 Task: Look for space in Habiganj, Bangladesh from 11th June, 2023 to 15th June, 2023 for 2 adults in price range Rs.7000 to Rs.16000. Place can be private room with 1  bedroom having 2 beds and 1 bathroom. Property type can be hotel. Amenities needed are: air conditioning, . Booking option can be shelf check-in. Required host language is English.
Action: Mouse moved to (468, 206)
Screenshot: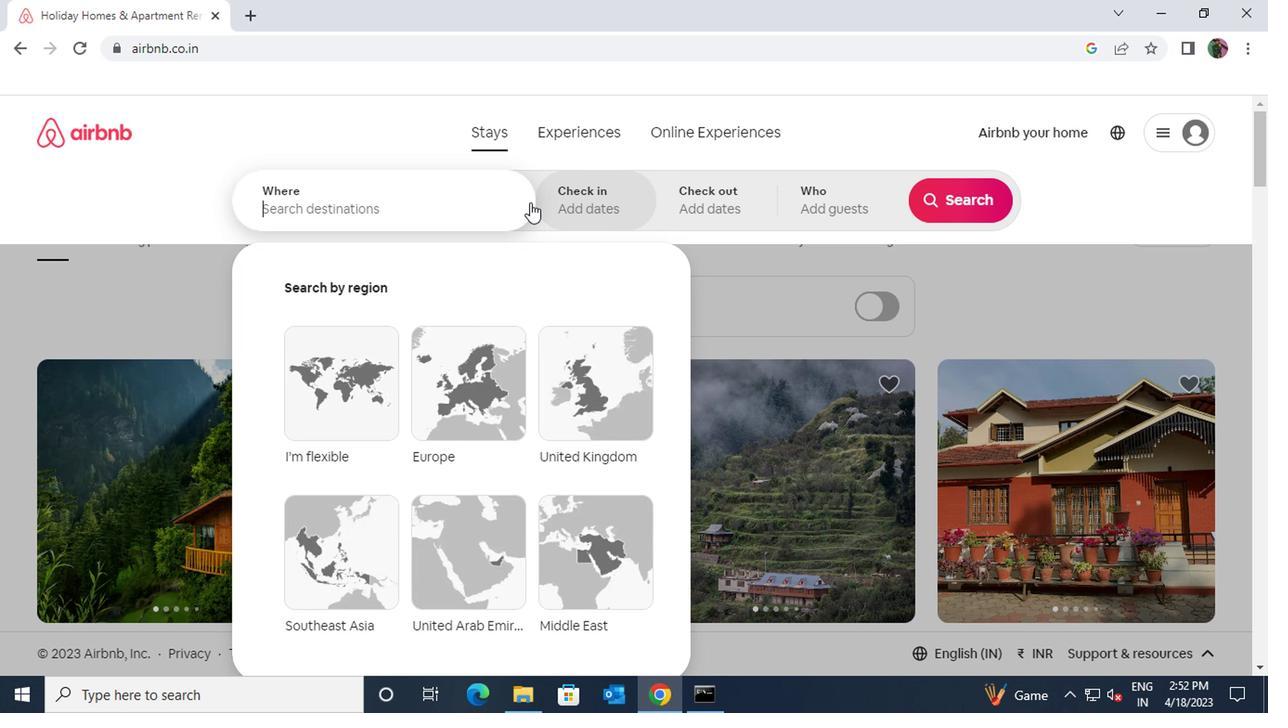 
Action: Mouse pressed left at (468, 206)
Screenshot: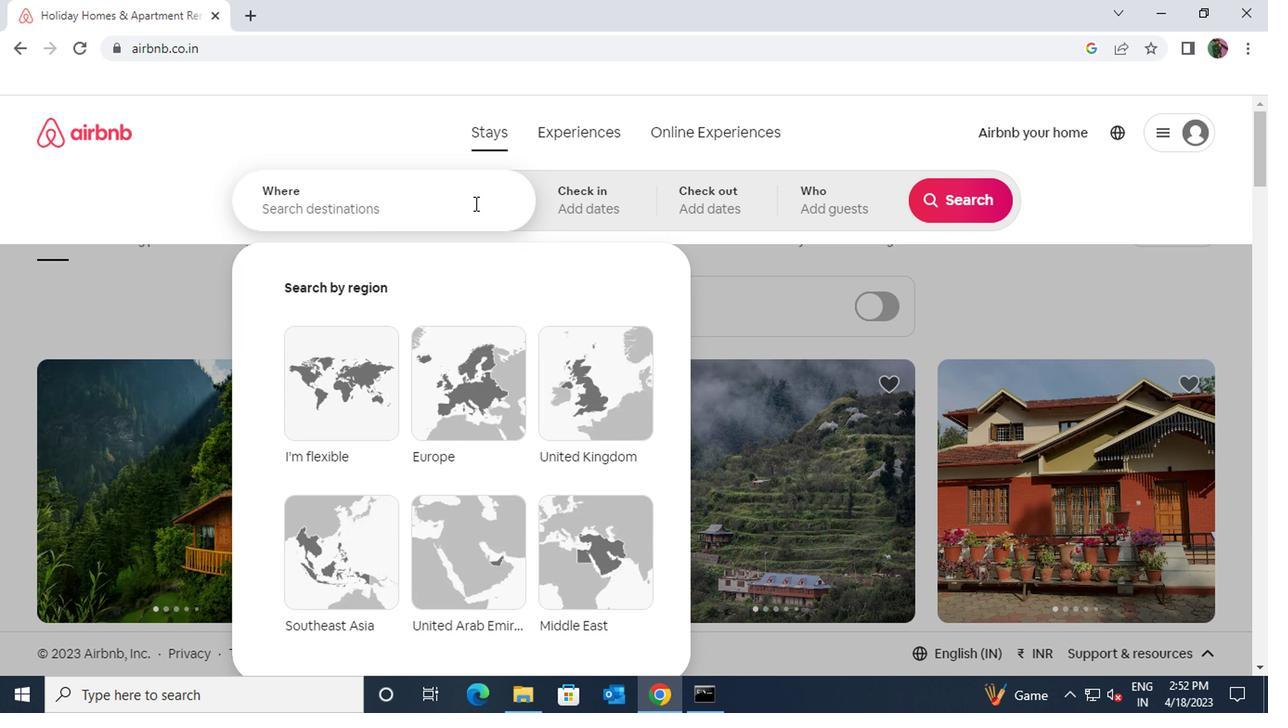 
Action: Mouse moved to (467, 206)
Screenshot: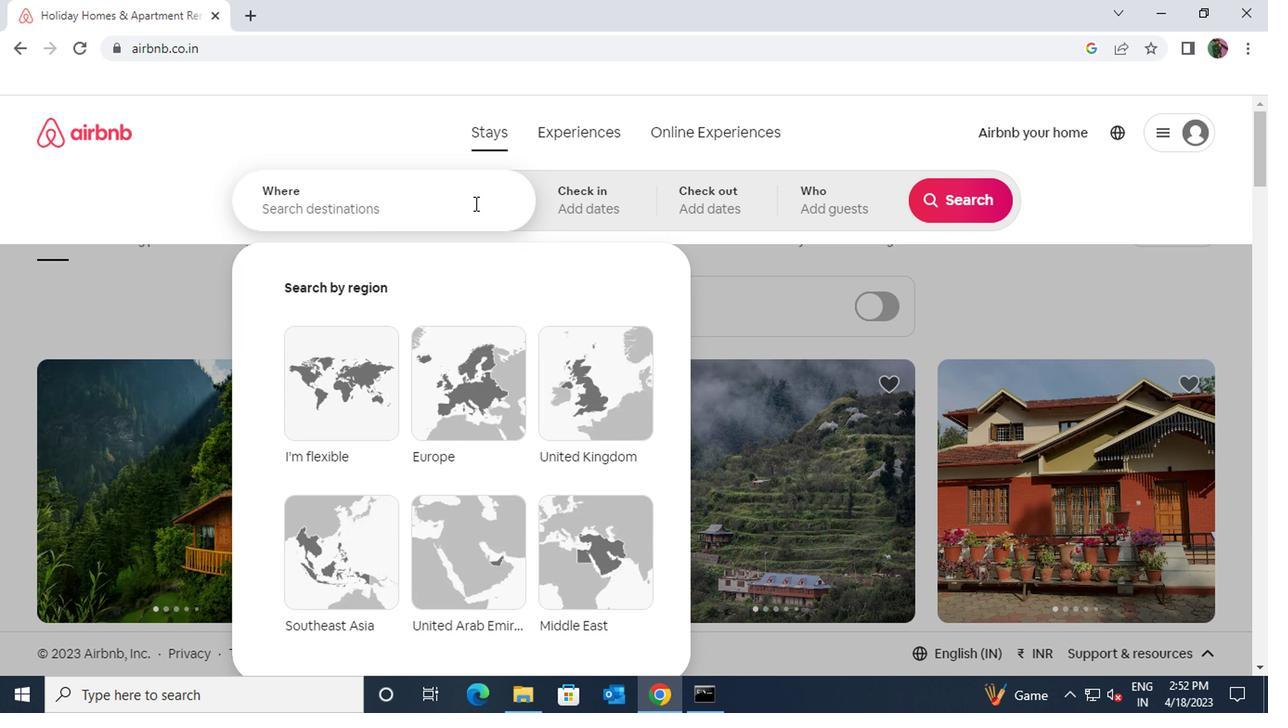 
Action: Key pressed habiganj
Screenshot: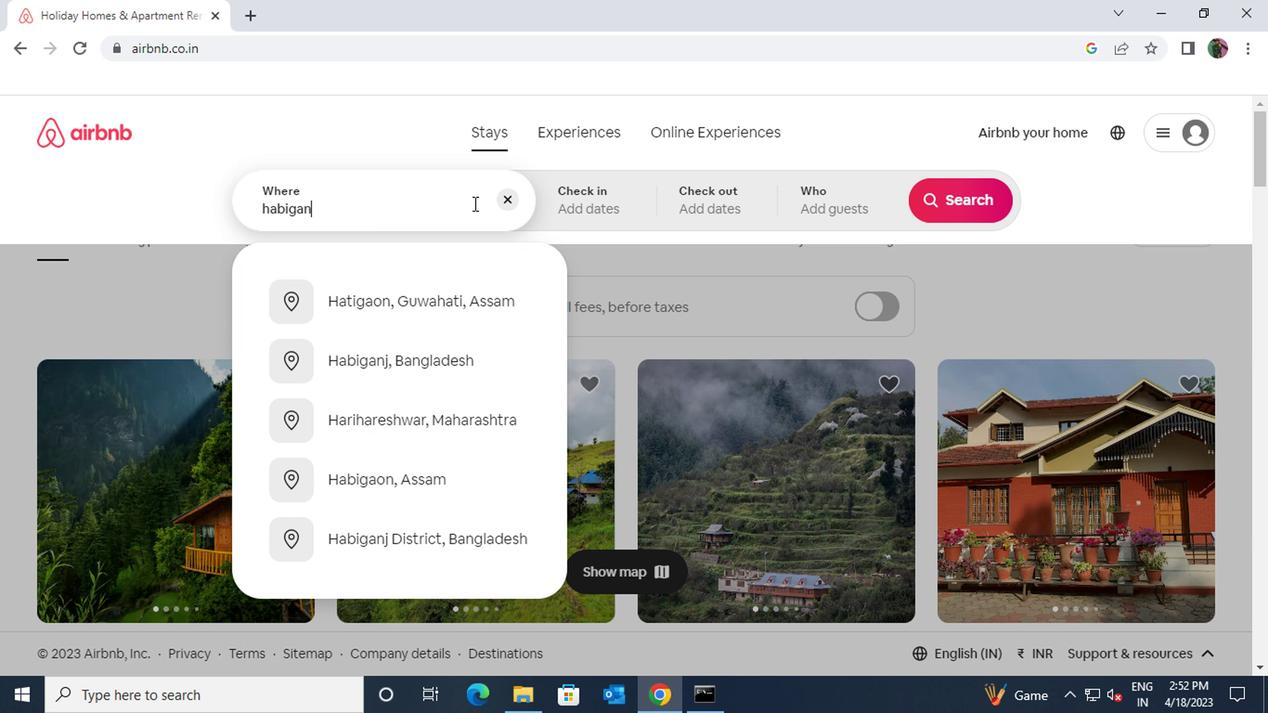 
Action: Mouse moved to (412, 296)
Screenshot: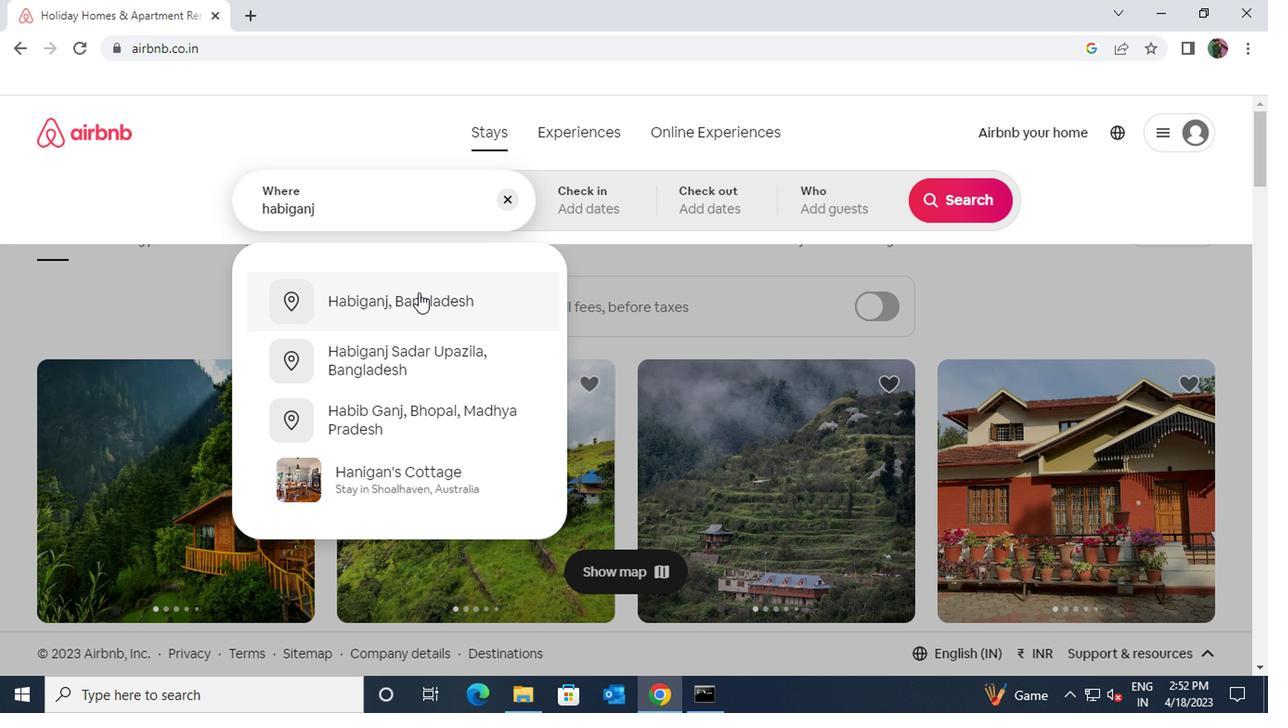 
Action: Mouse pressed left at (412, 296)
Screenshot: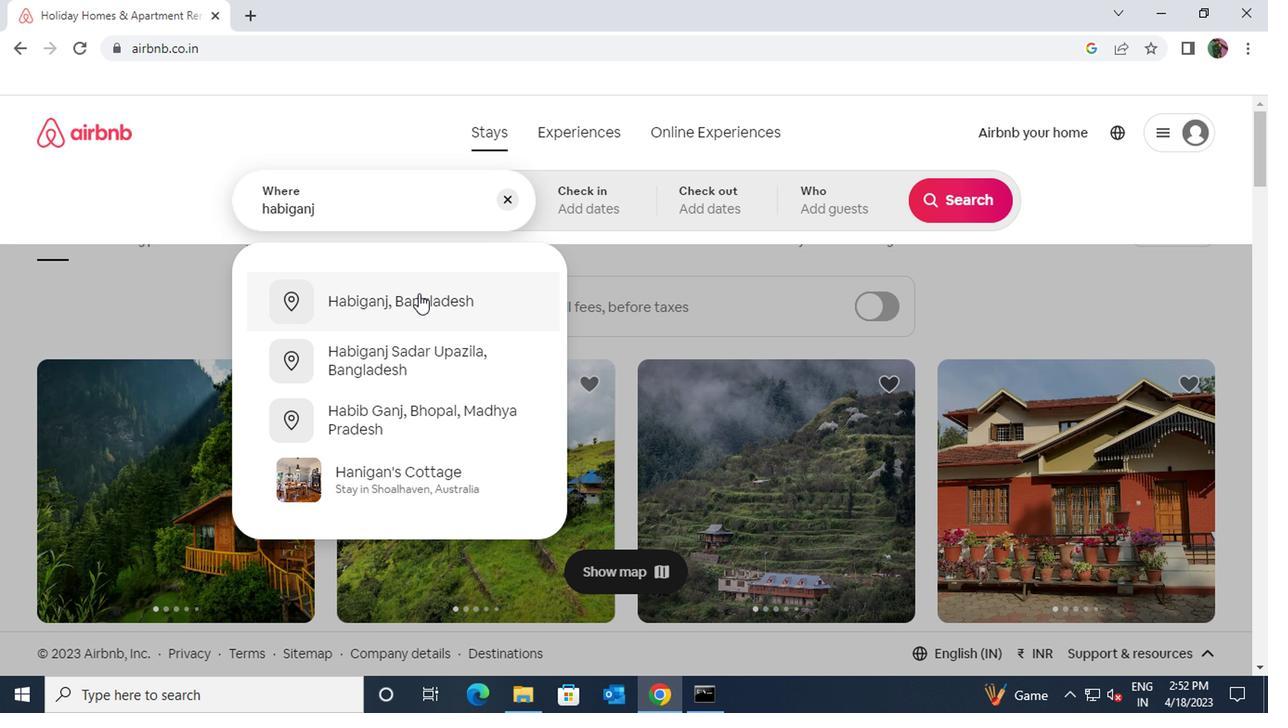 
Action: Mouse moved to (925, 348)
Screenshot: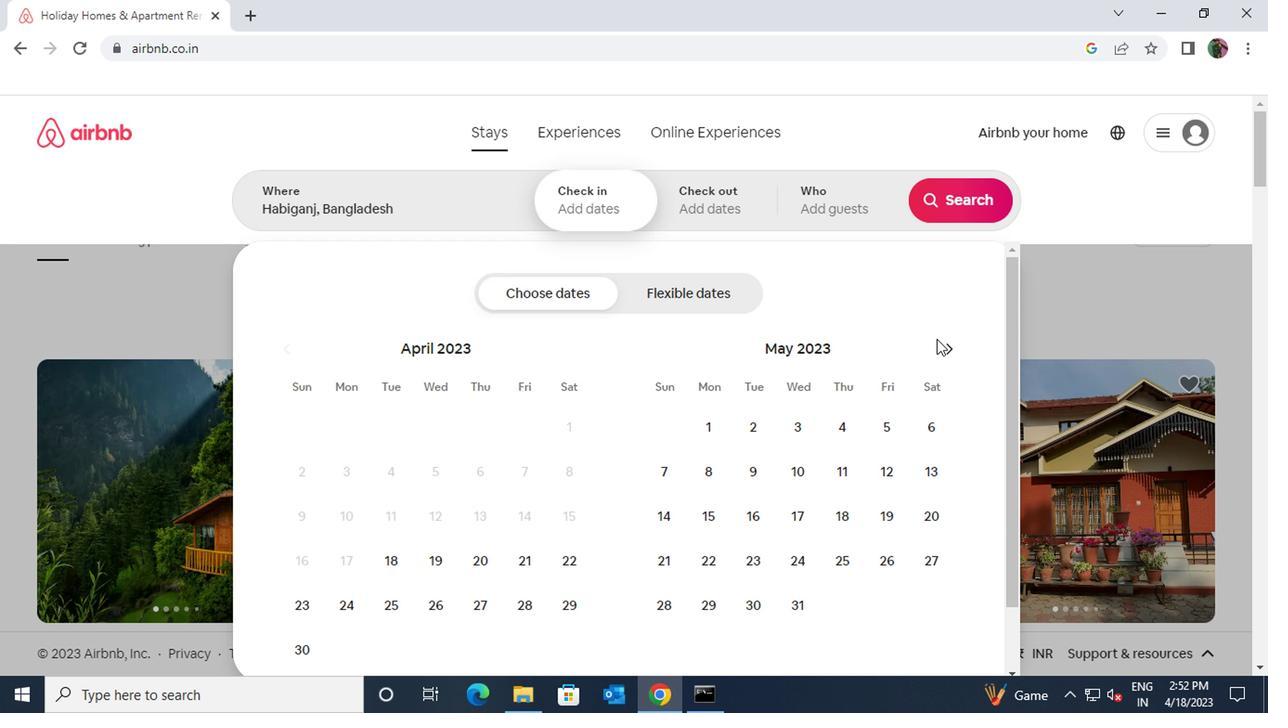 
Action: Mouse pressed left at (925, 348)
Screenshot: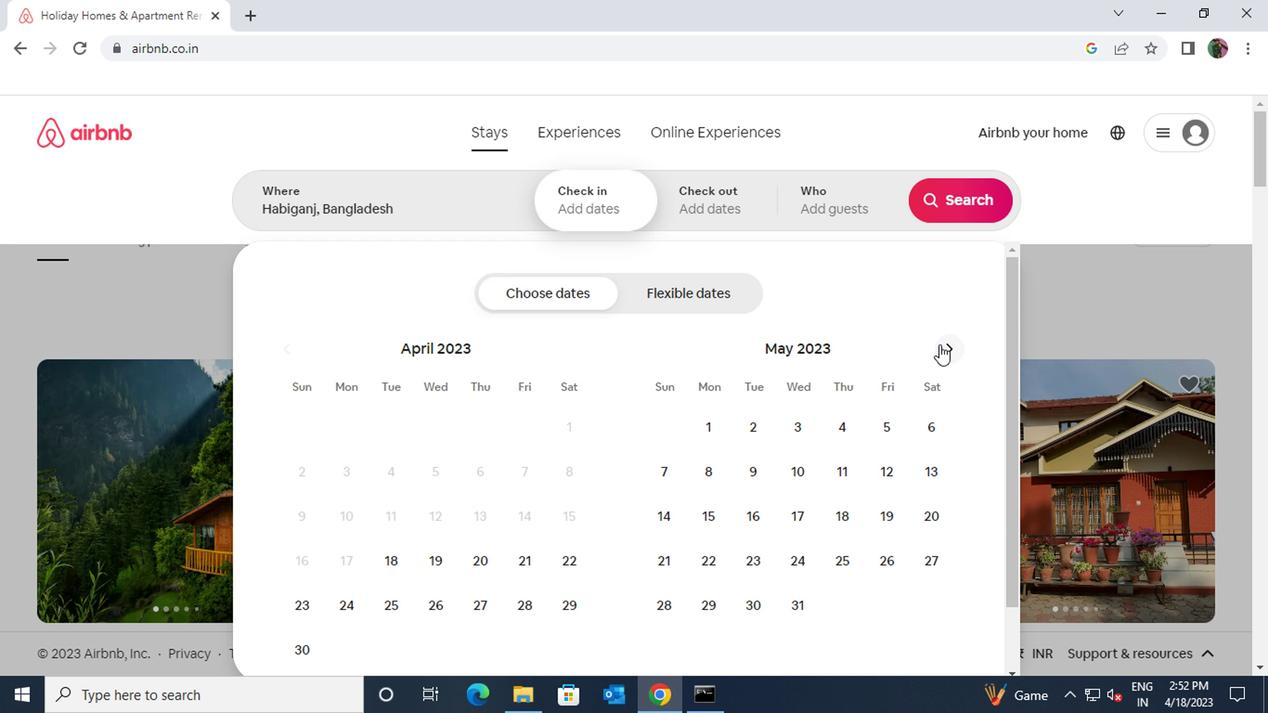
Action: Mouse moved to (659, 512)
Screenshot: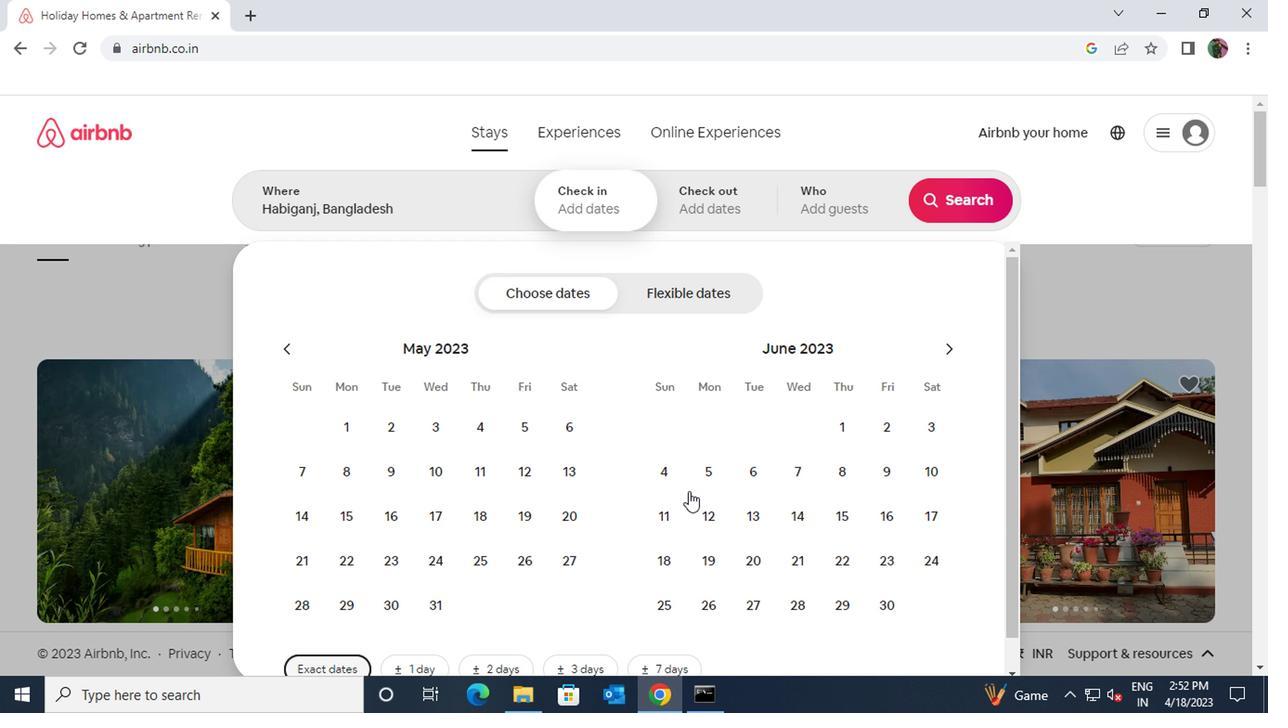 
Action: Mouse pressed left at (659, 512)
Screenshot: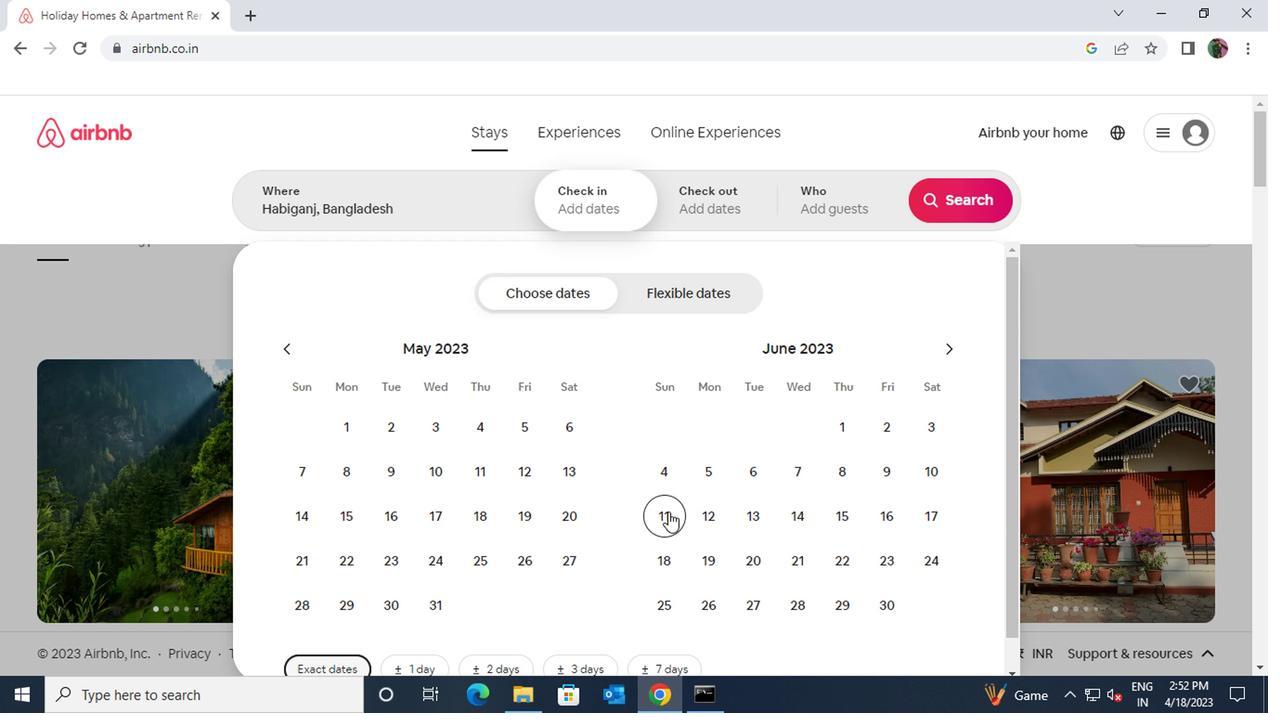 
Action: Mouse moved to (829, 511)
Screenshot: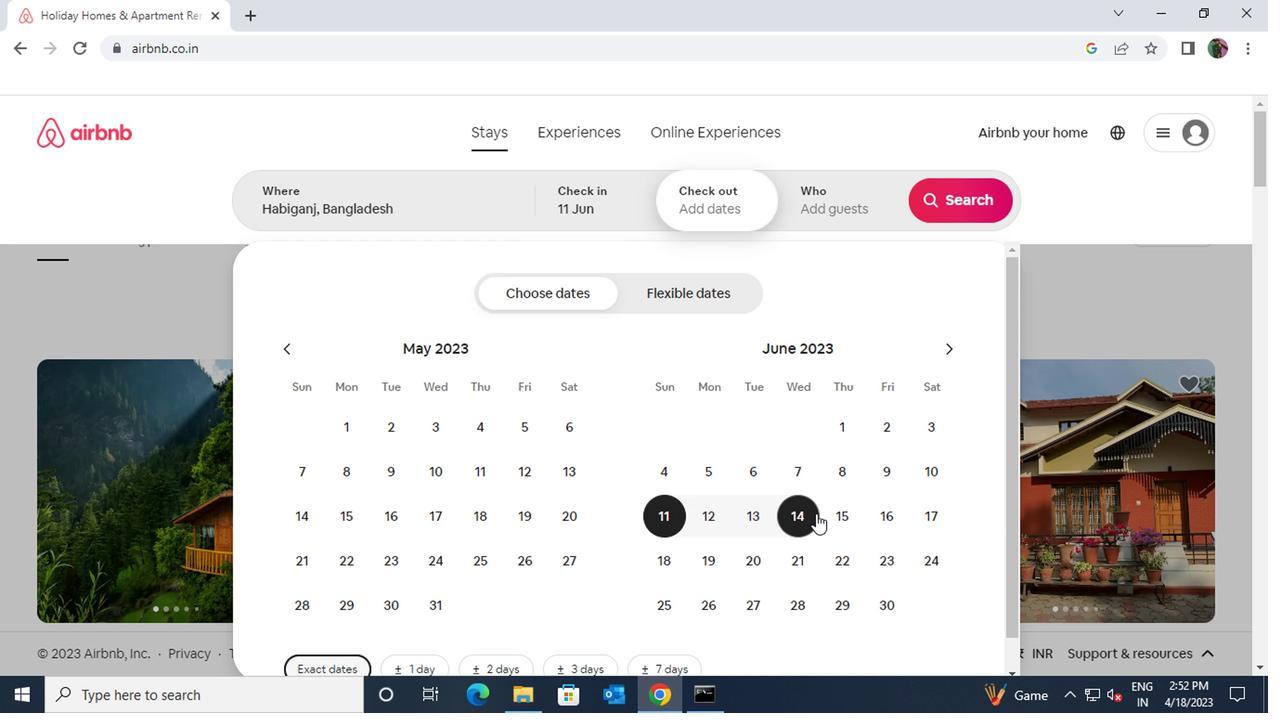 
Action: Mouse pressed left at (829, 511)
Screenshot: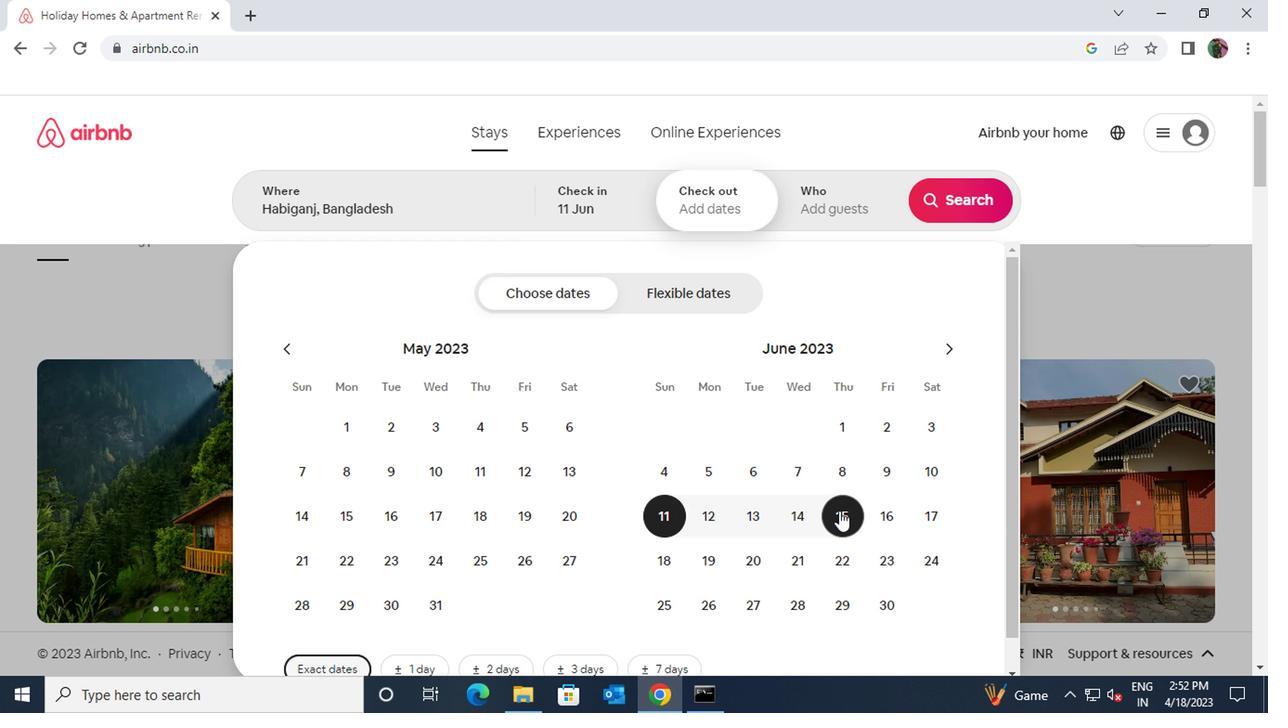 
Action: Mouse moved to (854, 215)
Screenshot: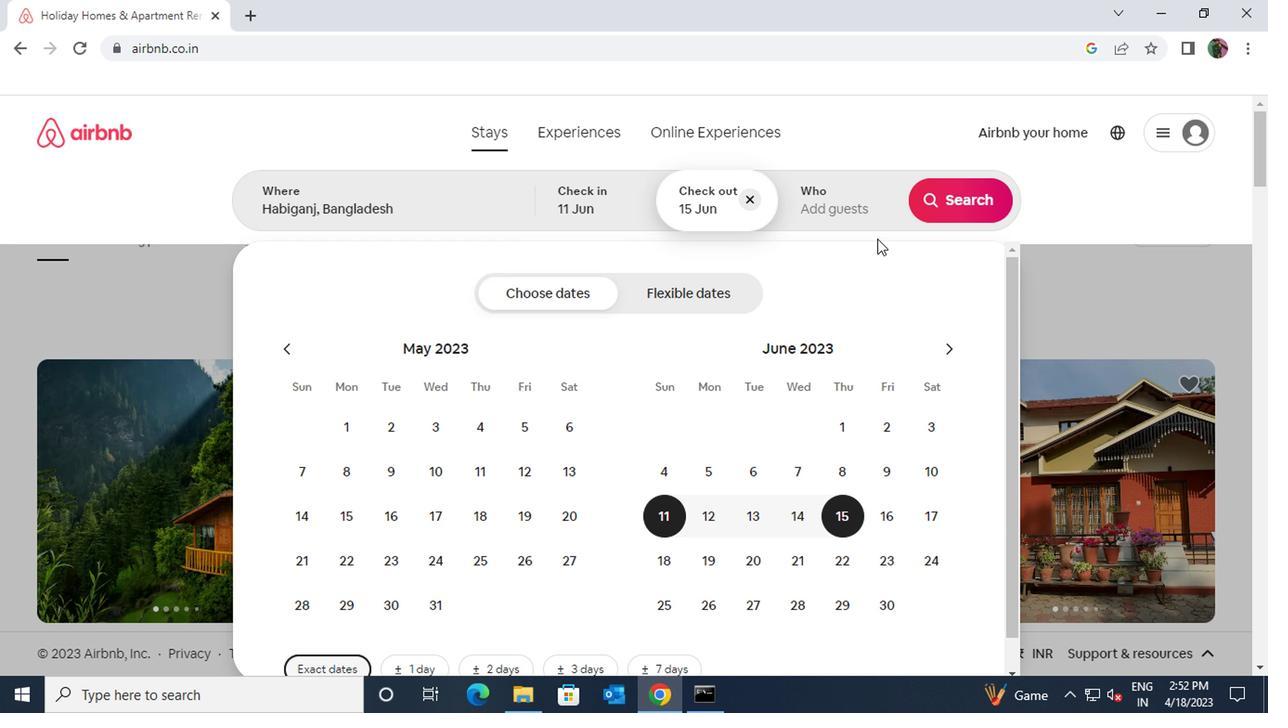 
Action: Mouse pressed left at (854, 215)
Screenshot: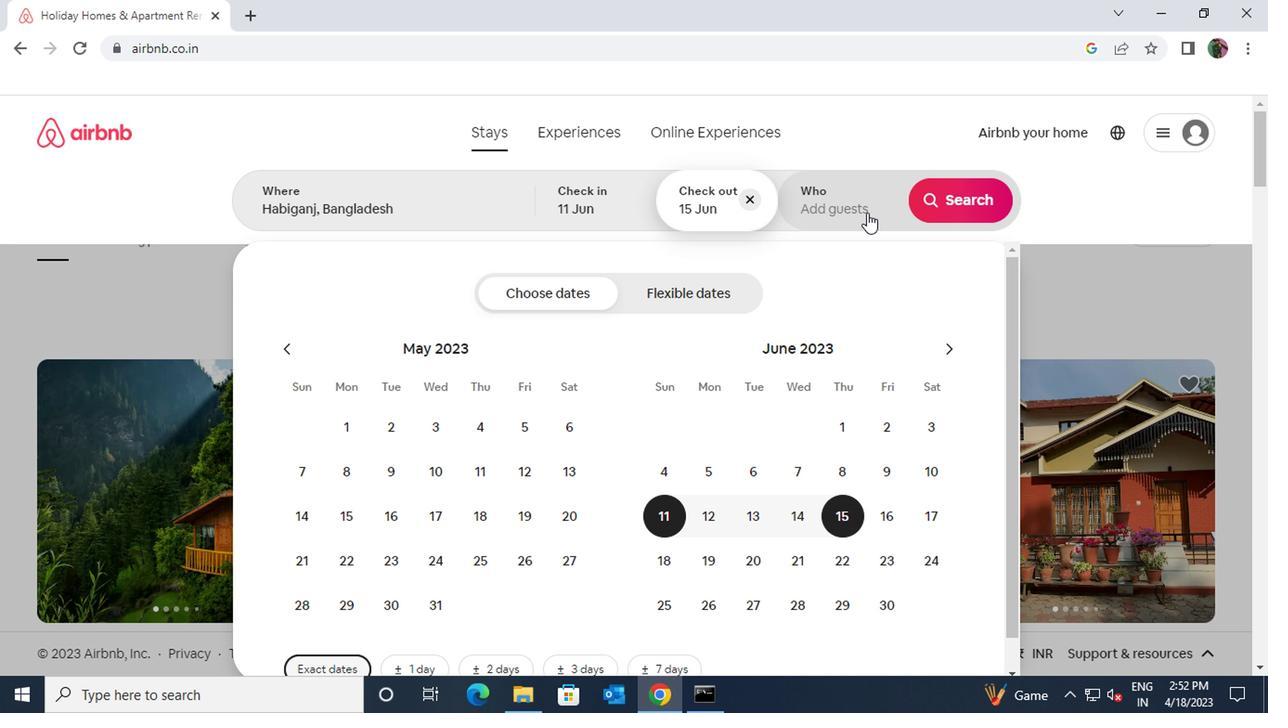 
Action: Mouse moved to (949, 295)
Screenshot: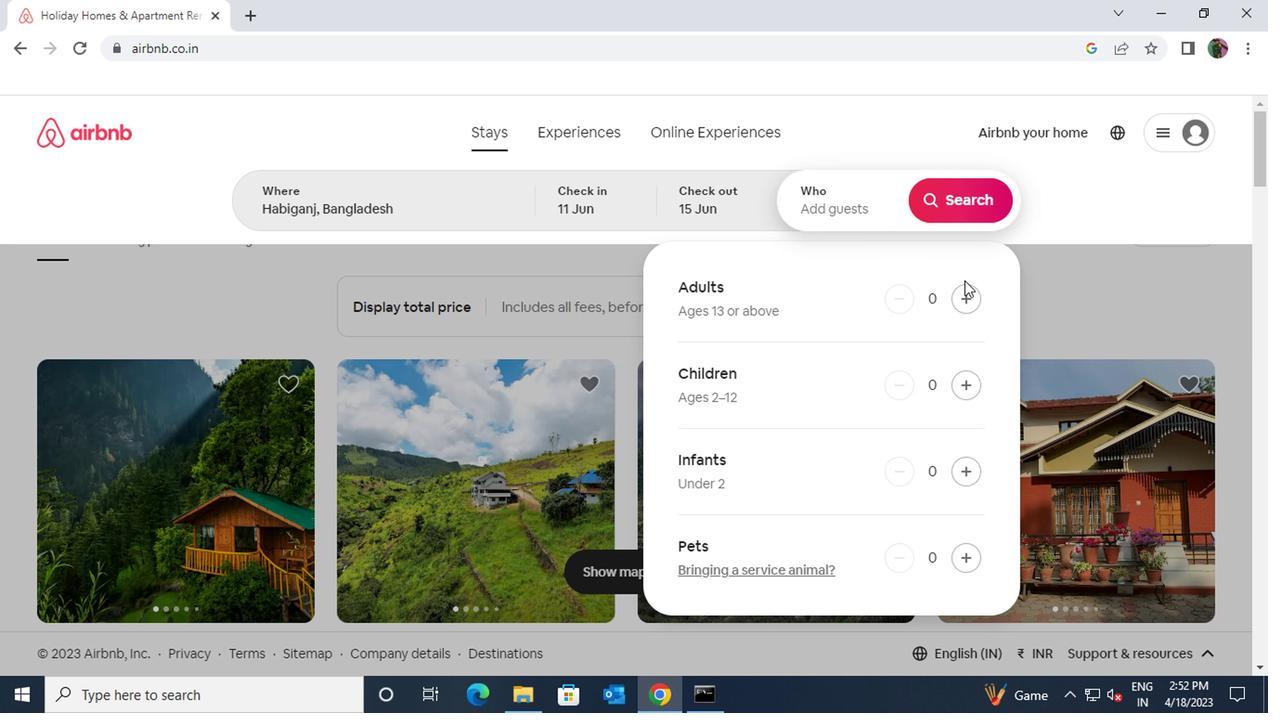 
Action: Mouse pressed left at (949, 295)
Screenshot: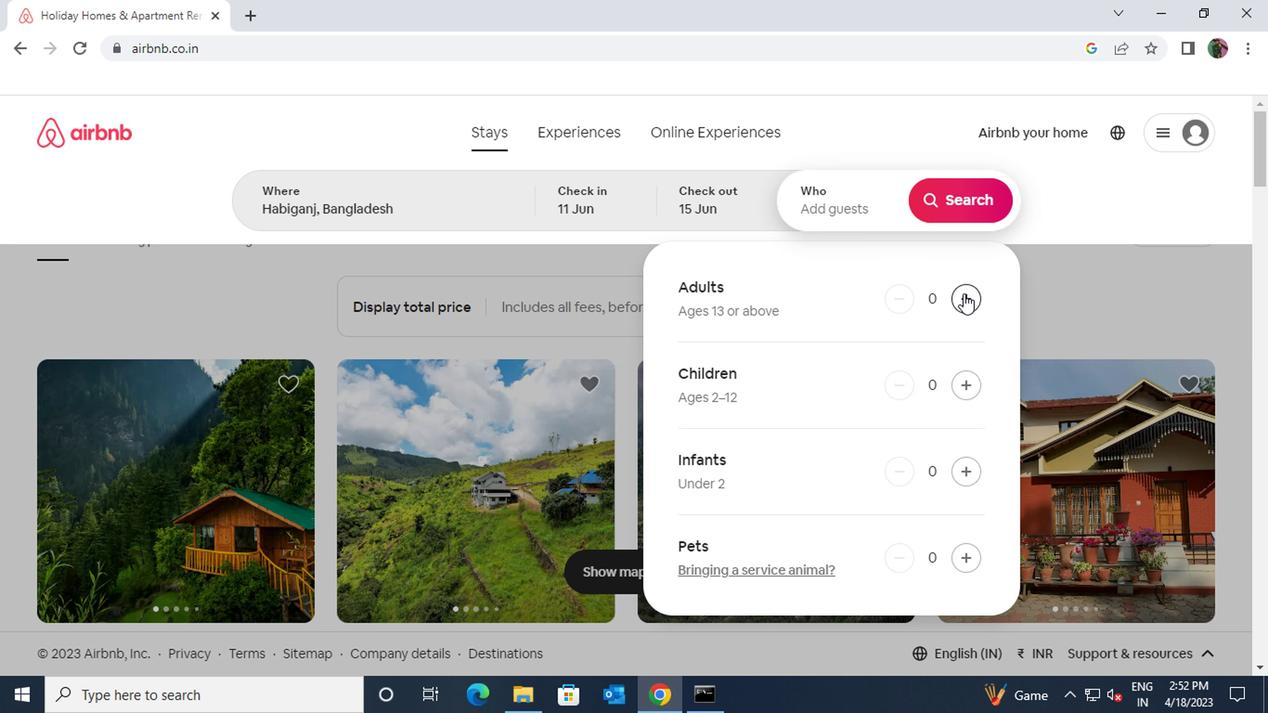 
Action: Mouse pressed left at (949, 295)
Screenshot: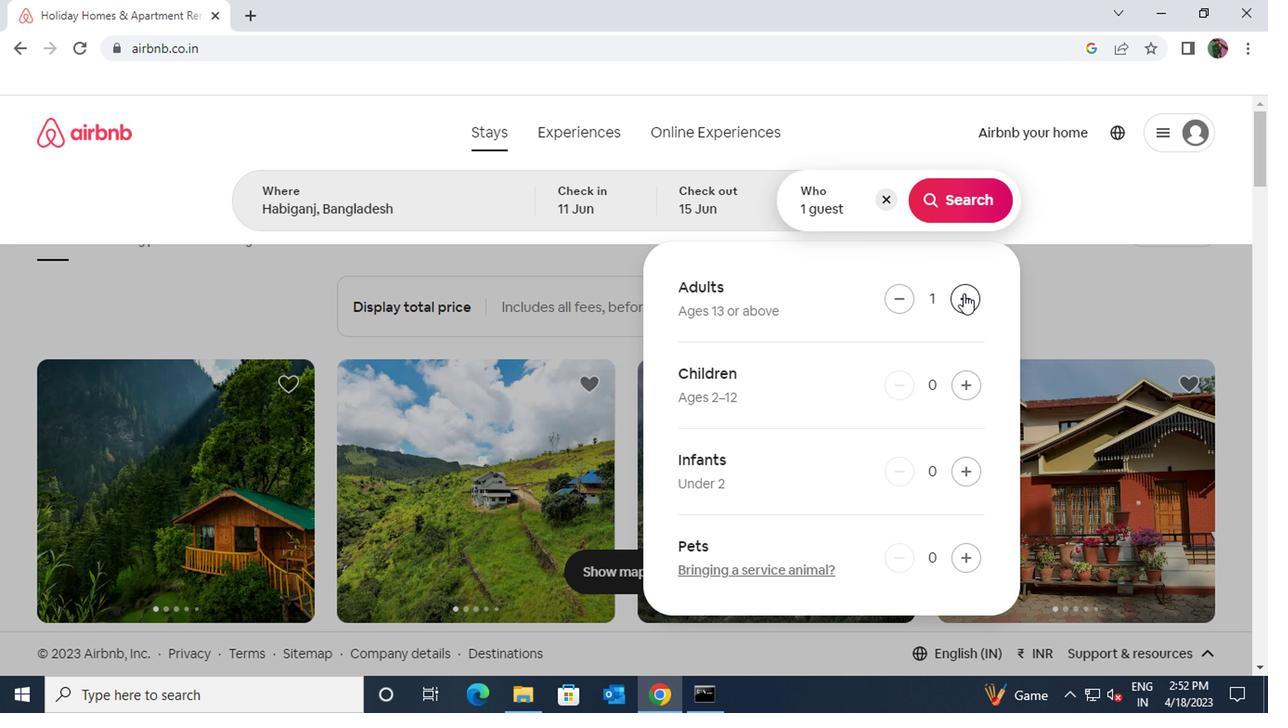 
Action: Mouse moved to (937, 205)
Screenshot: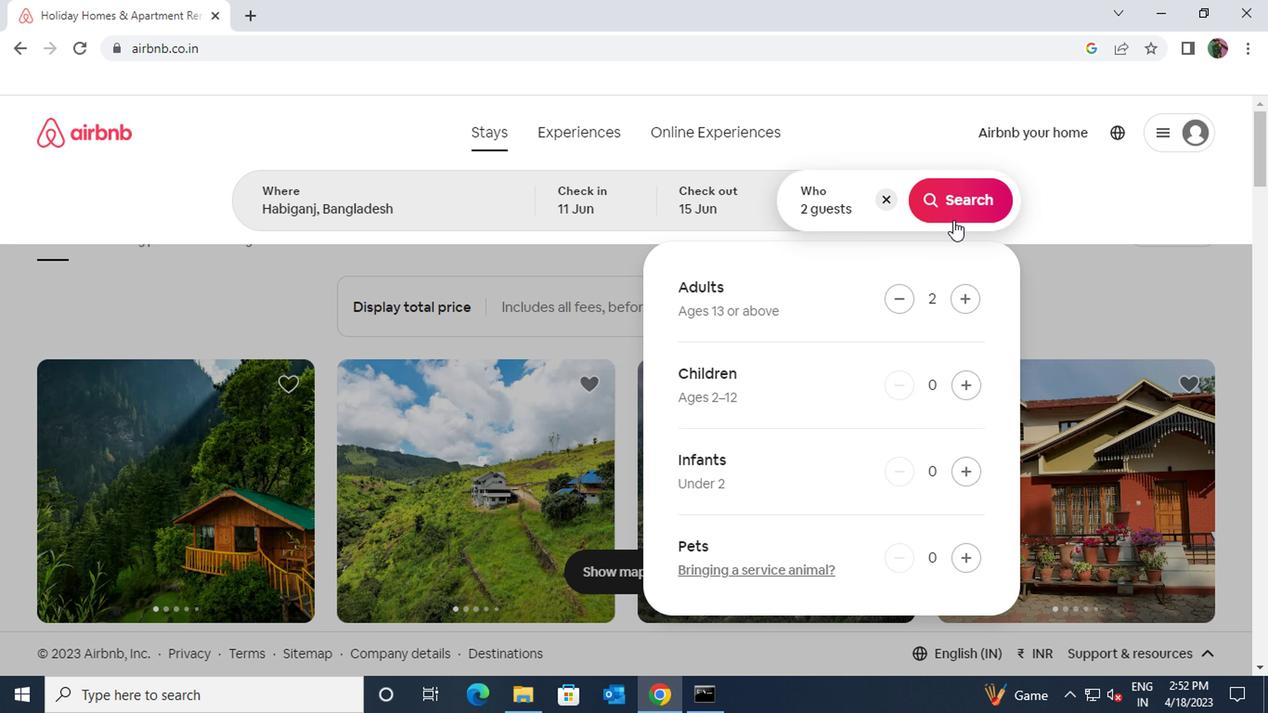 
Action: Mouse pressed left at (937, 205)
Screenshot: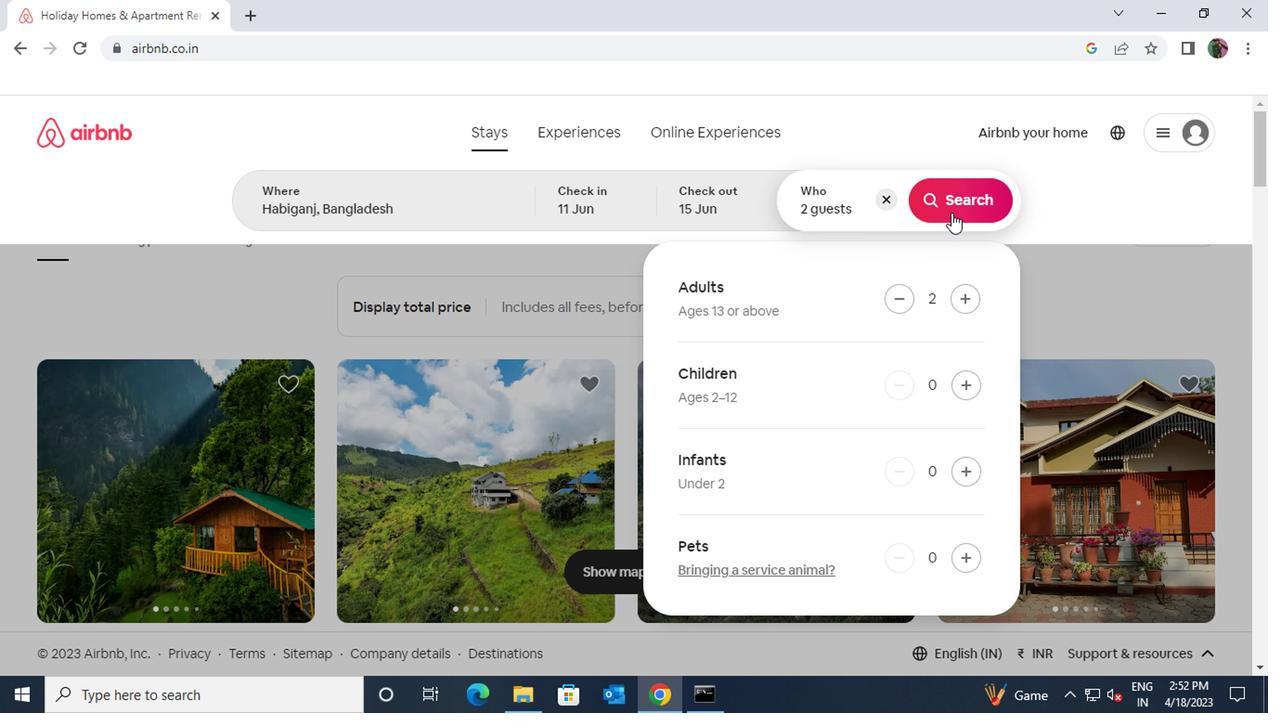 
Action: Mouse moved to (1145, 202)
Screenshot: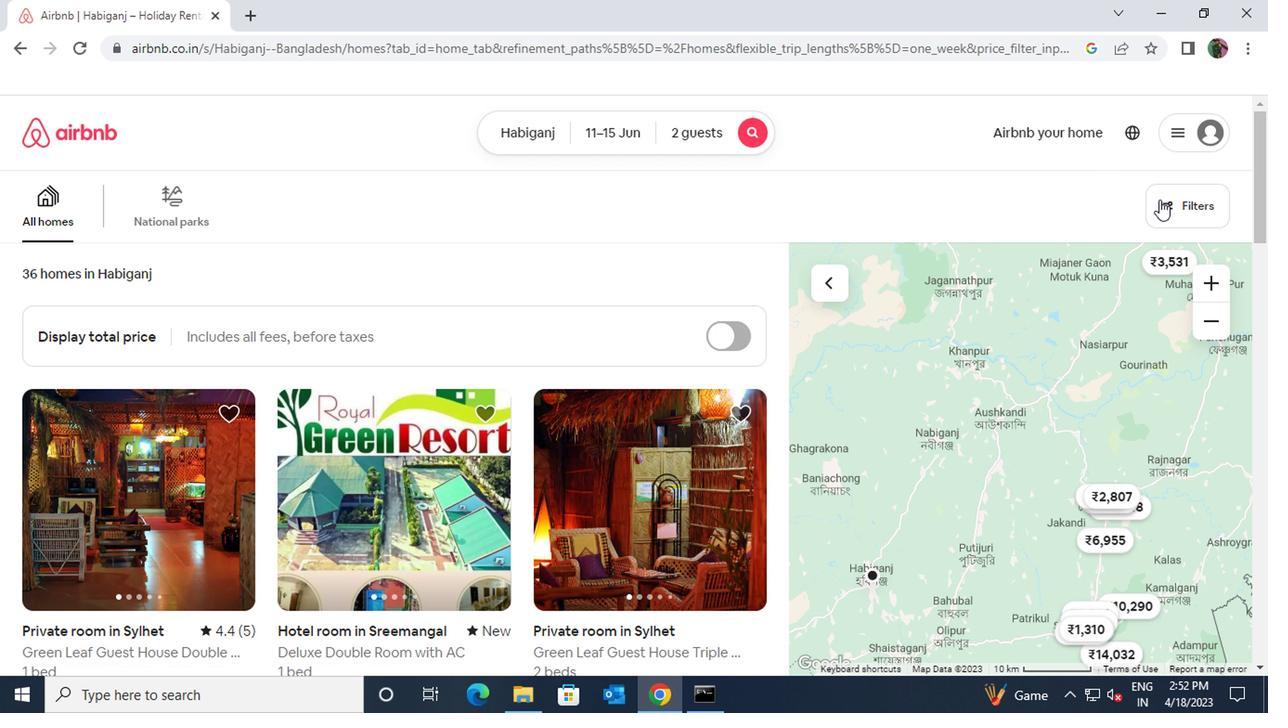 
Action: Mouse pressed left at (1145, 202)
Screenshot: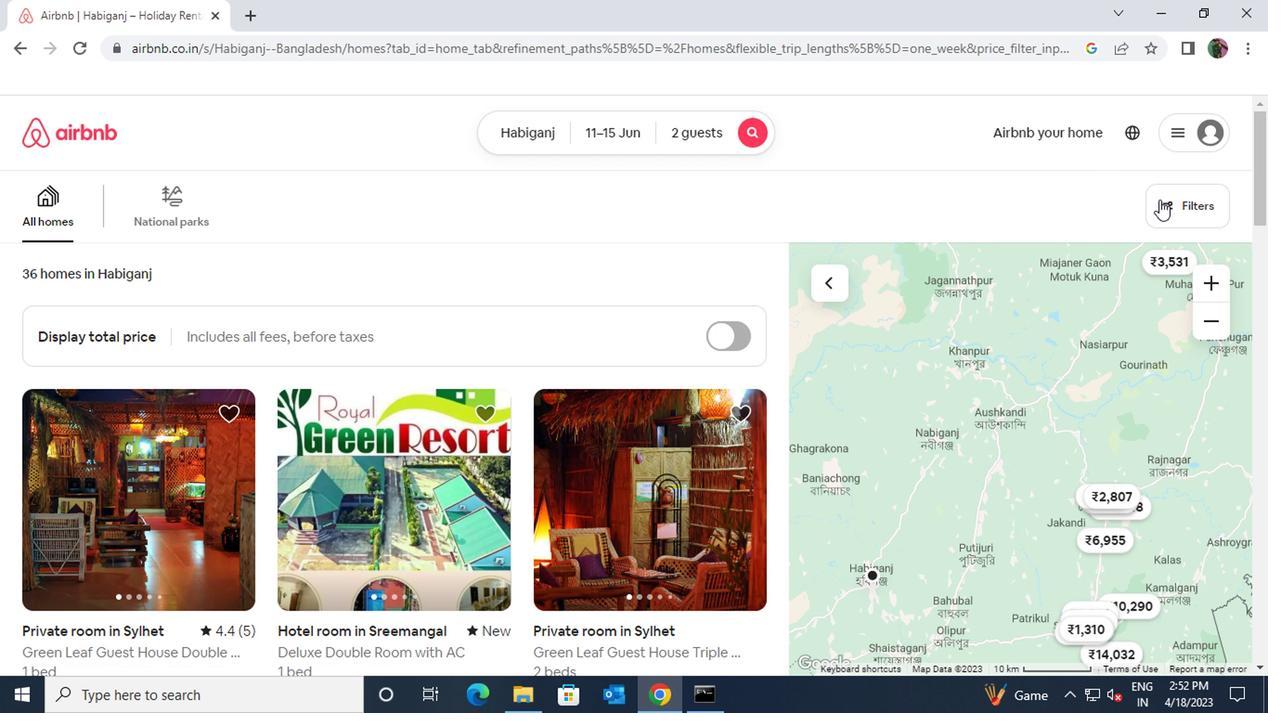 
Action: Mouse moved to (409, 443)
Screenshot: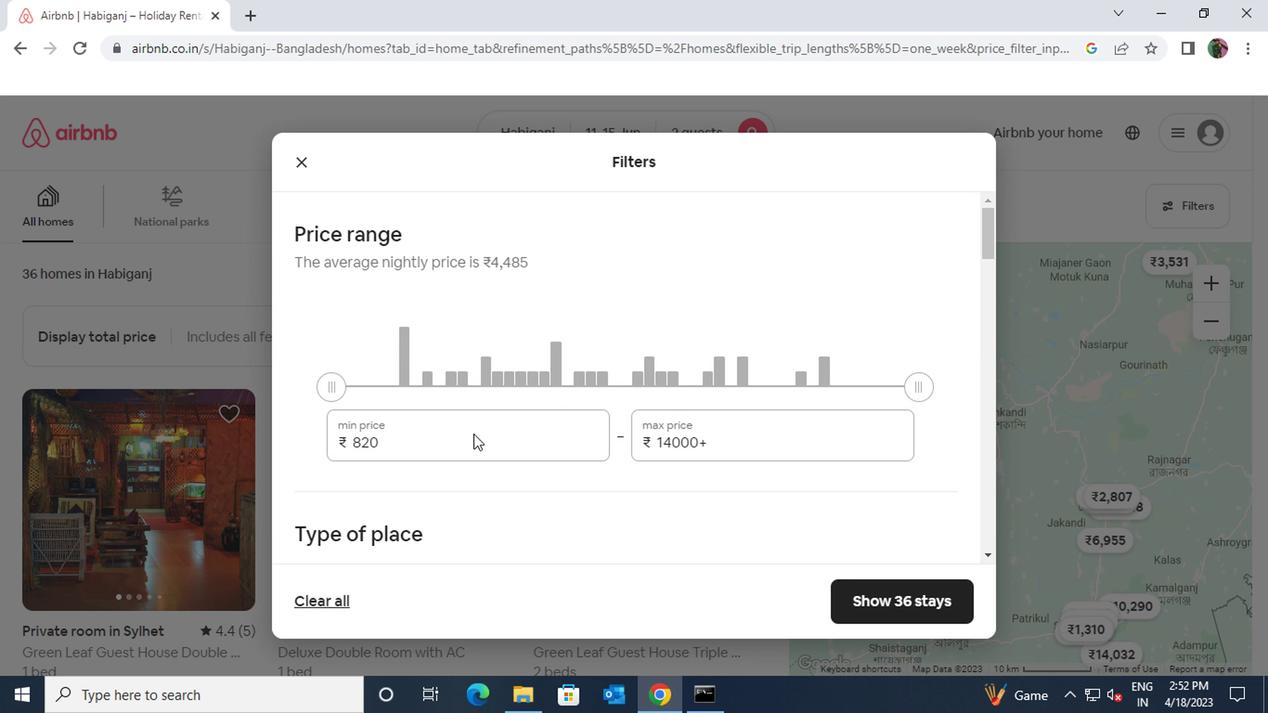 
Action: Mouse pressed left at (409, 443)
Screenshot: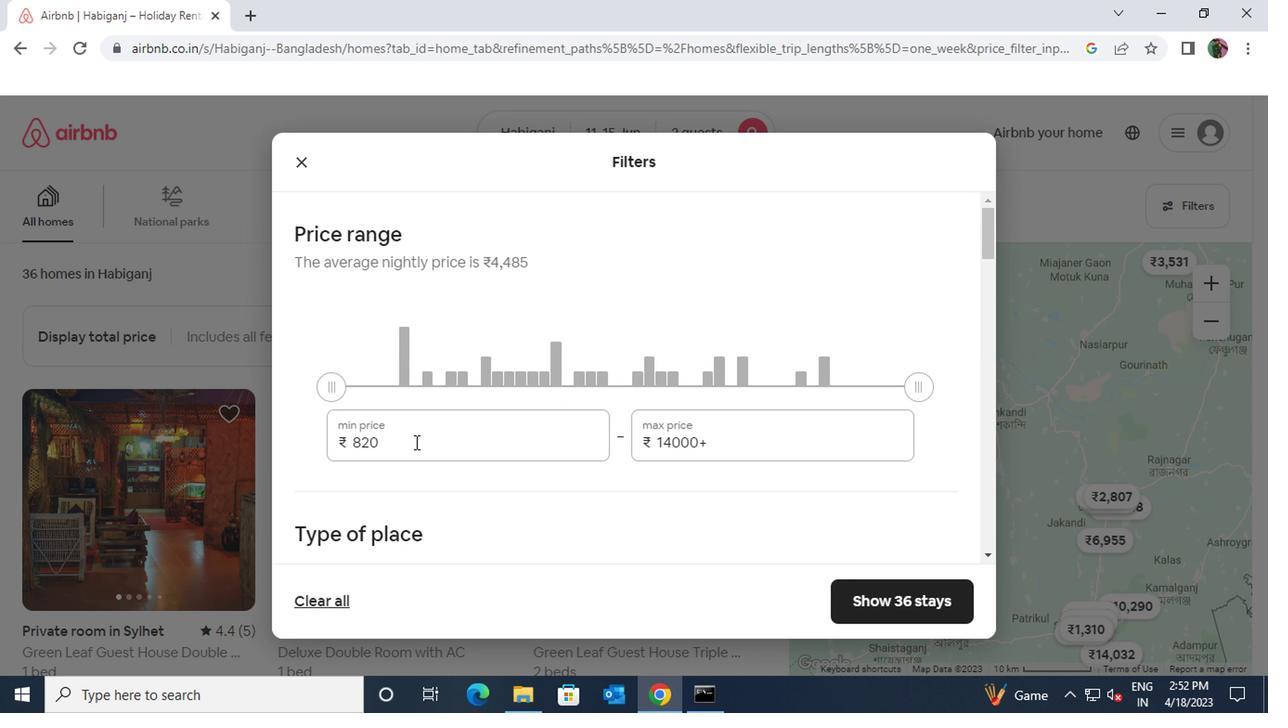
Action: Mouse moved to (344, 452)
Screenshot: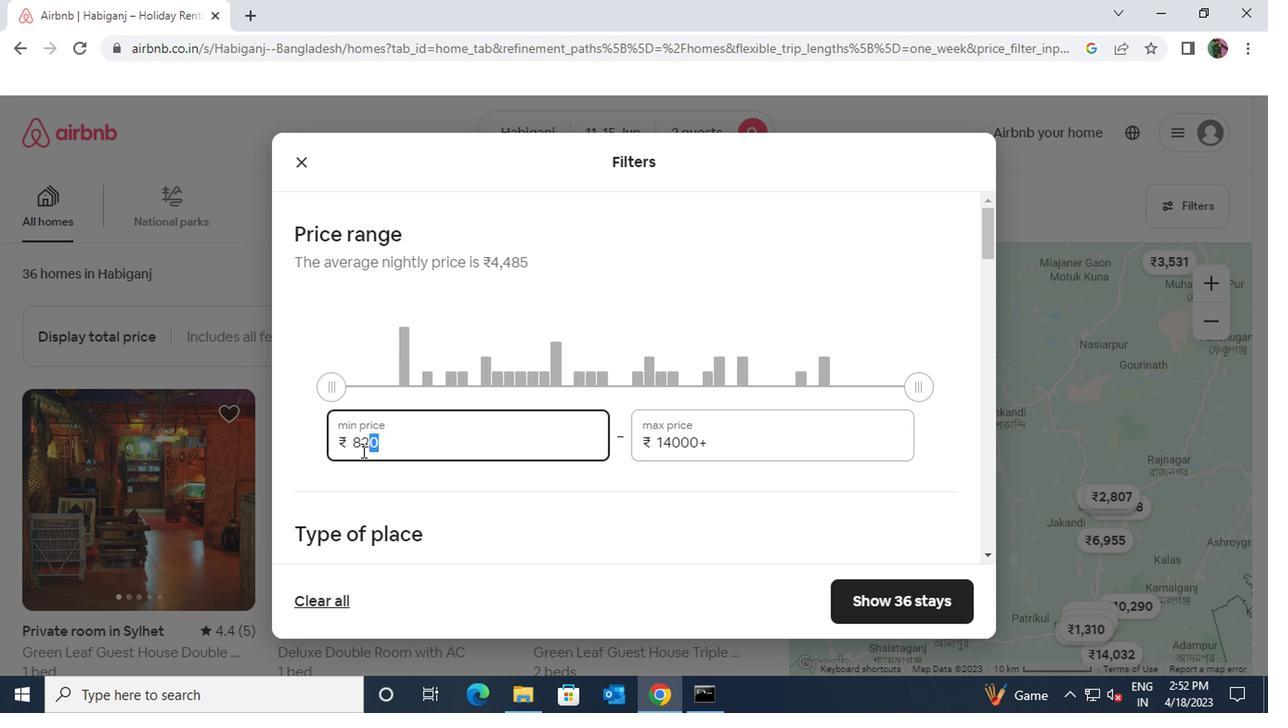
Action: Key pressed 7000
Screenshot: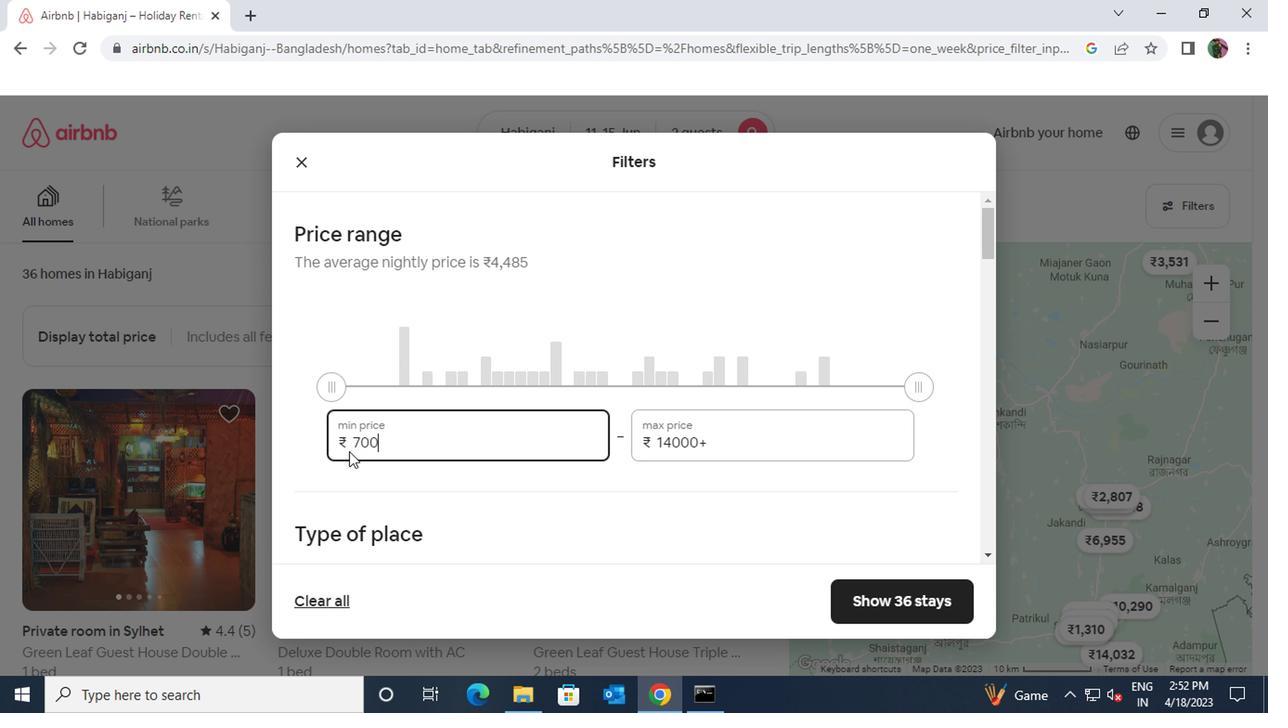 
Action: Mouse moved to (706, 438)
Screenshot: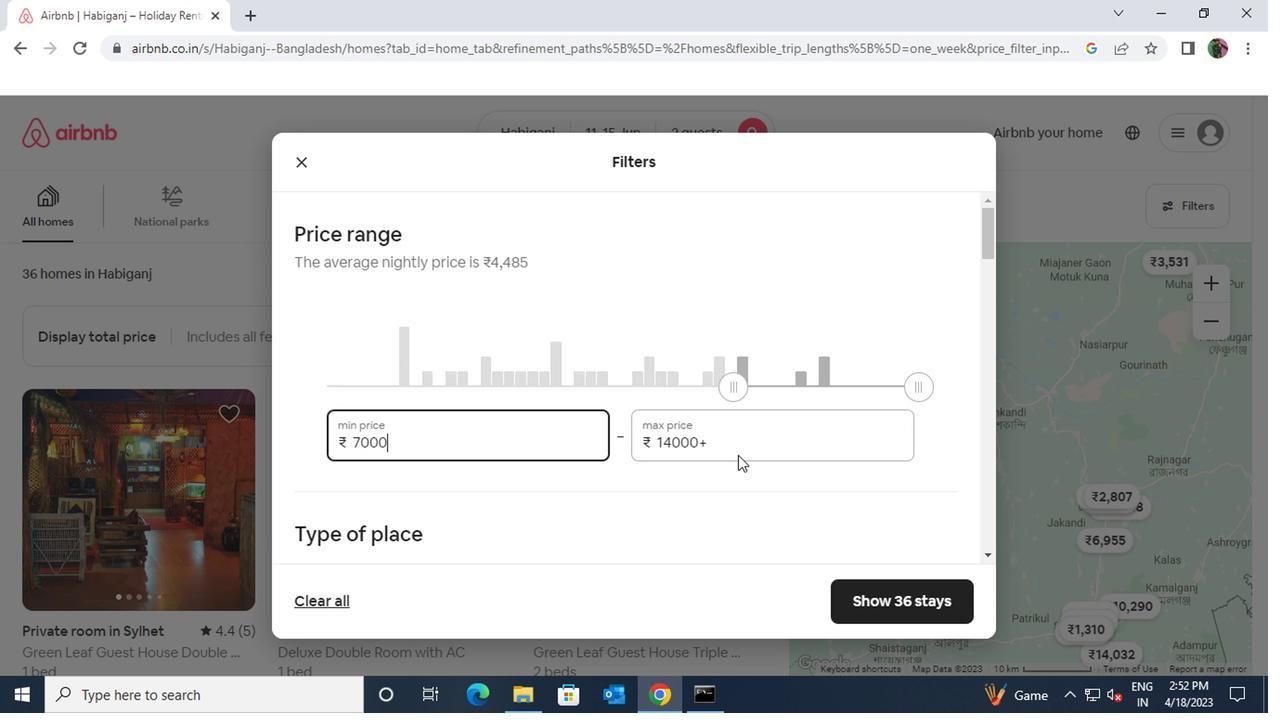 
Action: Mouse pressed left at (706, 438)
Screenshot: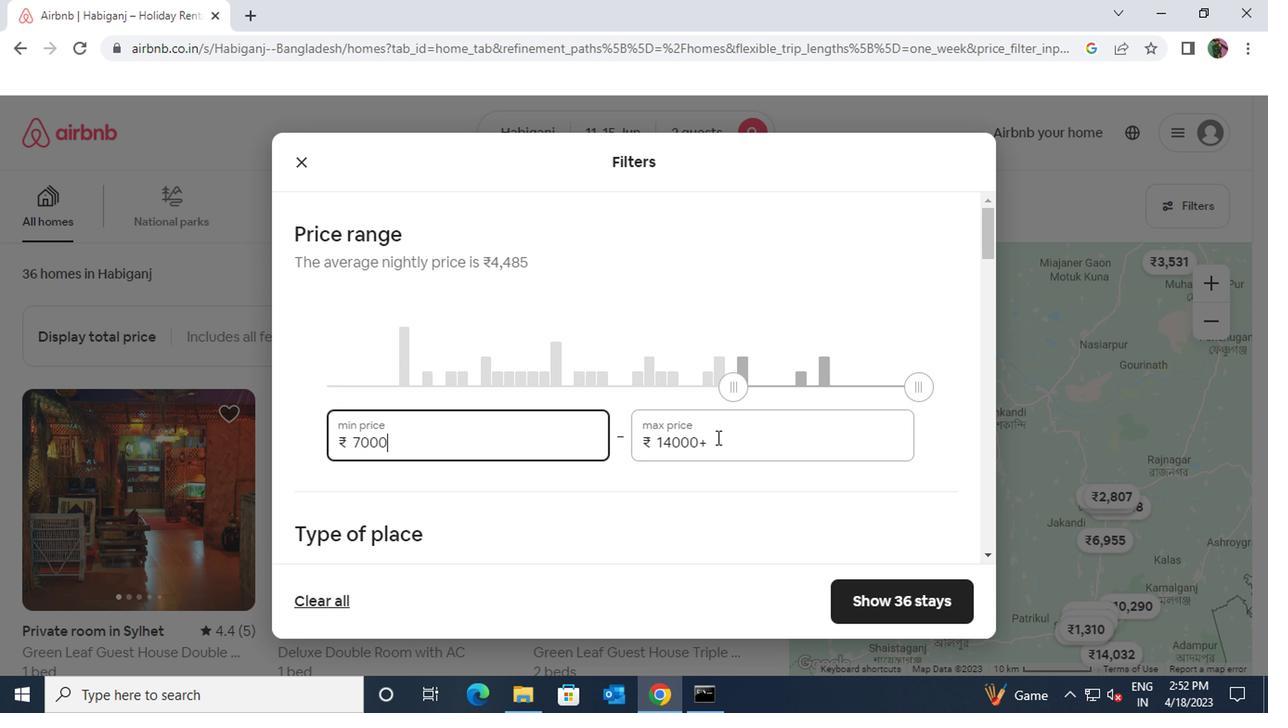 
Action: Mouse moved to (645, 441)
Screenshot: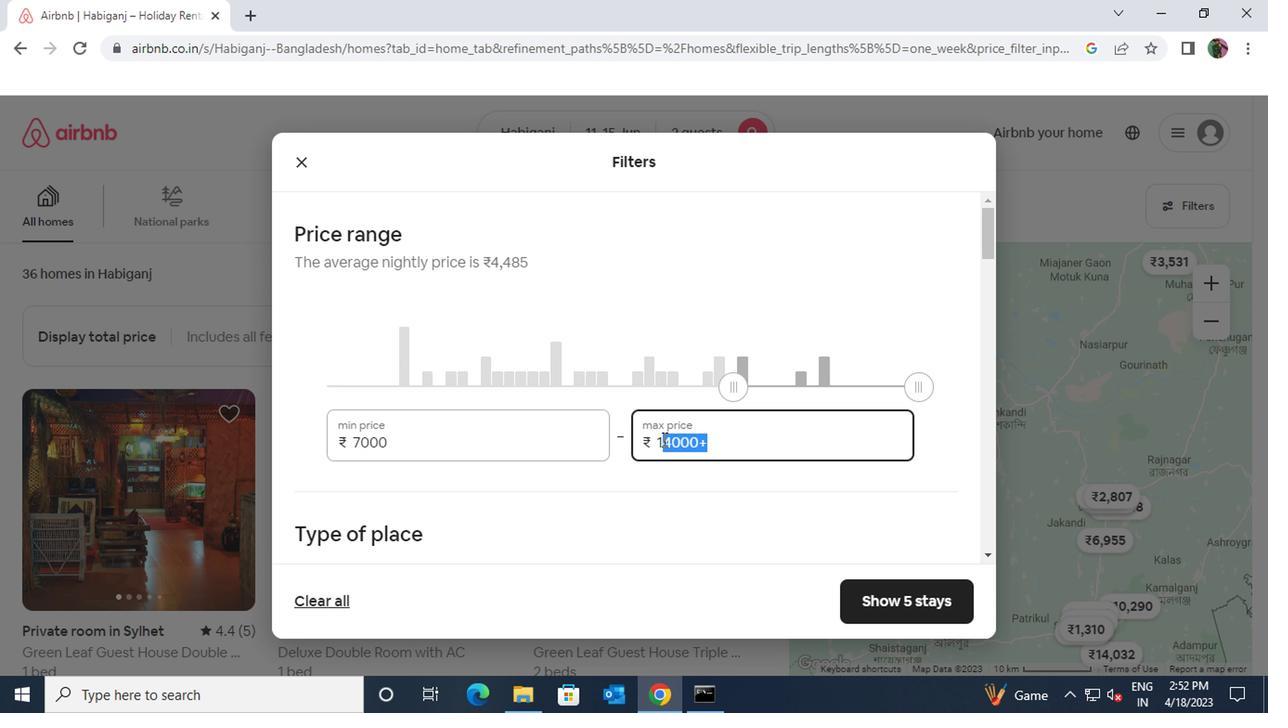 
Action: Key pressed 16000
Screenshot: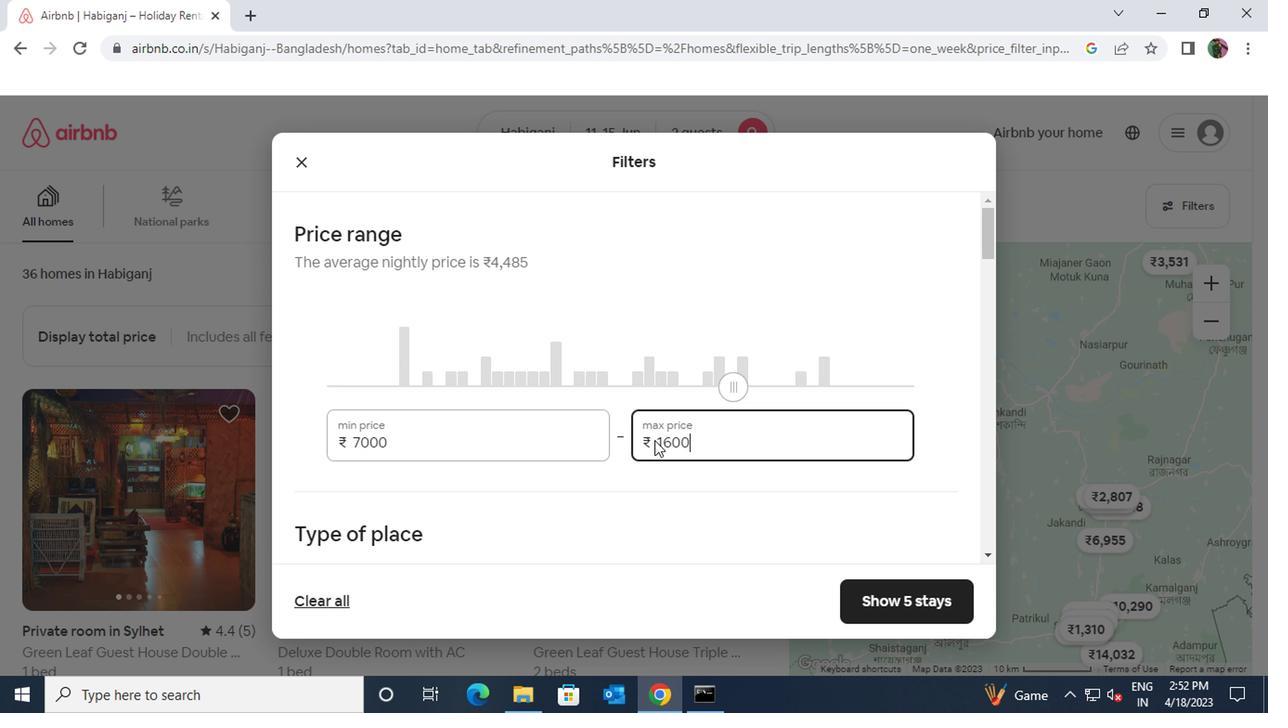 
Action: Mouse scrolled (645, 440) with delta (0, 0)
Screenshot: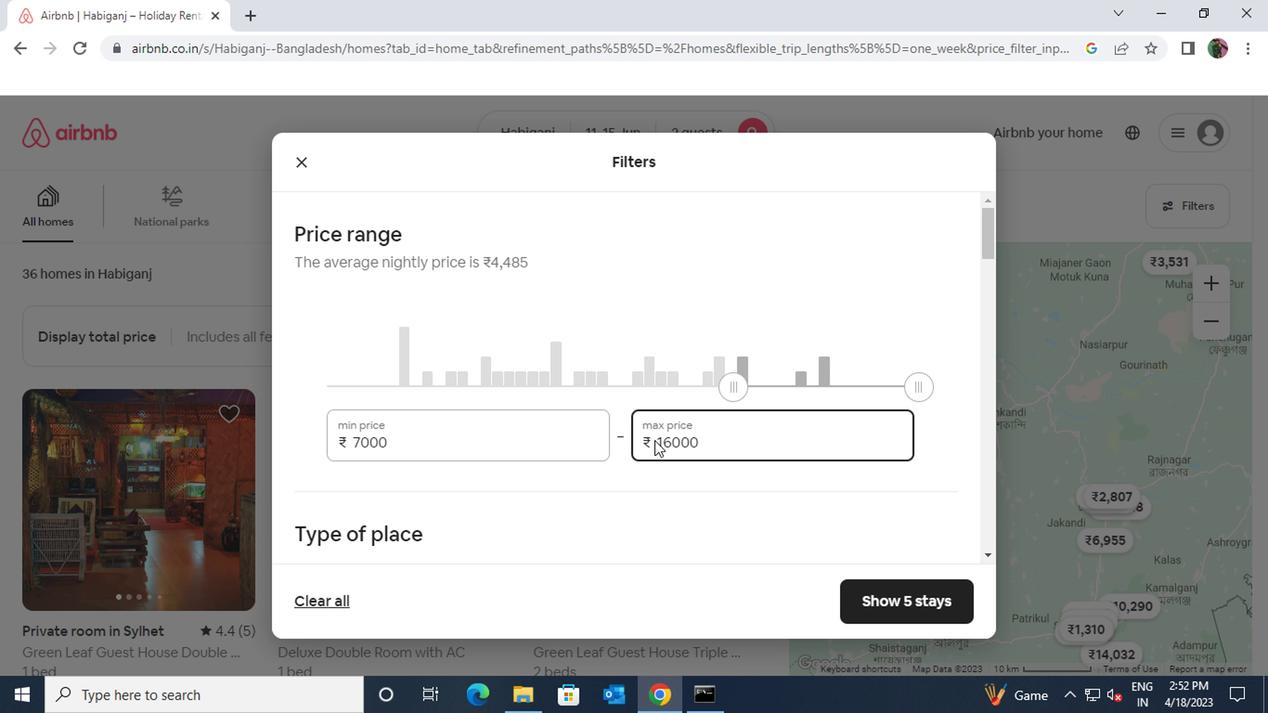 
Action: Mouse moved to (301, 488)
Screenshot: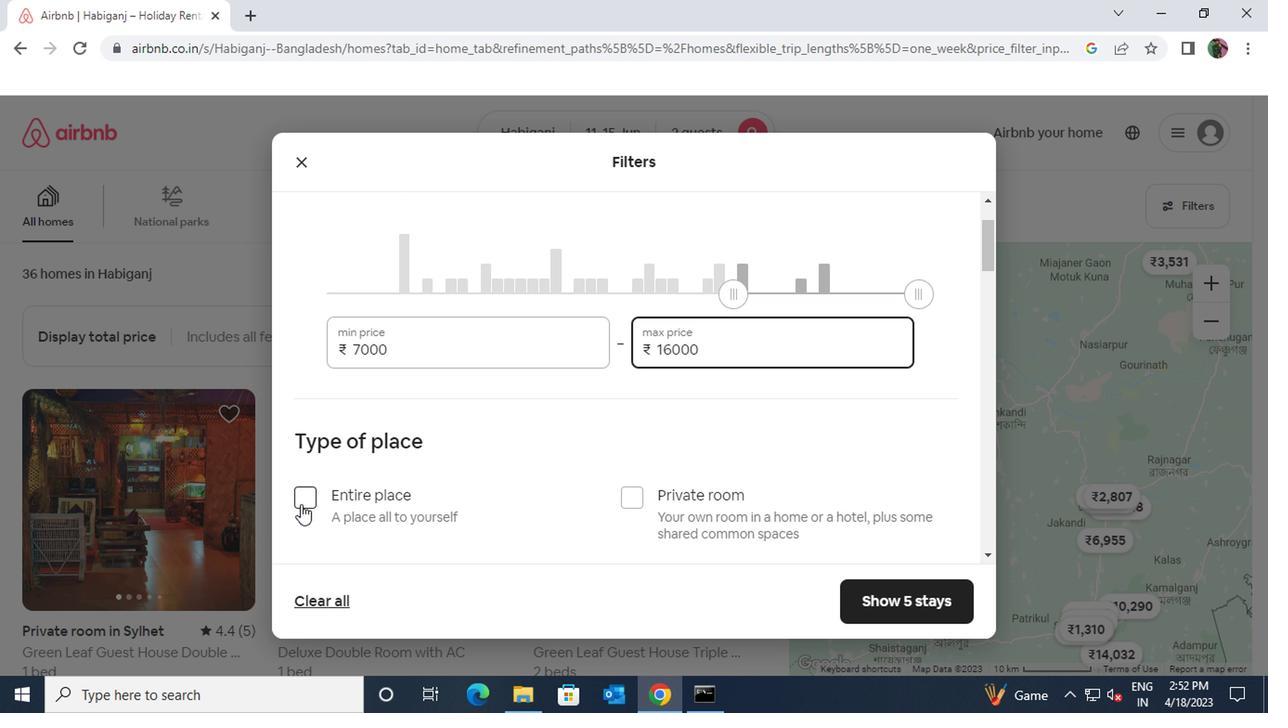
Action: Mouse pressed left at (301, 488)
Screenshot: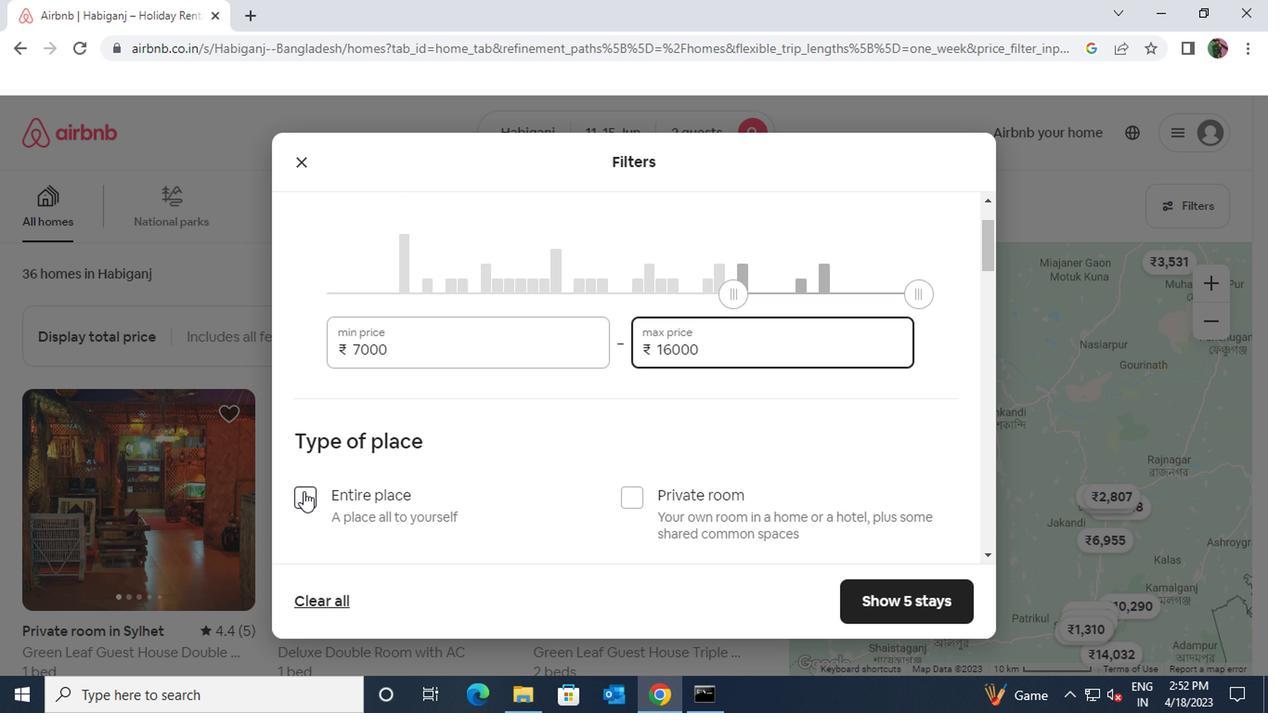 
Action: Mouse scrolled (301, 487) with delta (0, 0)
Screenshot: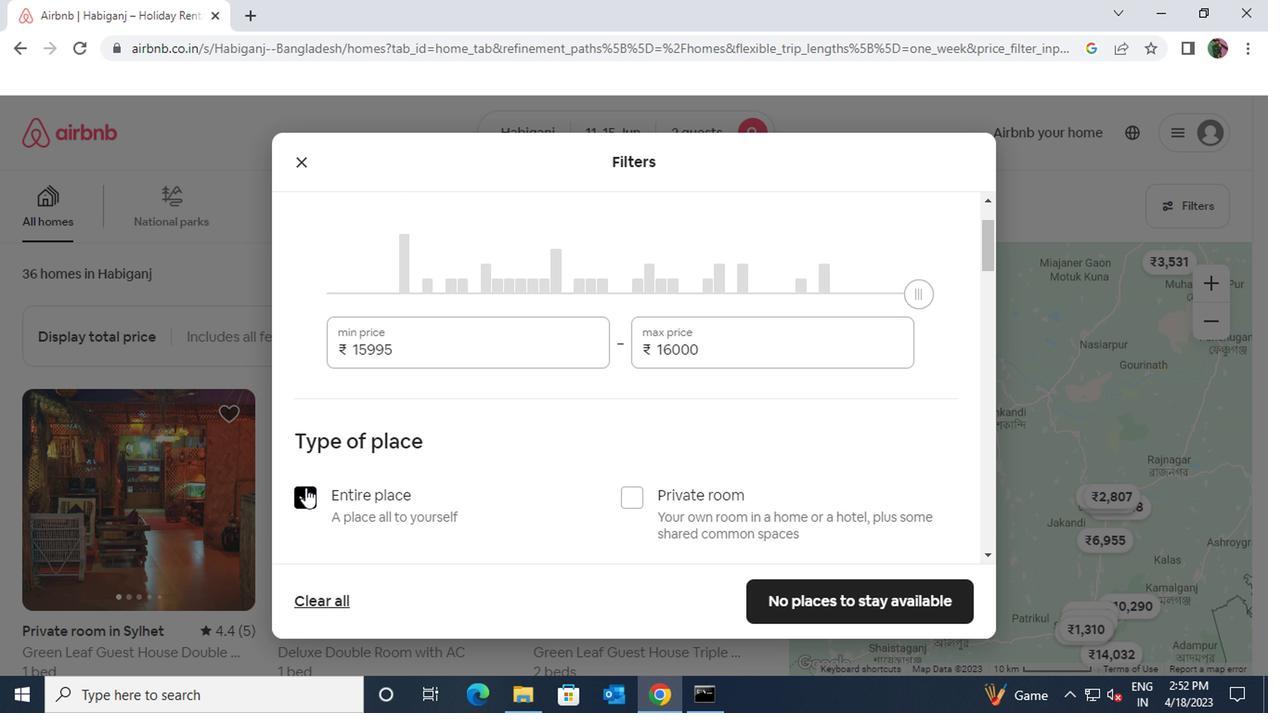 
Action: Mouse moved to (451, 447)
Screenshot: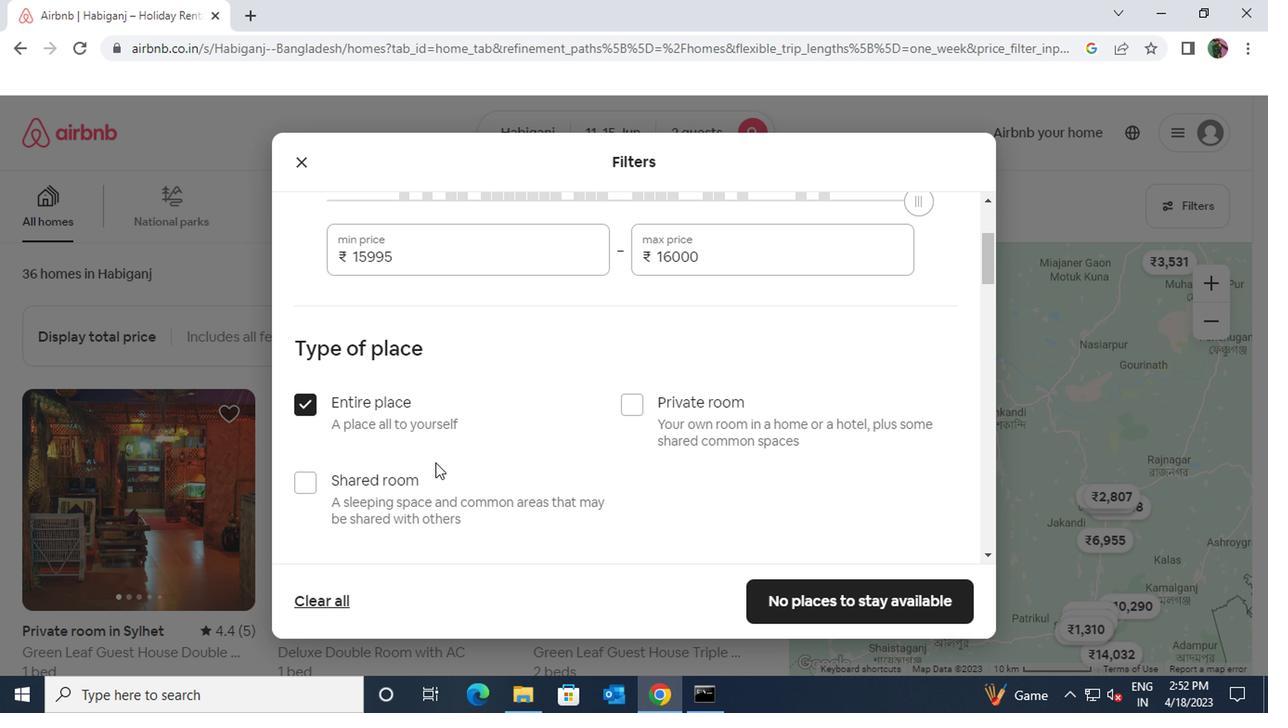 
Action: Mouse scrolled (451, 446) with delta (0, -1)
Screenshot: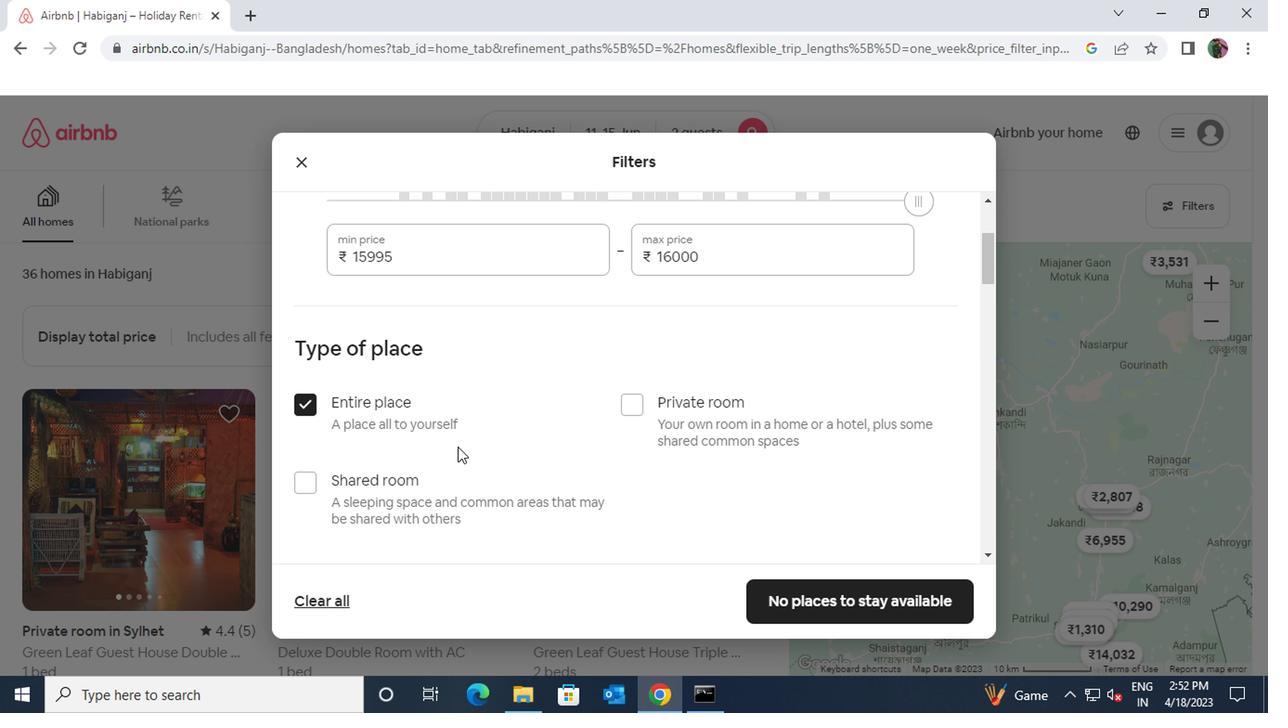 
Action: Mouse scrolled (451, 446) with delta (0, -1)
Screenshot: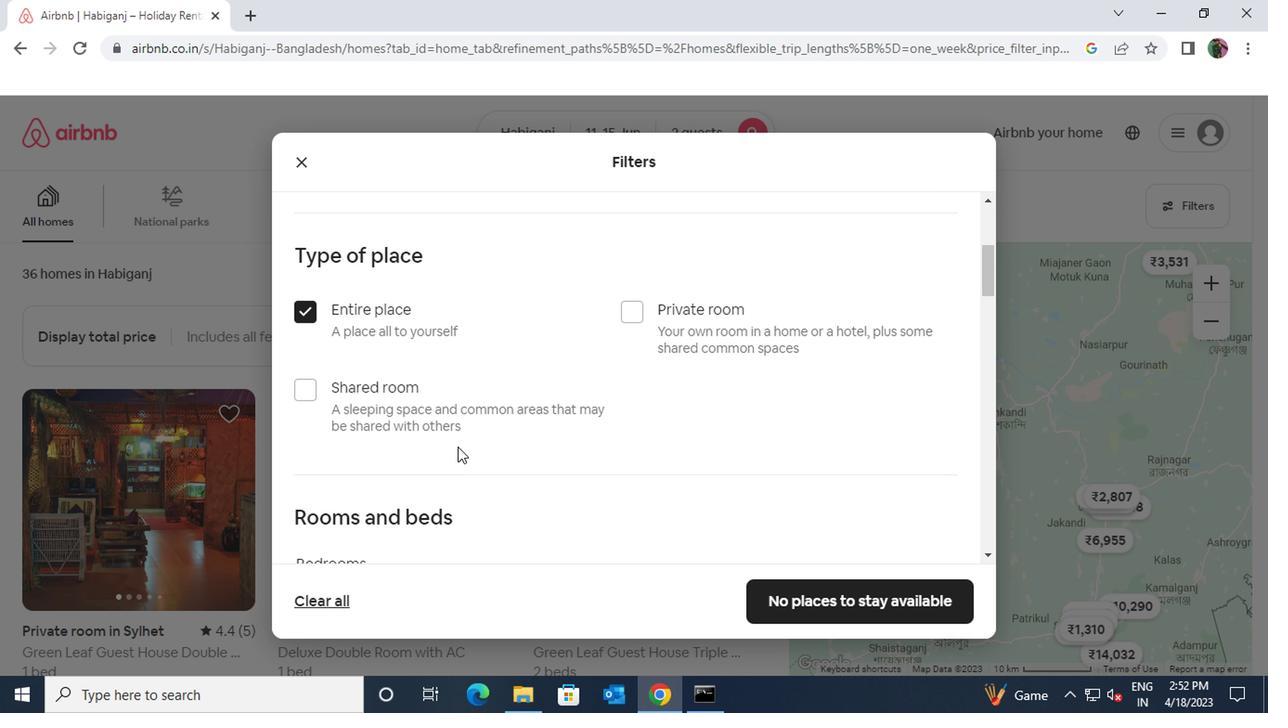 
Action: Mouse moved to (408, 516)
Screenshot: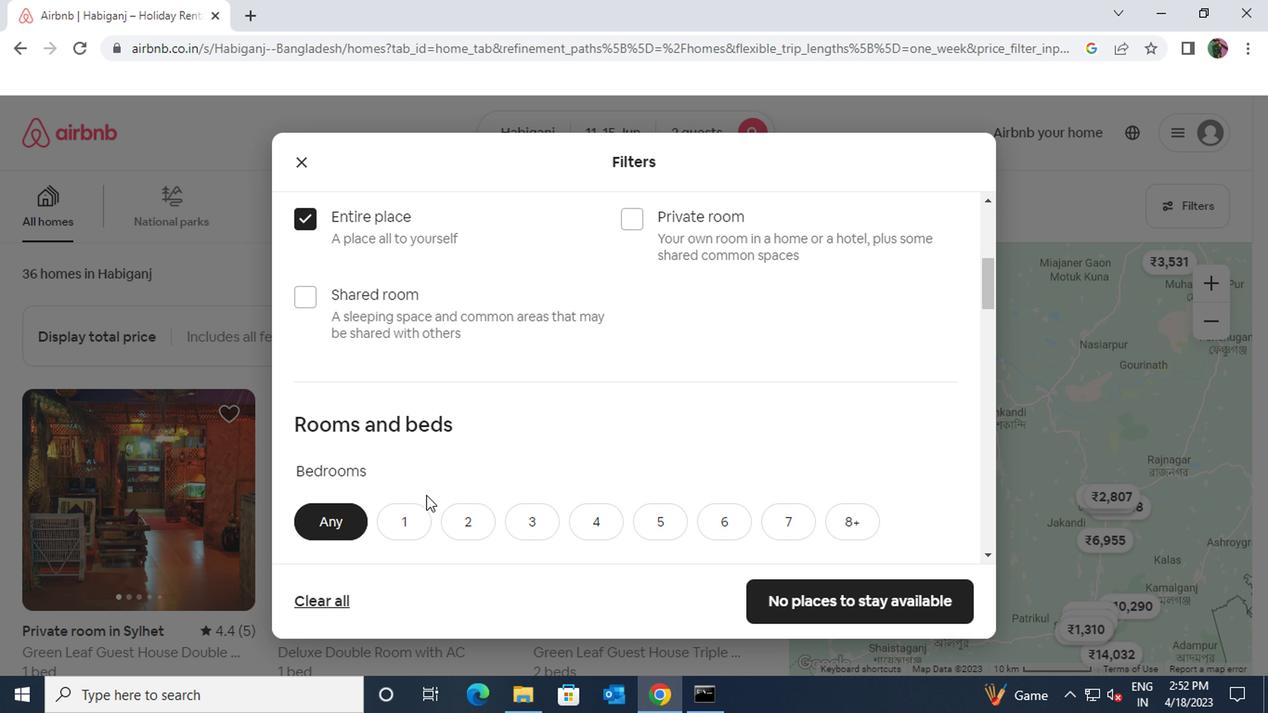 
Action: Mouse pressed left at (408, 516)
Screenshot: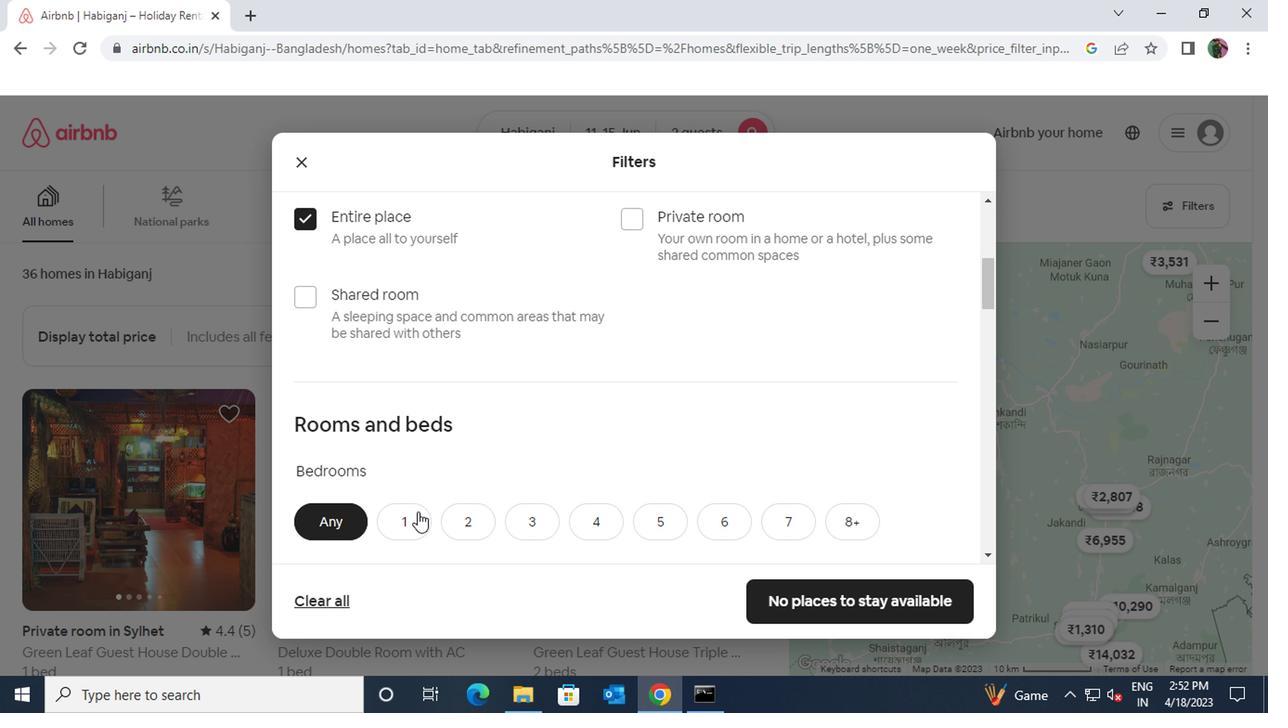 
Action: Mouse moved to (408, 507)
Screenshot: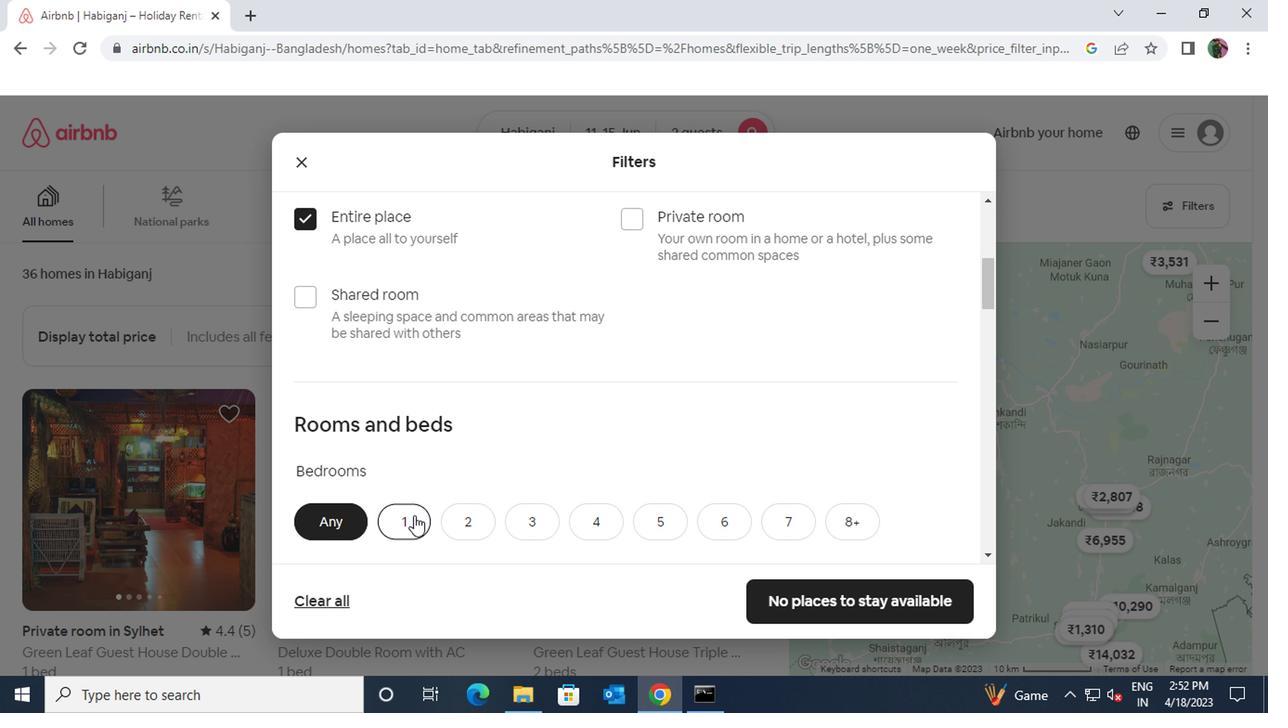 
Action: Mouse scrolled (408, 506) with delta (0, 0)
Screenshot: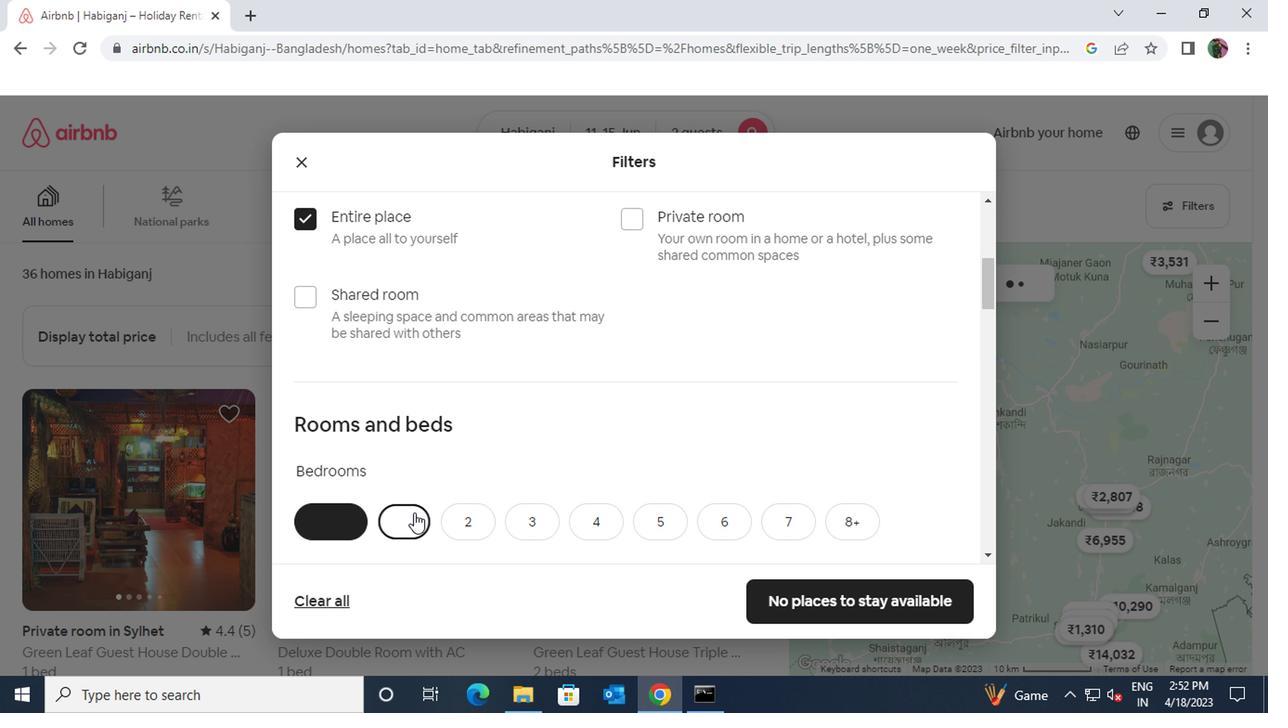 
Action: Mouse scrolled (408, 506) with delta (0, 0)
Screenshot: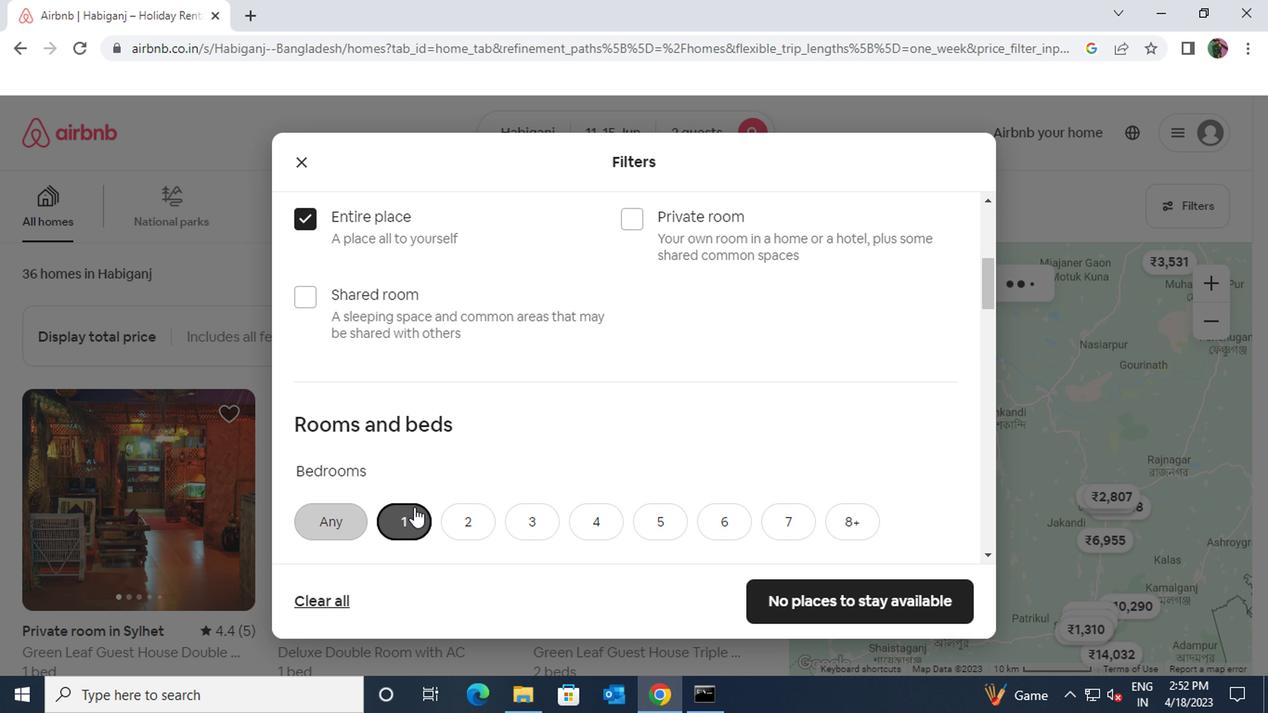 
Action: Mouse moved to (449, 434)
Screenshot: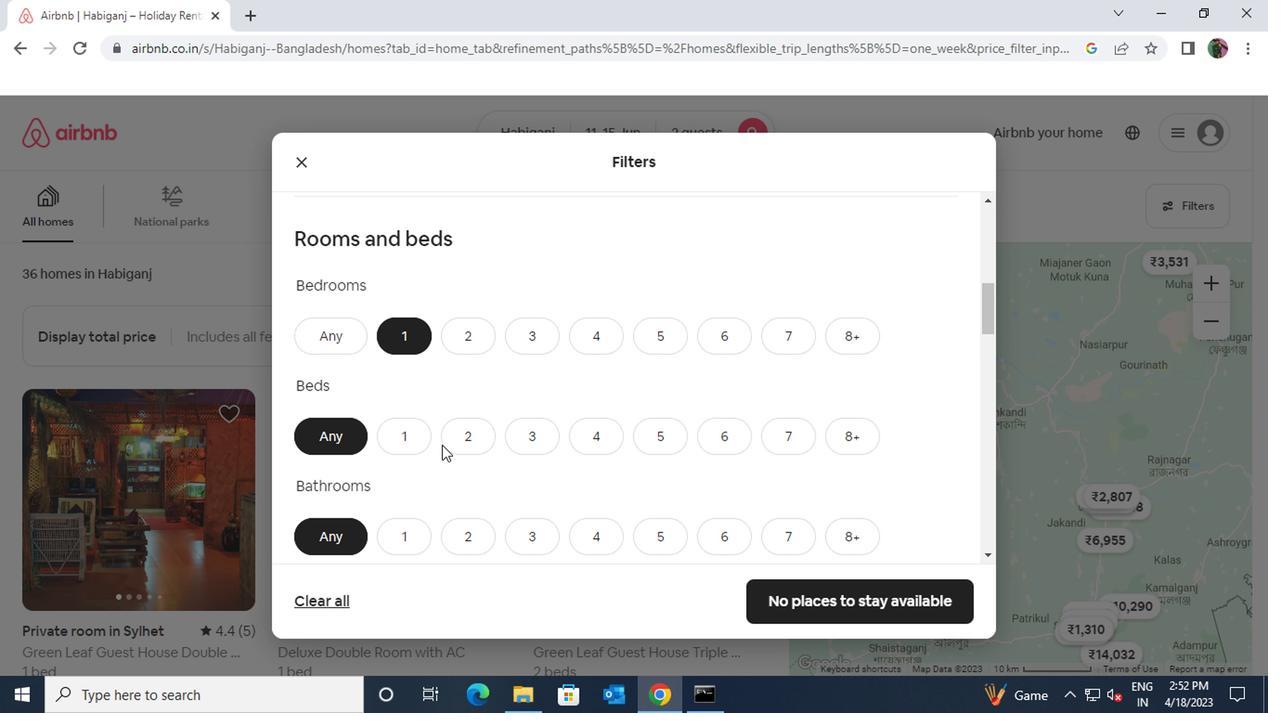 
Action: Mouse pressed left at (449, 434)
Screenshot: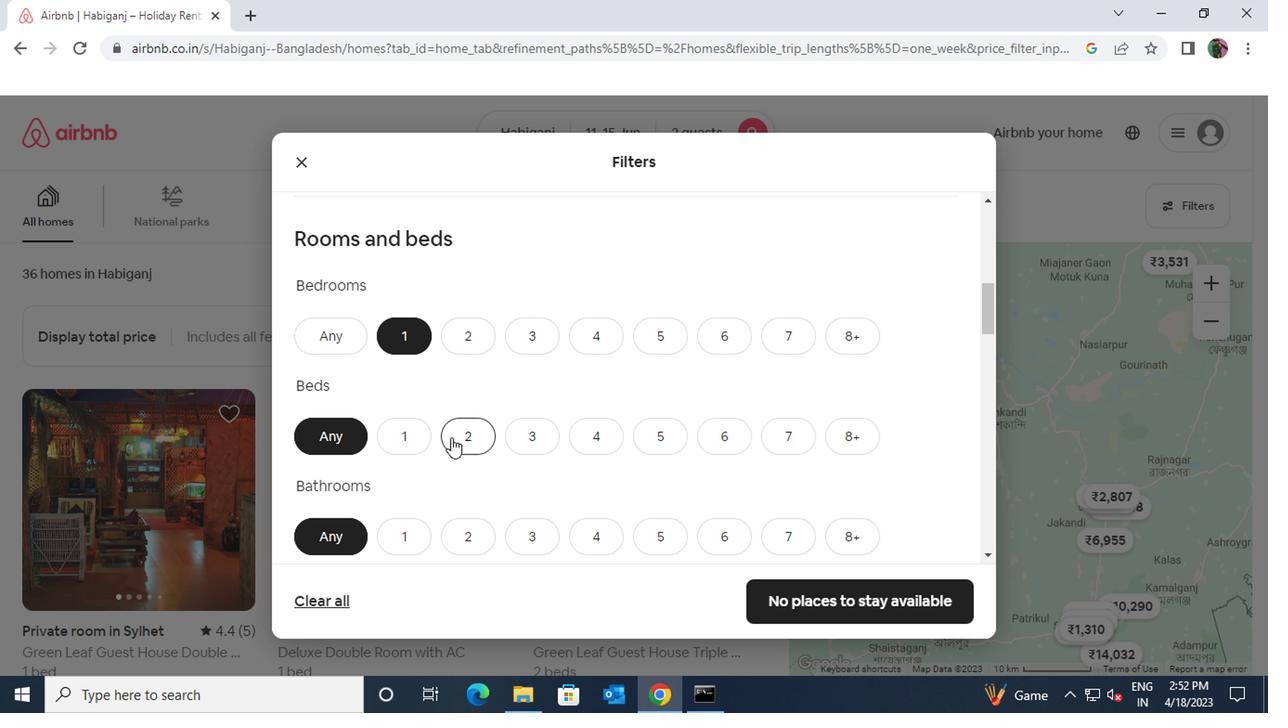 
Action: Mouse moved to (401, 527)
Screenshot: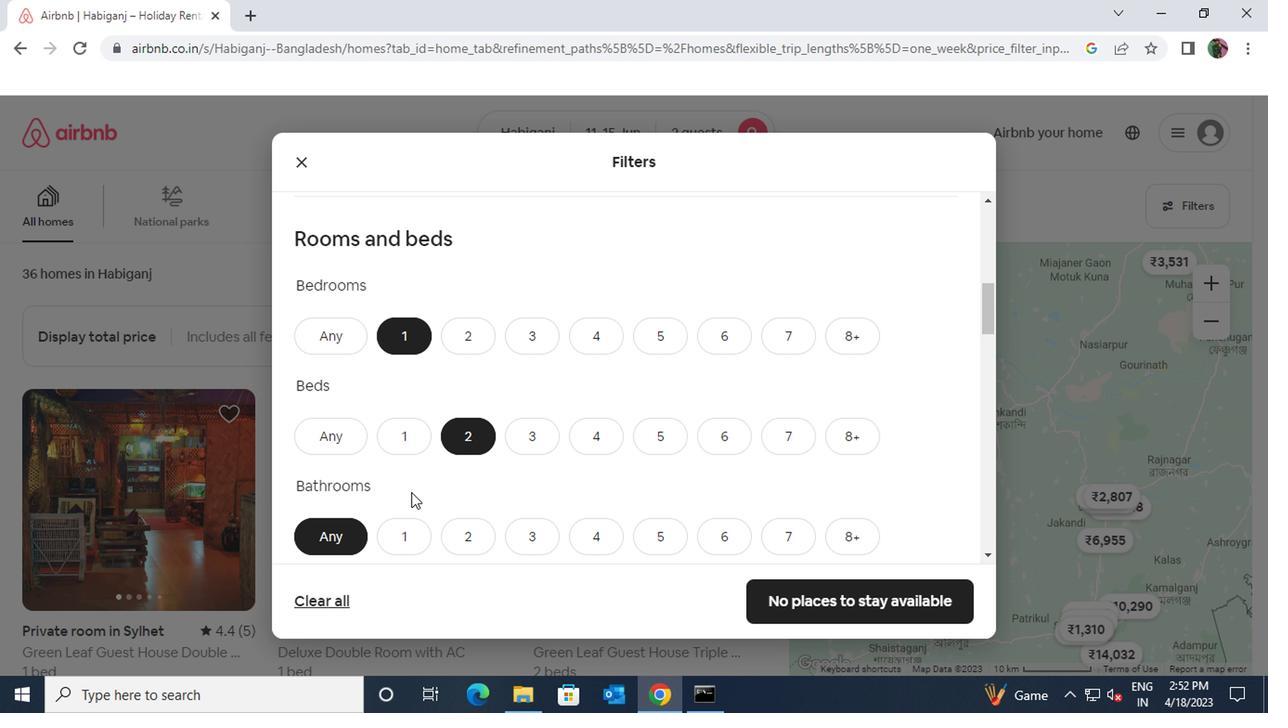 
Action: Mouse pressed left at (401, 527)
Screenshot: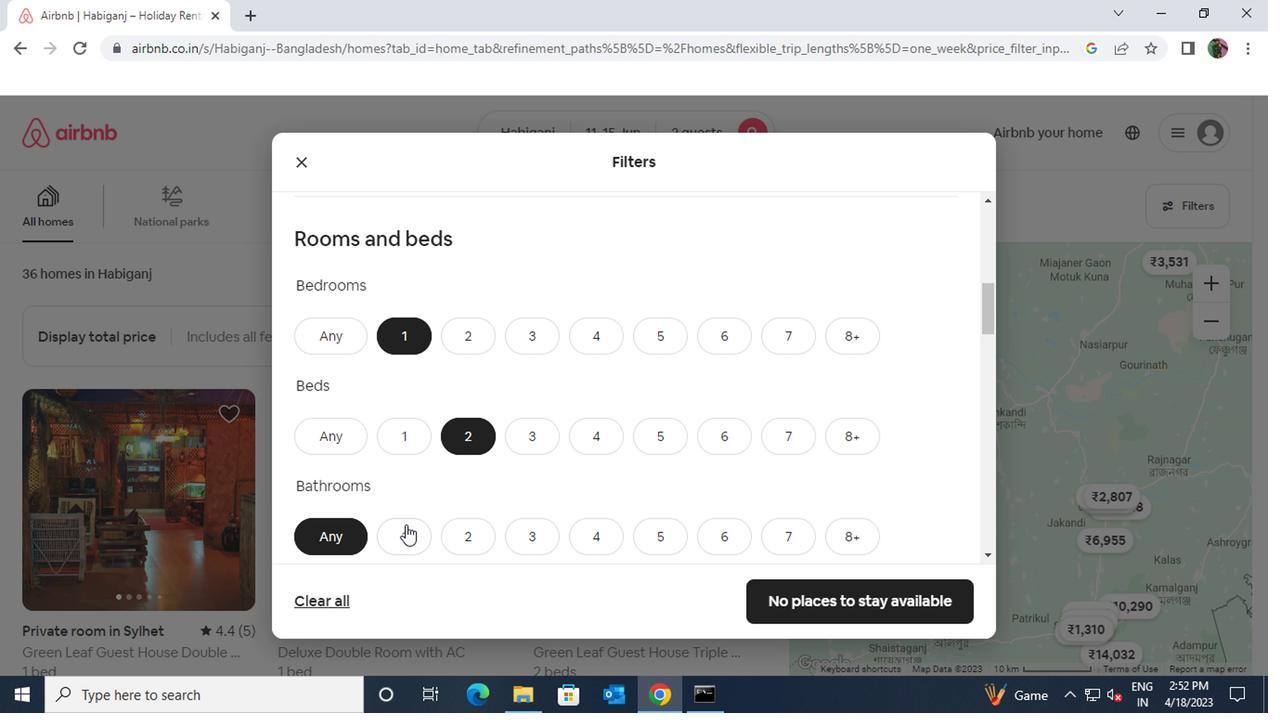 
Action: Mouse moved to (432, 467)
Screenshot: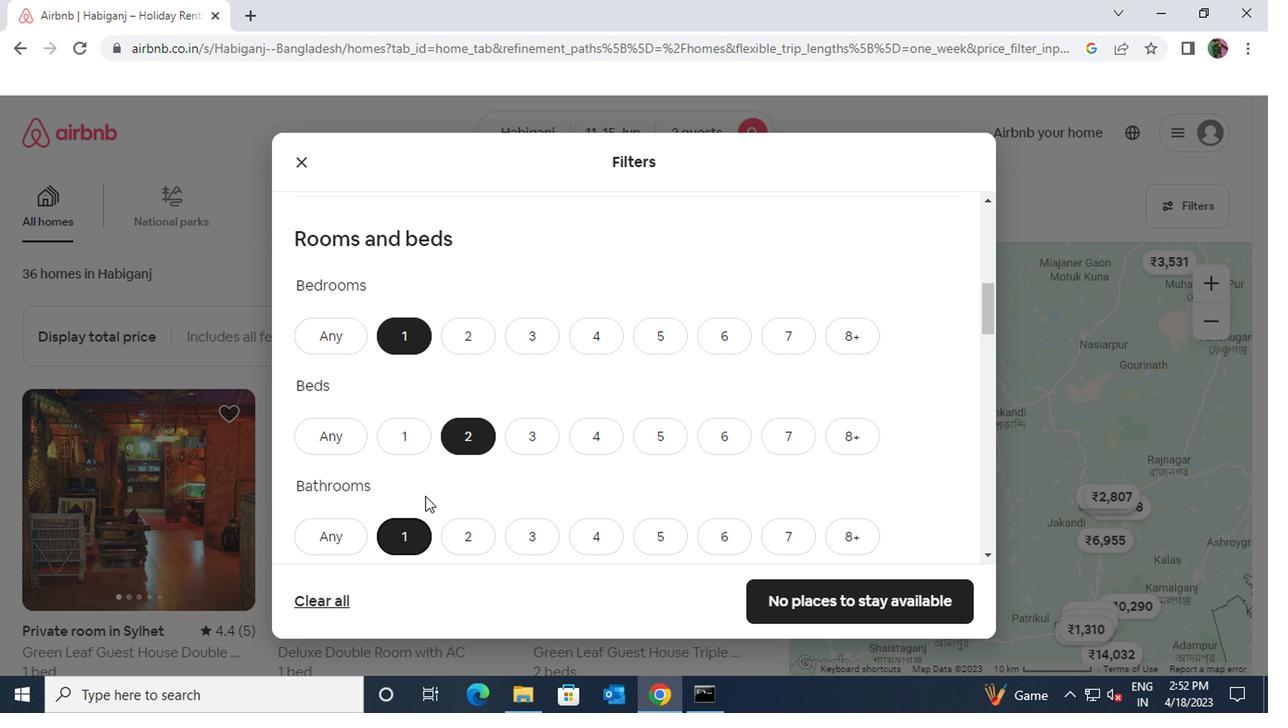 
Action: Mouse scrolled (432, 466) with delta (0, 0)
Screenshot: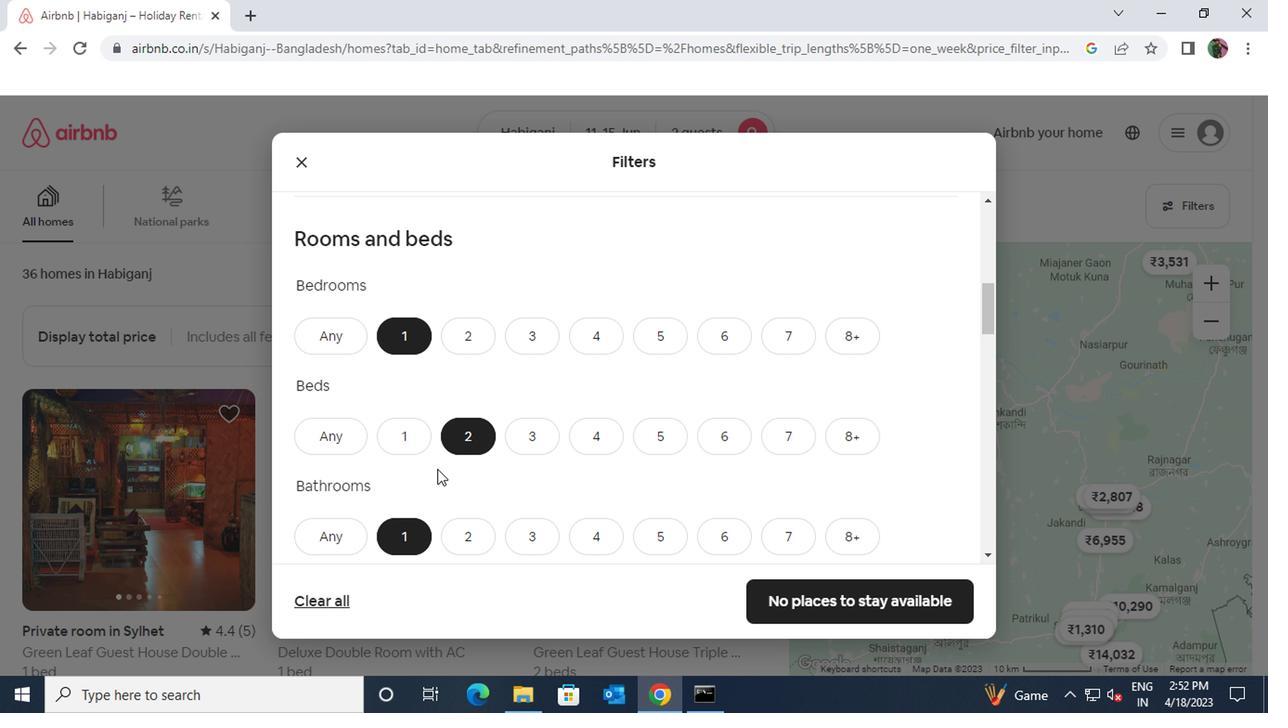 
Action: Mouse moved to (440, 453)
Screenshot: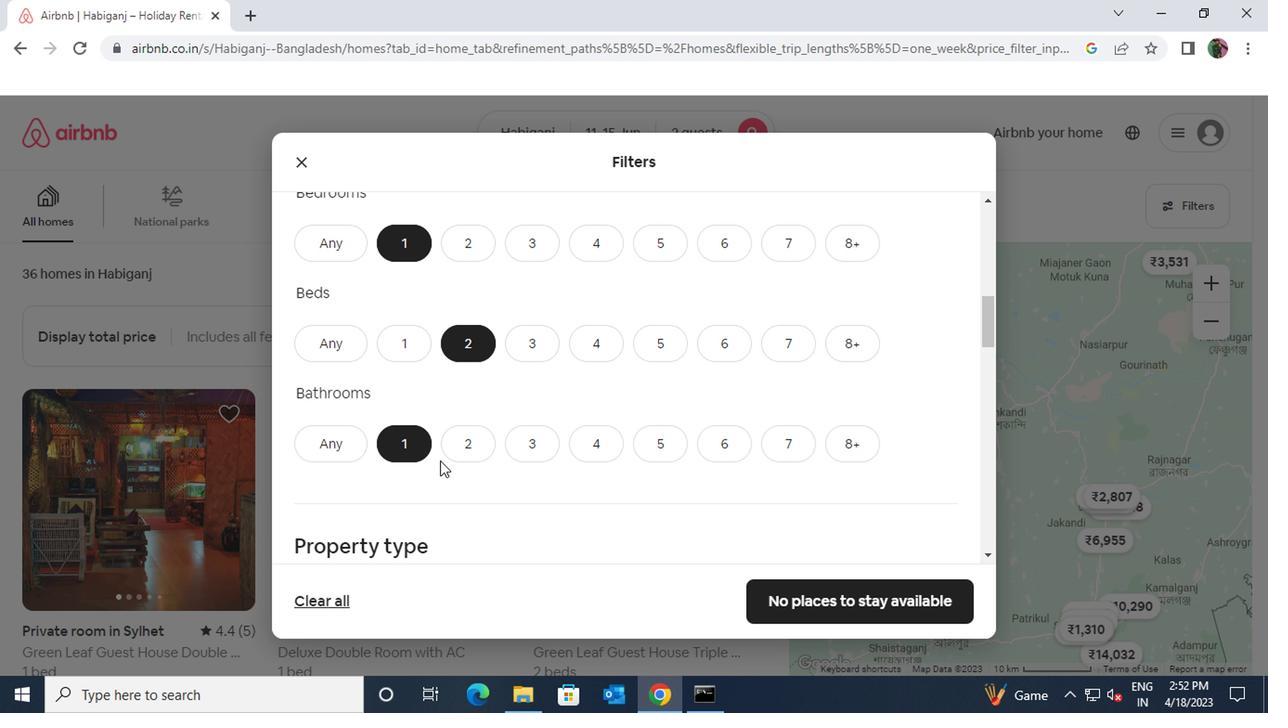 
Action: Mouse scrolled (440, 452) with delta (0, 0)
Screenshot: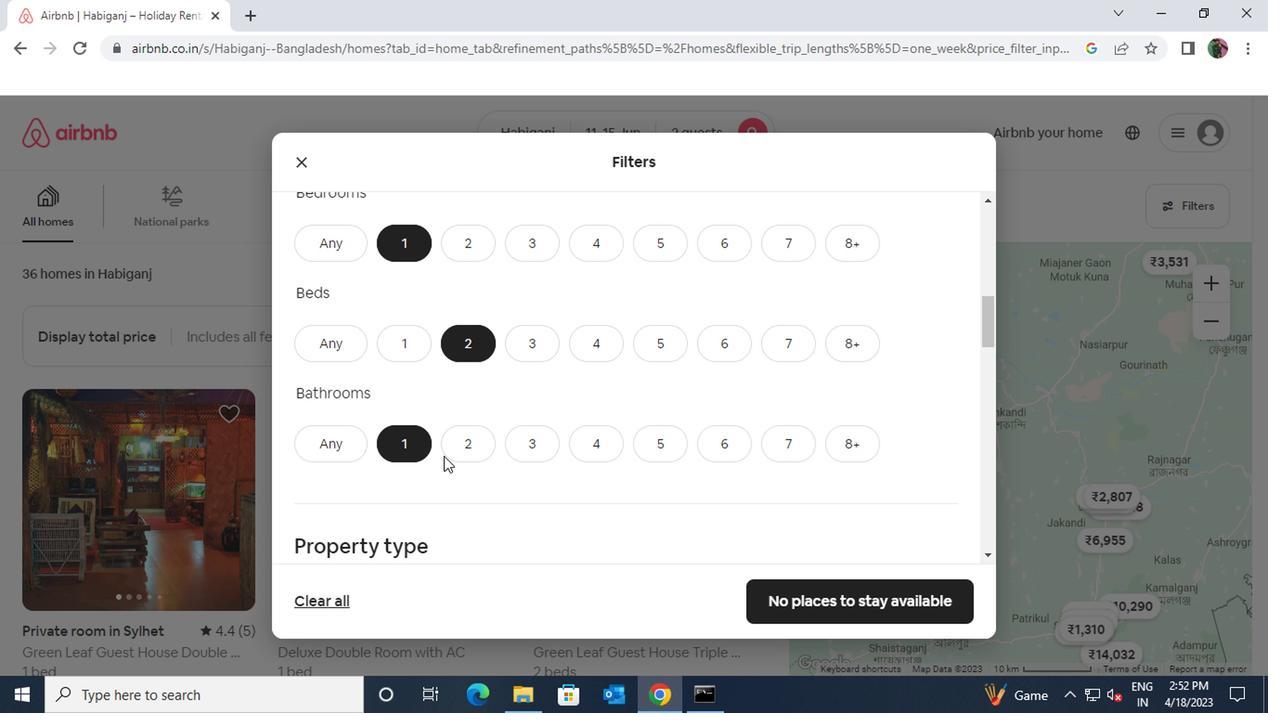 
Action: Mouse scrolled (440, 452) with delta (0, 0)
Screenshot: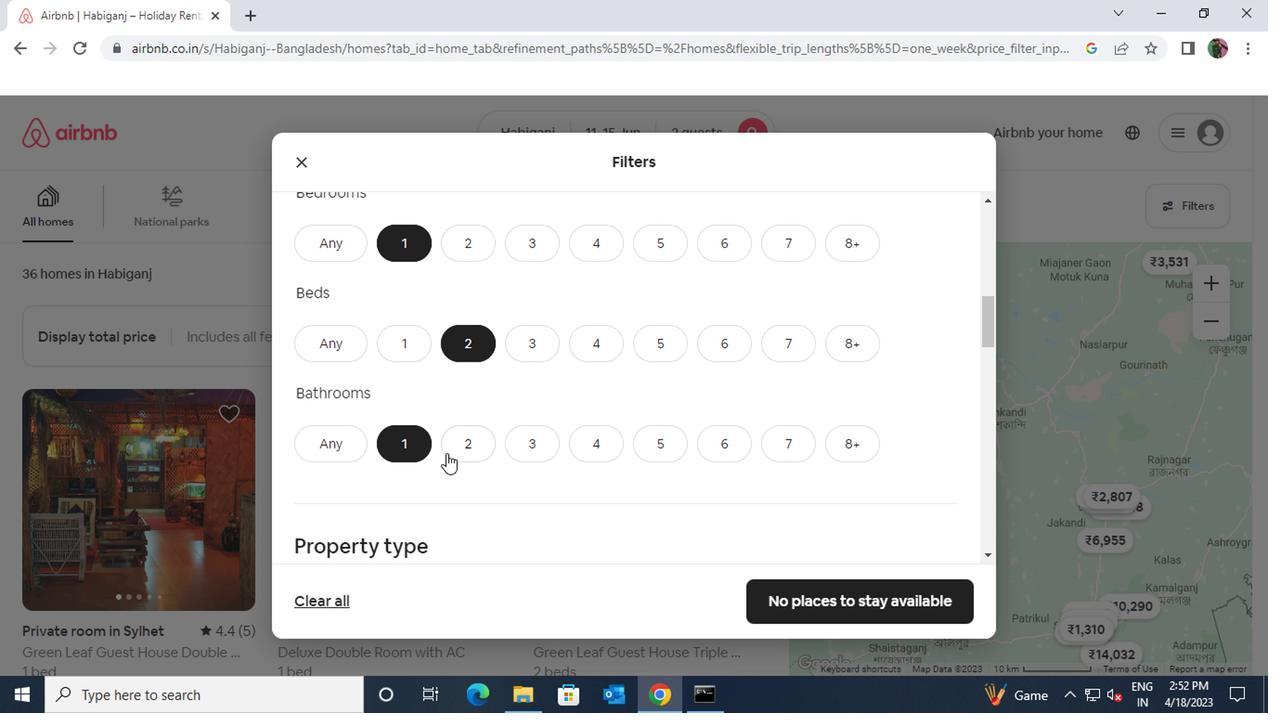 
Action: Mouse moved to (810, 450)
Screenshot: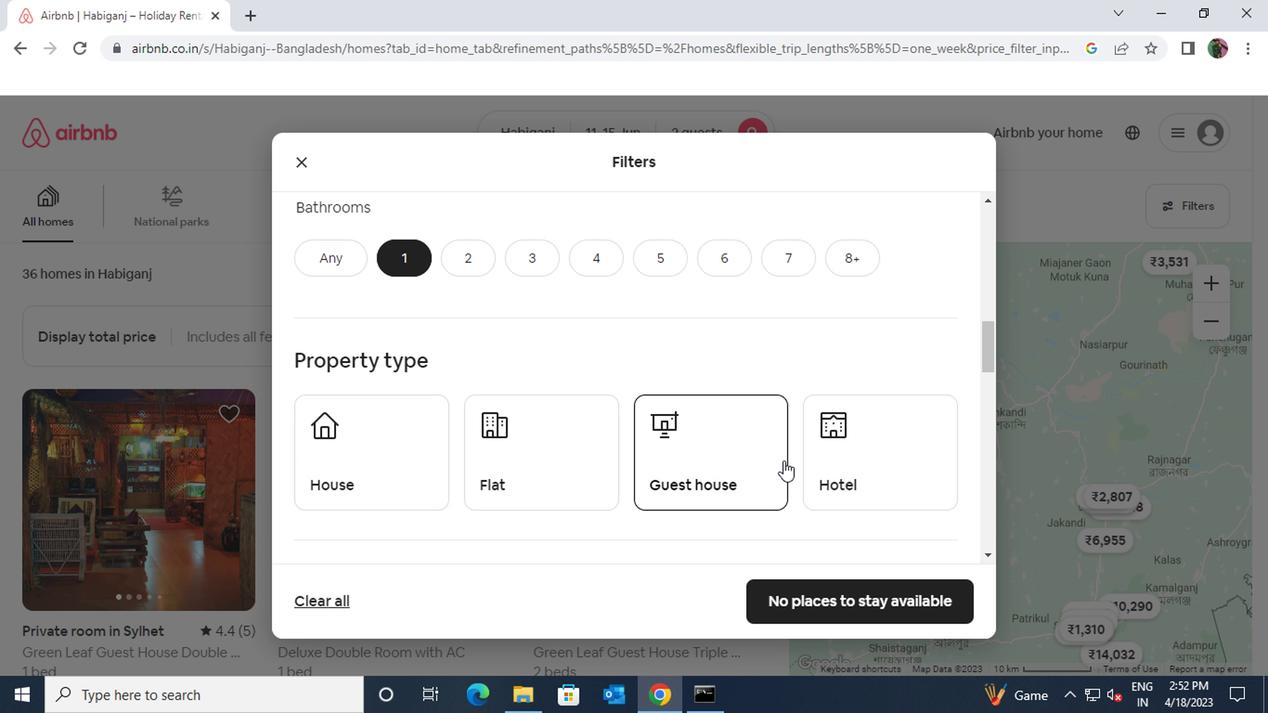 
Action: Mouse pressed left at (810, 450)
Screenshot: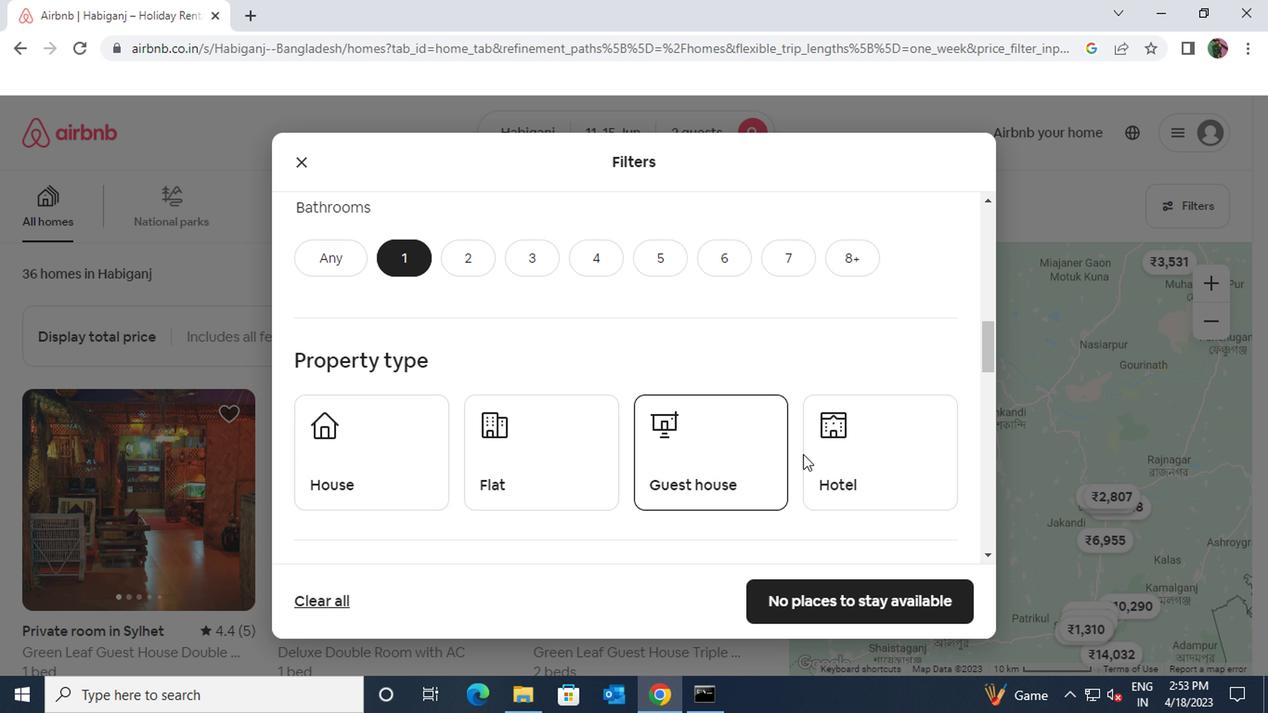 
Action: Mouse moved to (511, 442)
Screenshot: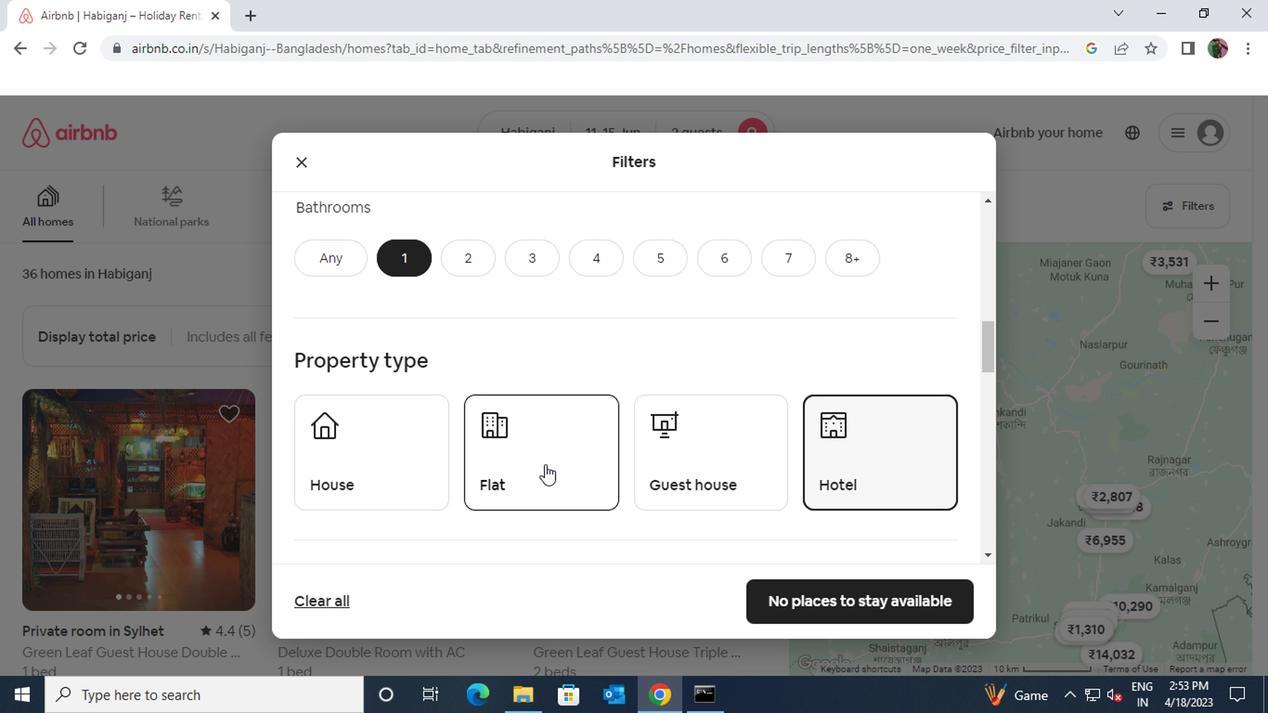 
Action: Mouse scrolled (511, 441) with delta (0, 0)
Screenshot: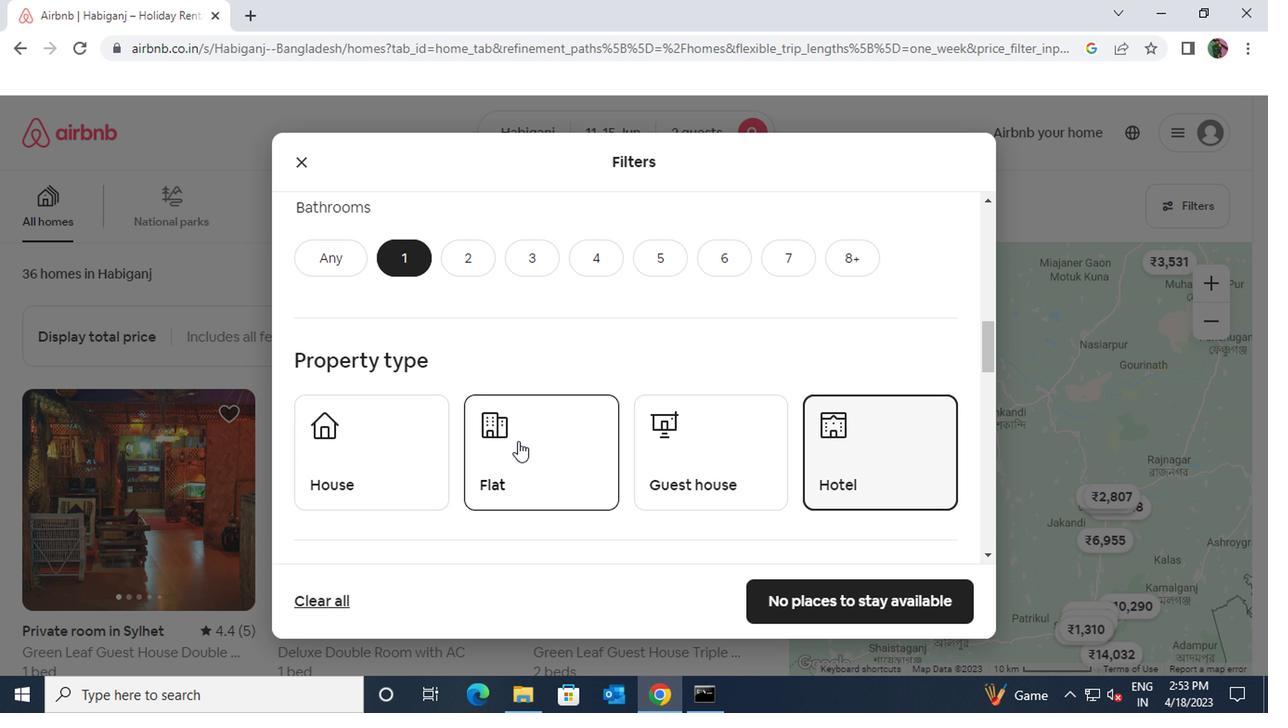 
Action: Mouse scrolled (511, 441) with delta (0, 0)
Screenshot: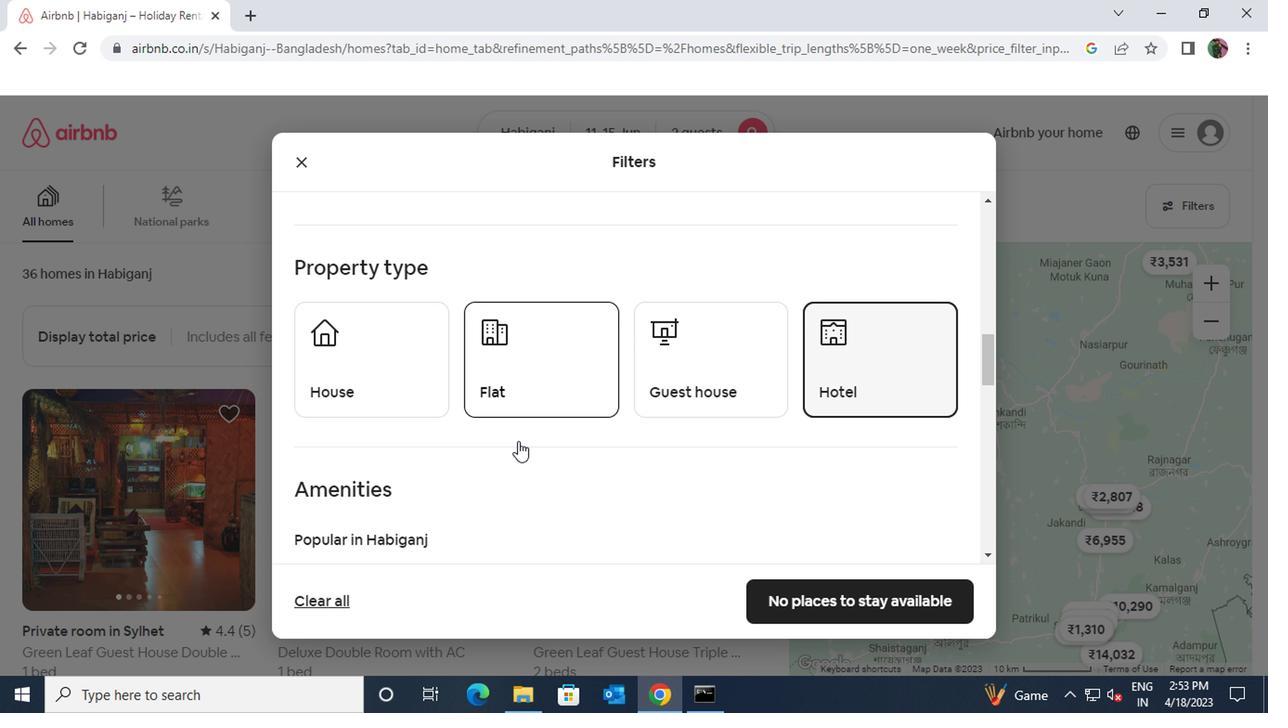 
Action: Mouse scrolled (511, 441) with delta (0, 0)
Screenshot: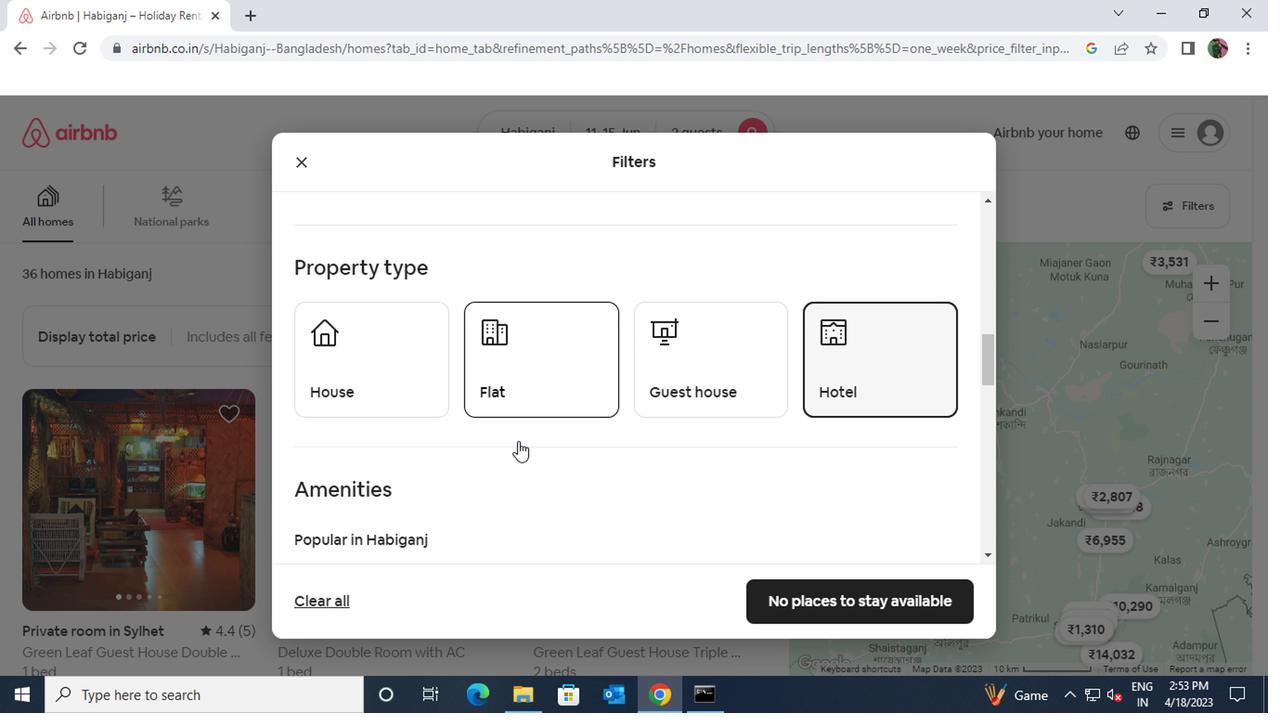 
Action: Mouse moved to (297, 439)
Screenshot: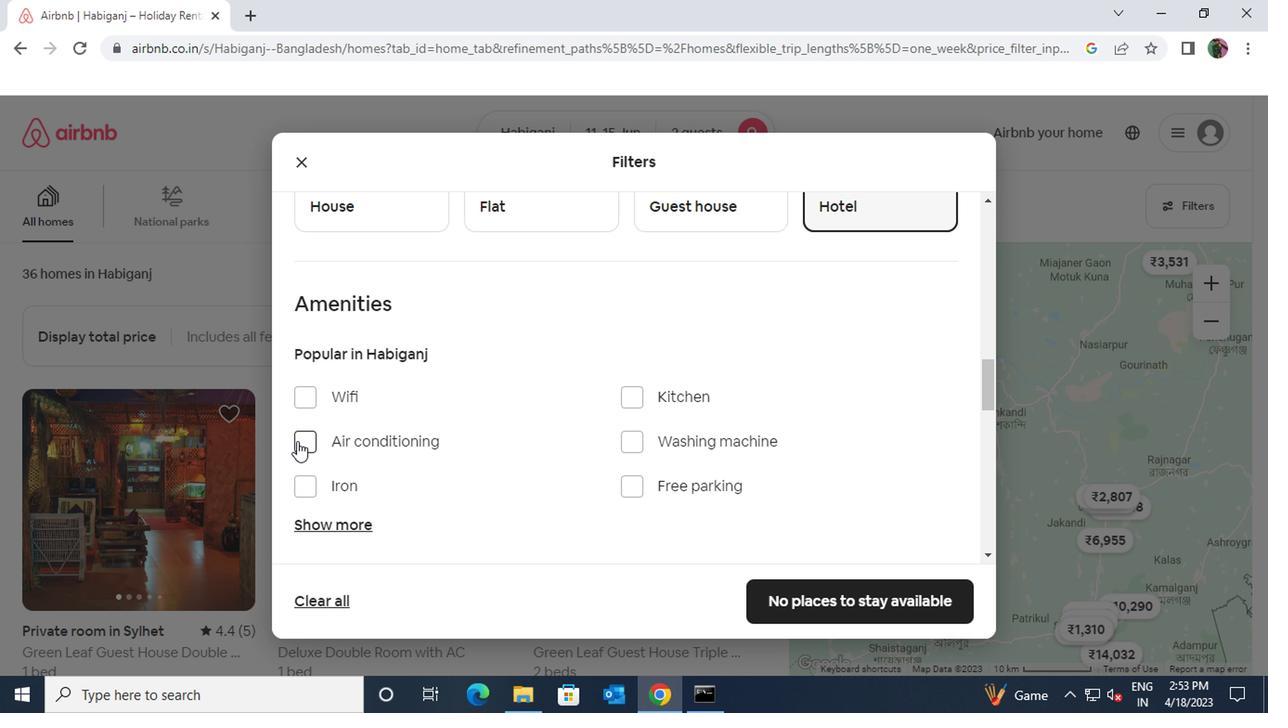 
Action: Mouse pressed left at (297, 439)
Screenshot: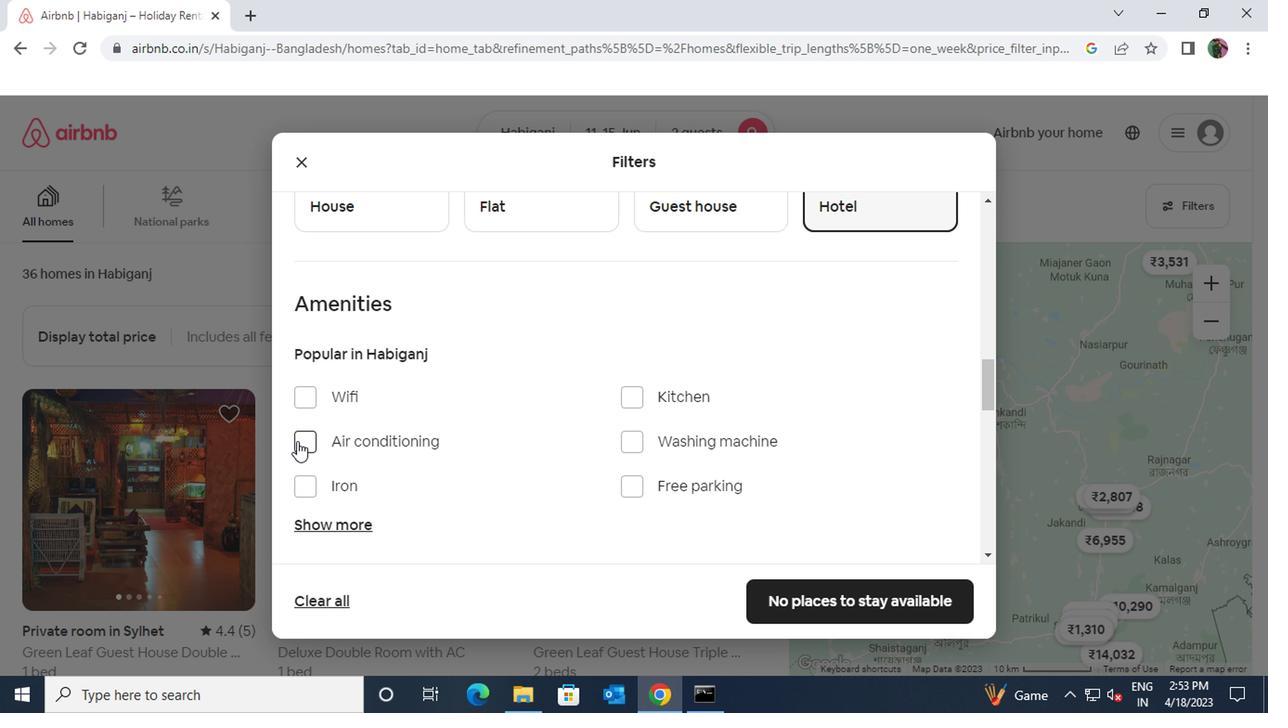 
Action: Mouse moved to (463, 477)
Screenshot: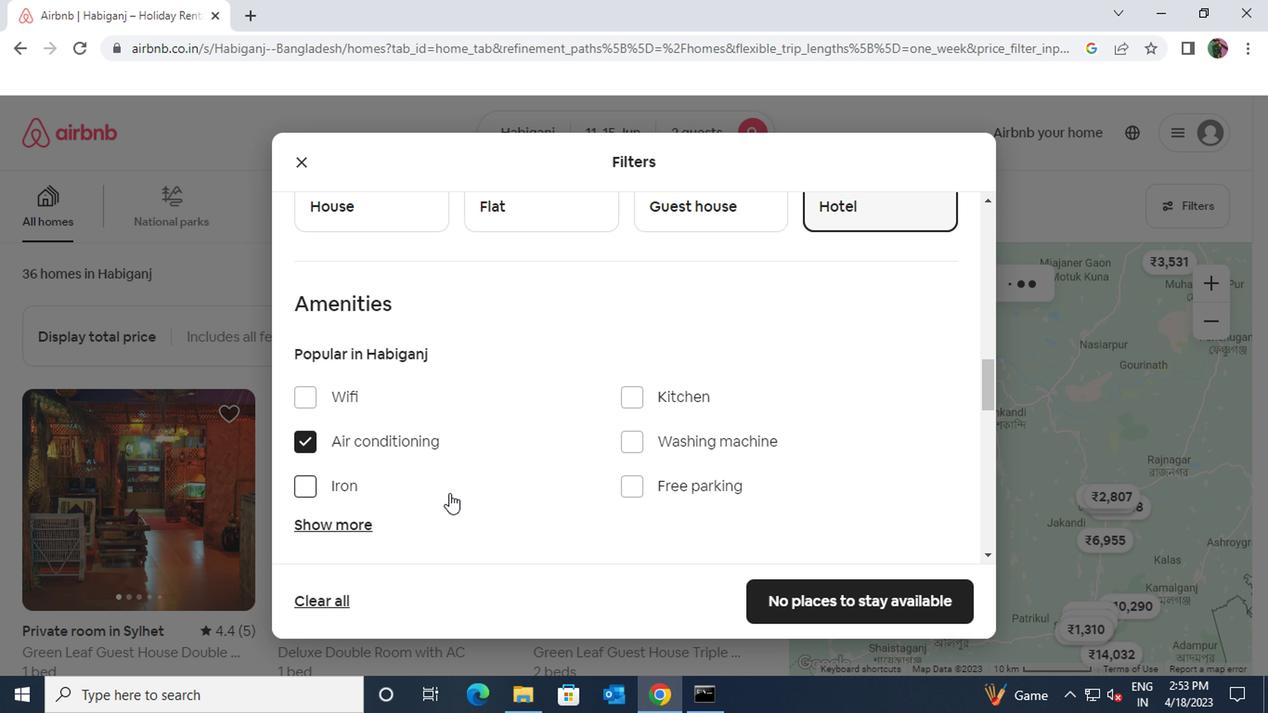 
Action: Mouse scrolled (463, 476) with delta (0, 0)
Screenshot: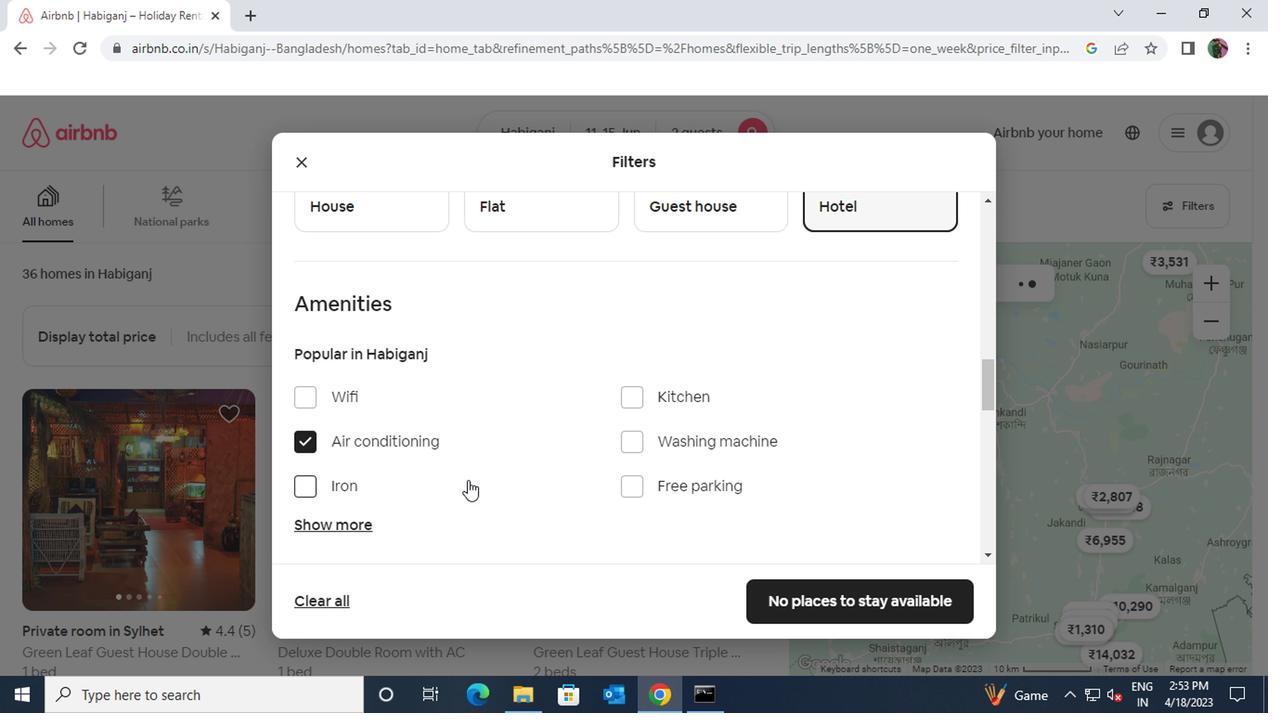 
Action: Mouse moved to (464, 473)
Screenshot: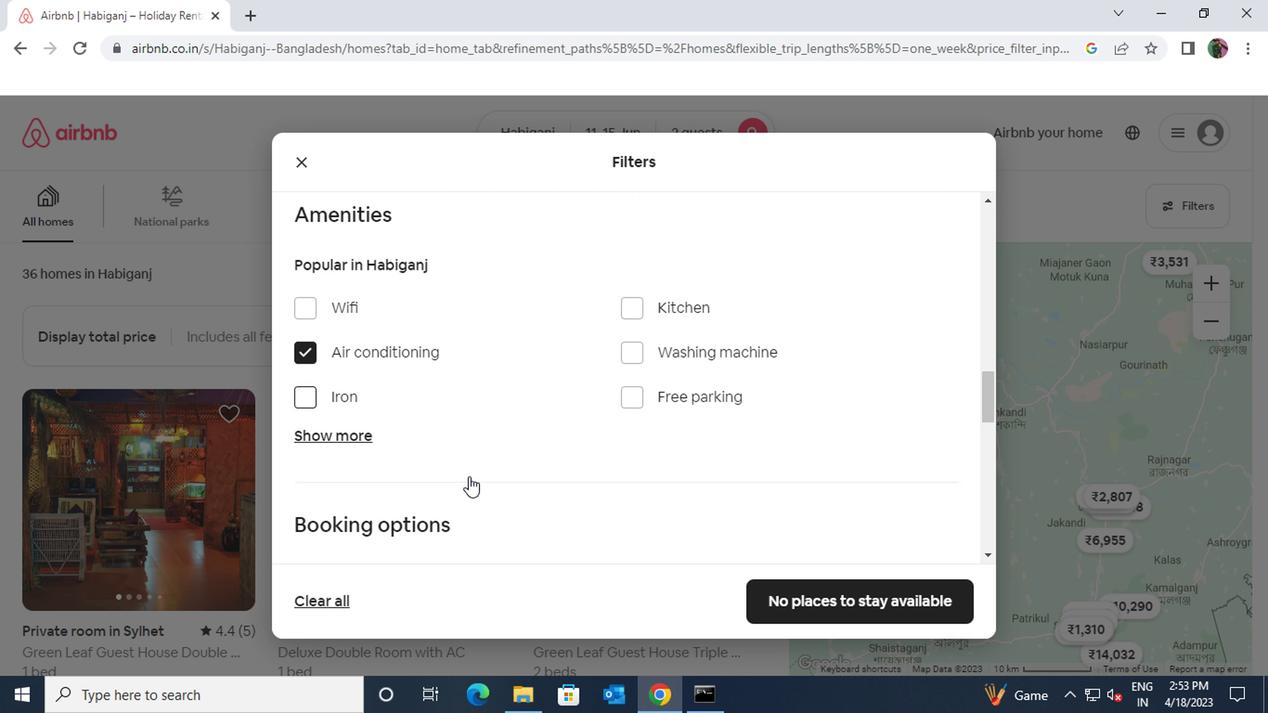 
Action: Mouse scrolled (464, 472) with delta (0, -1)
Screenshot: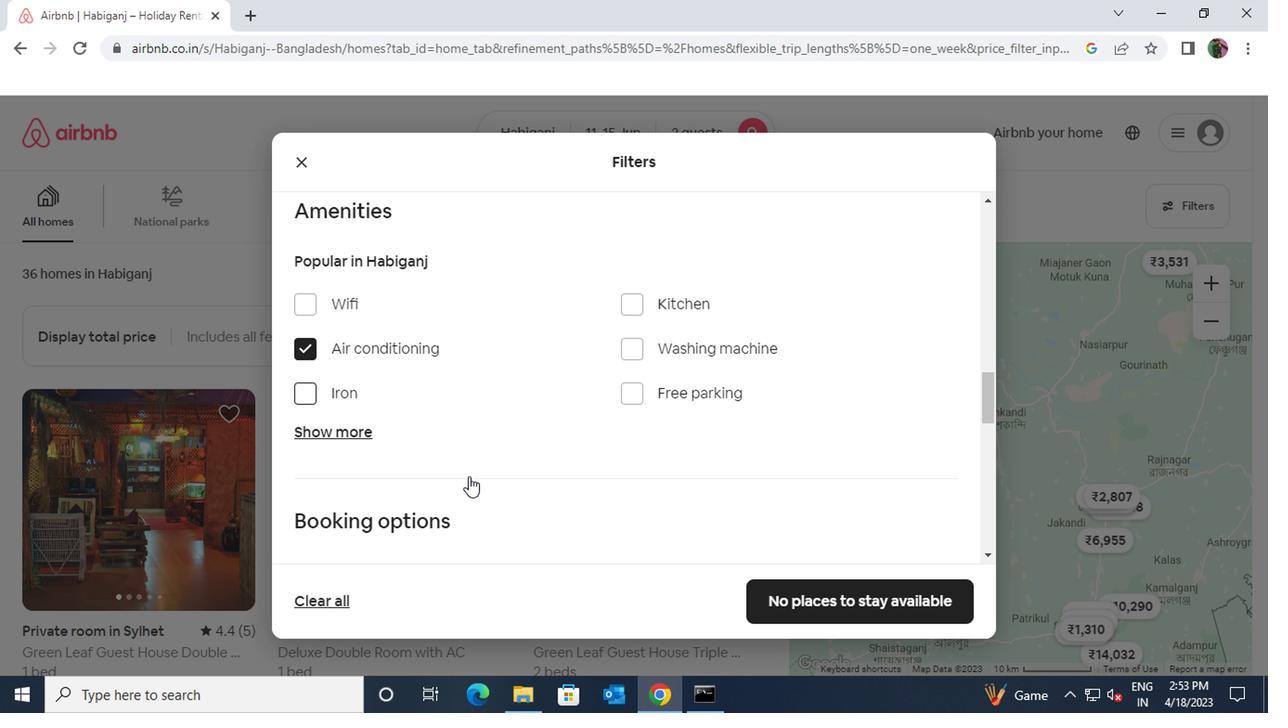 
Action: Mouse scrolled (464, 472) with delta (0, -1)
Screenshot: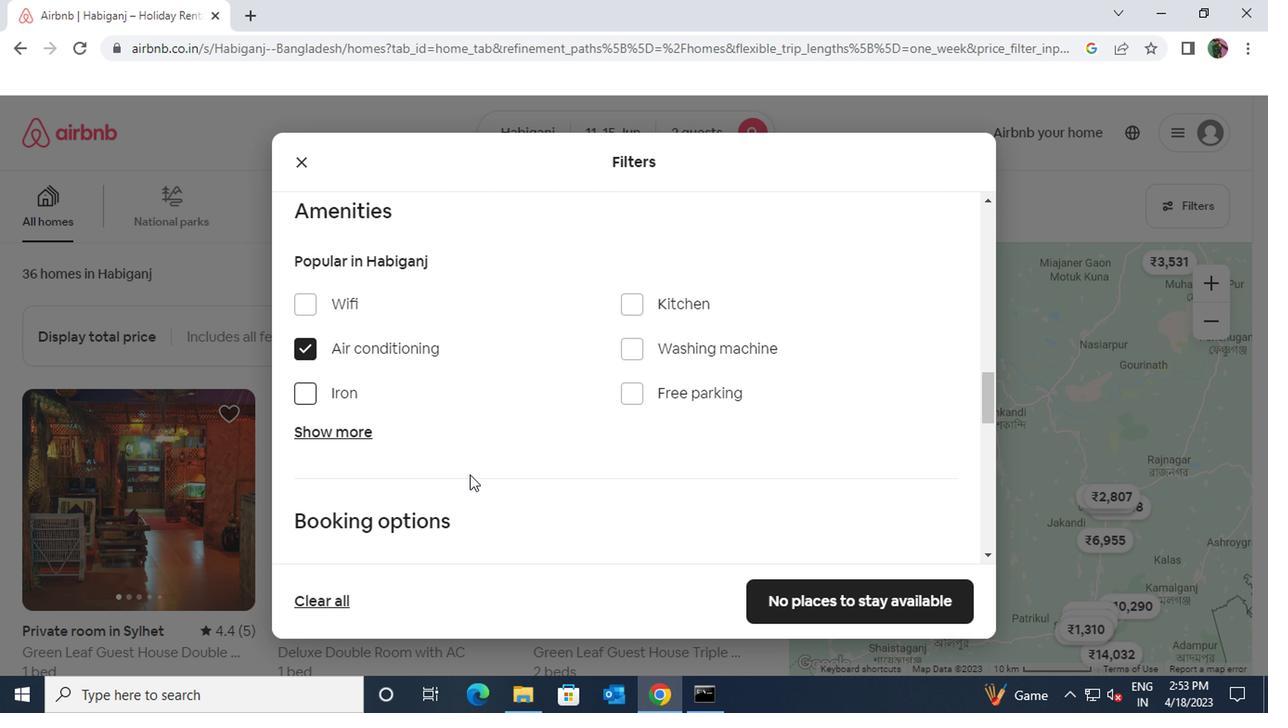 
Action: Mouse moved to (884, 463)
Screenshot: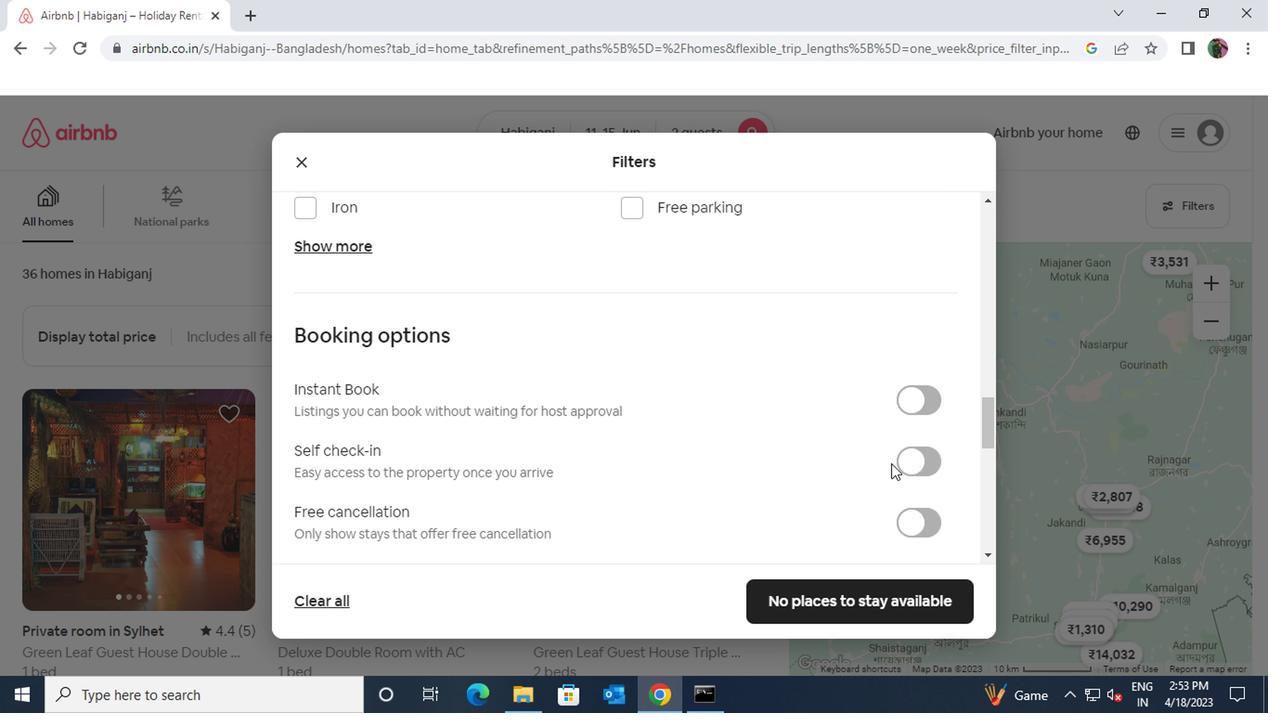 
Action: Mouse pressed left at (884, 463)
Screenshot: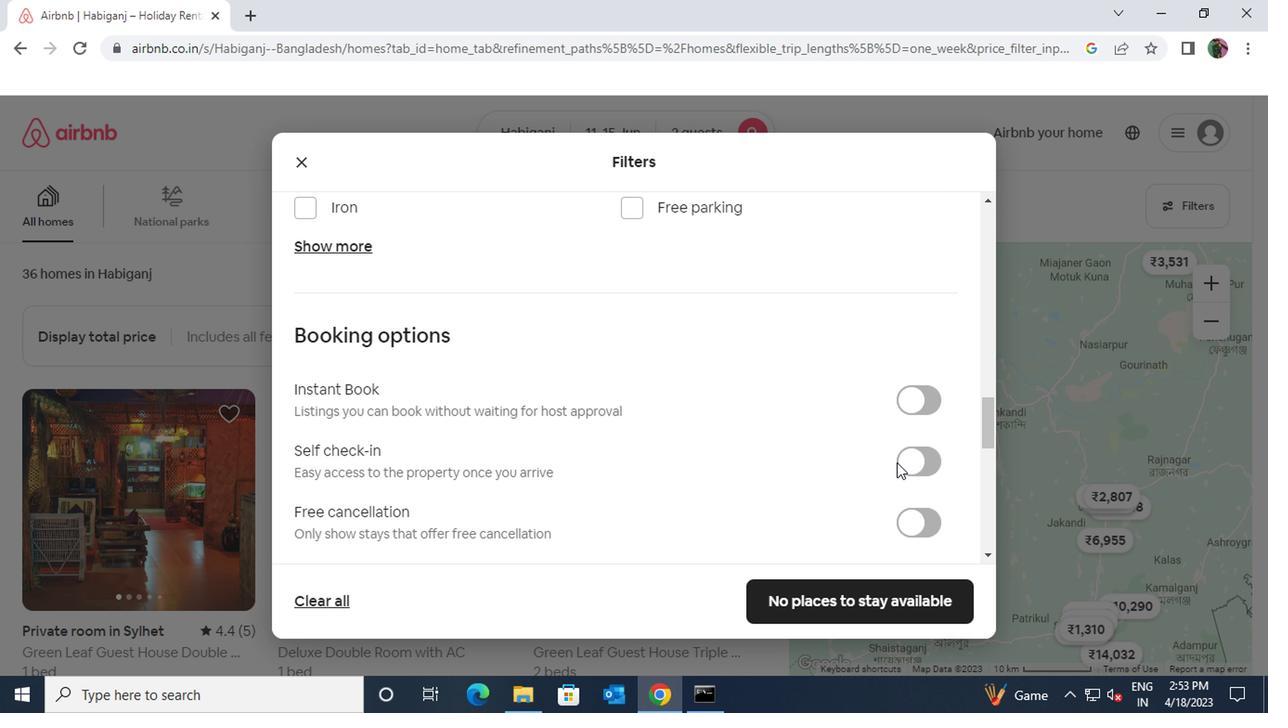 
Action: Mouse moved to (591, 473)
Screenshot: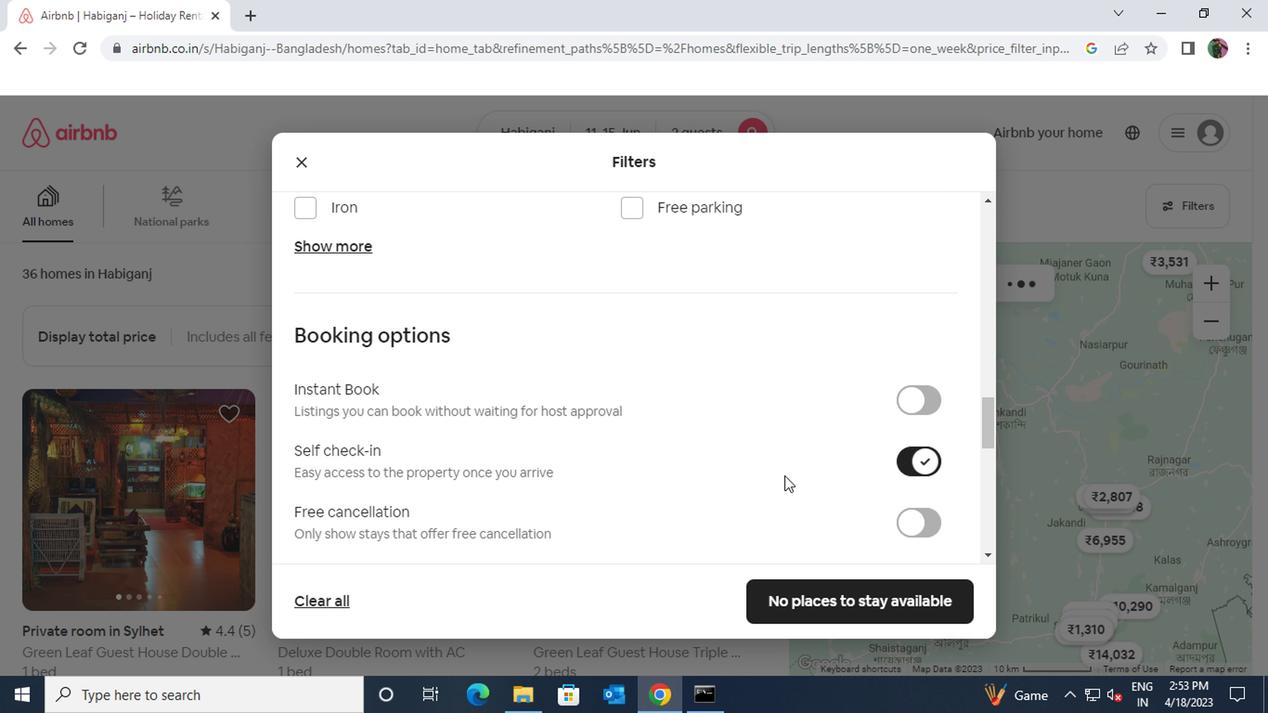 
Action: Mouse scrolled (591, 472) with delta (0, -1)
Screenshot: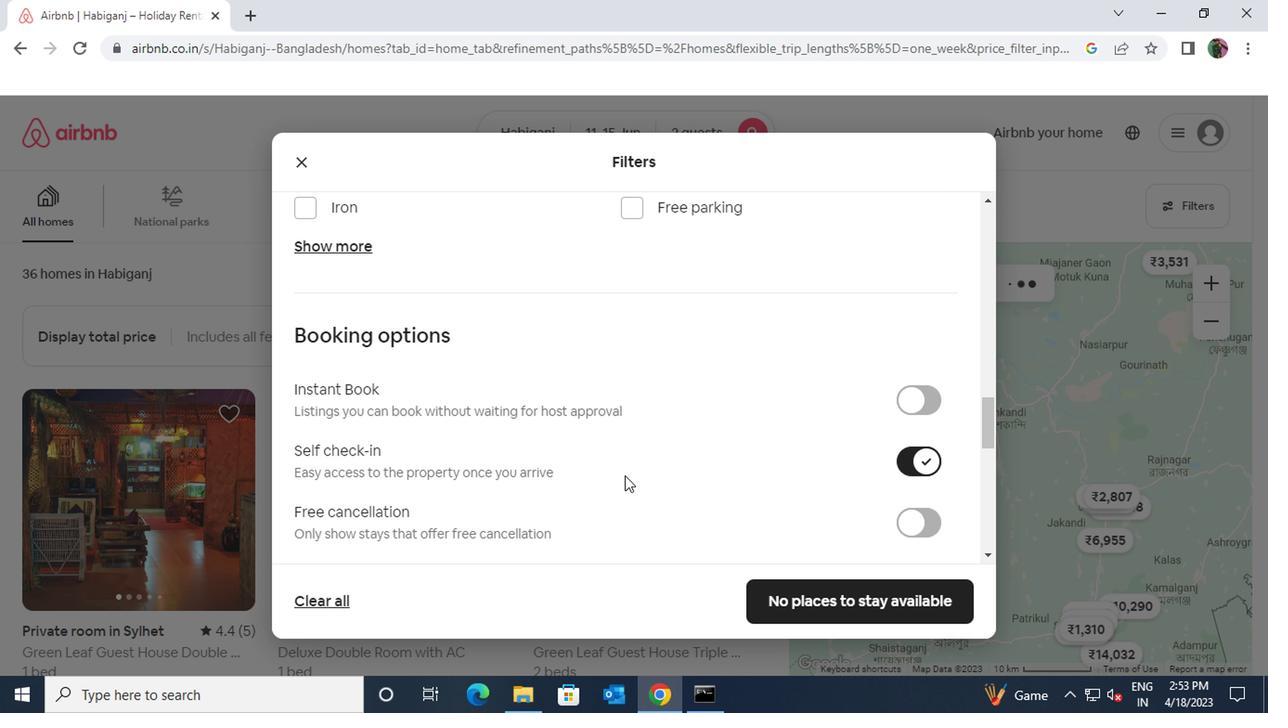 
Action: Mouse scrolled (591, 472) with delta (0, -1)
Screenshot: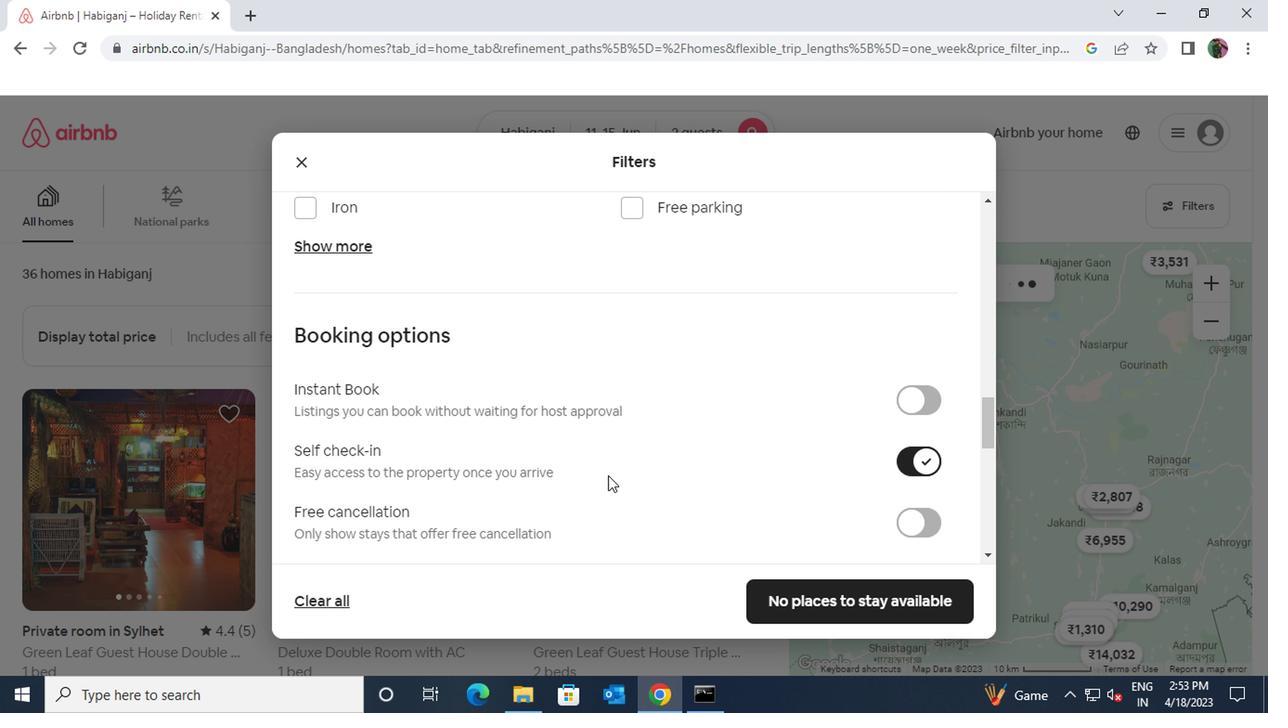 
Action: Mouse scrolled (591, 472) with delta (0, -1)
Screenshot: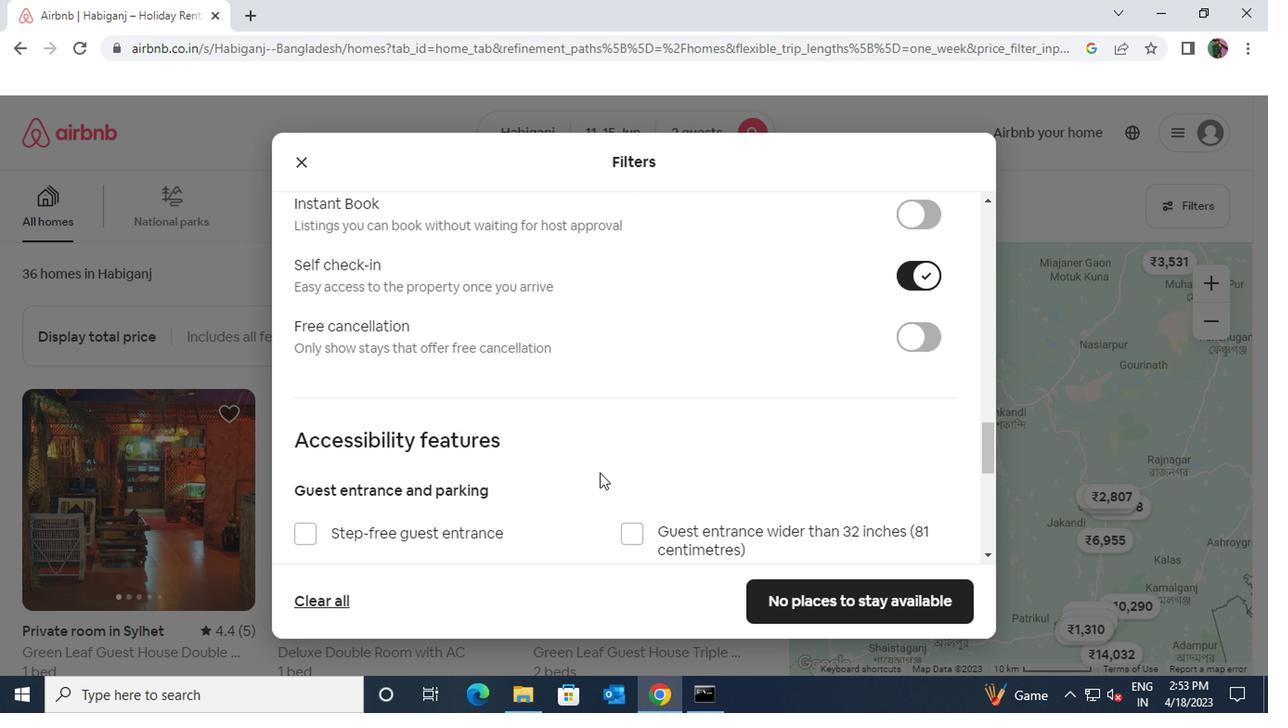 
Action: Mouse moved to (588, 471)
Screenshot: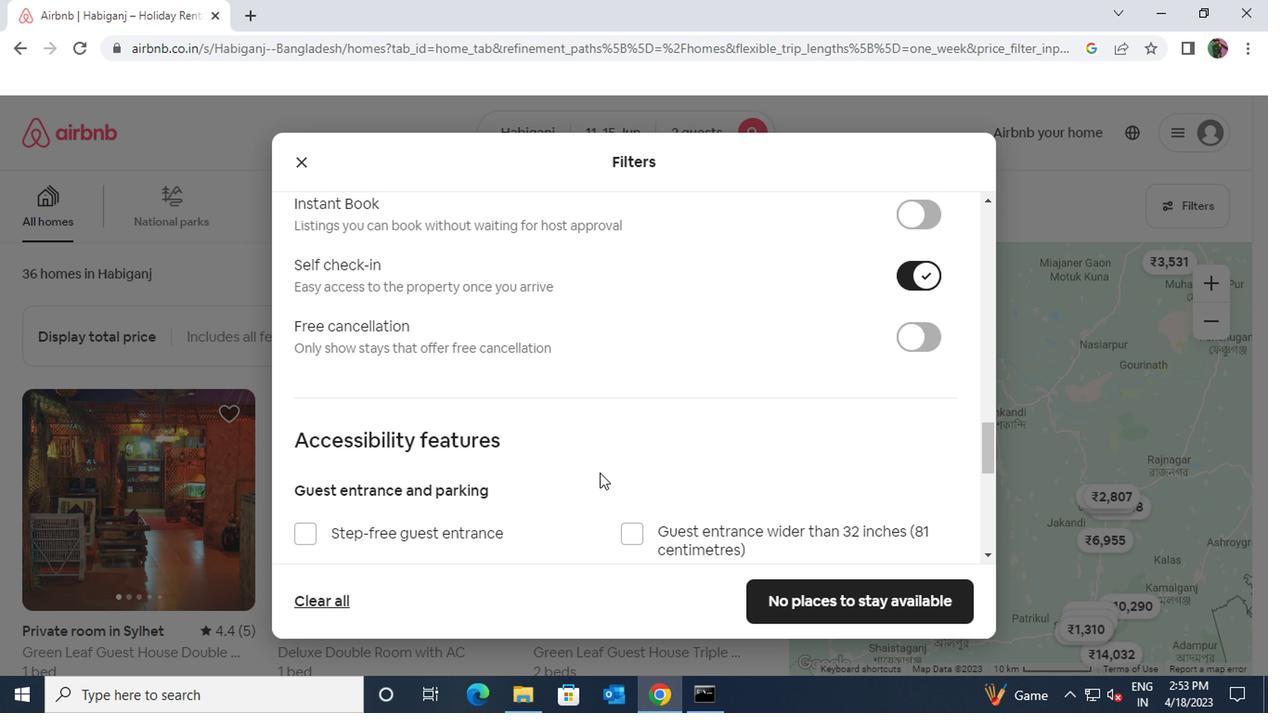 
Action: Mouse scrolled (588, 471) with delta (0, 0)
Screenshot: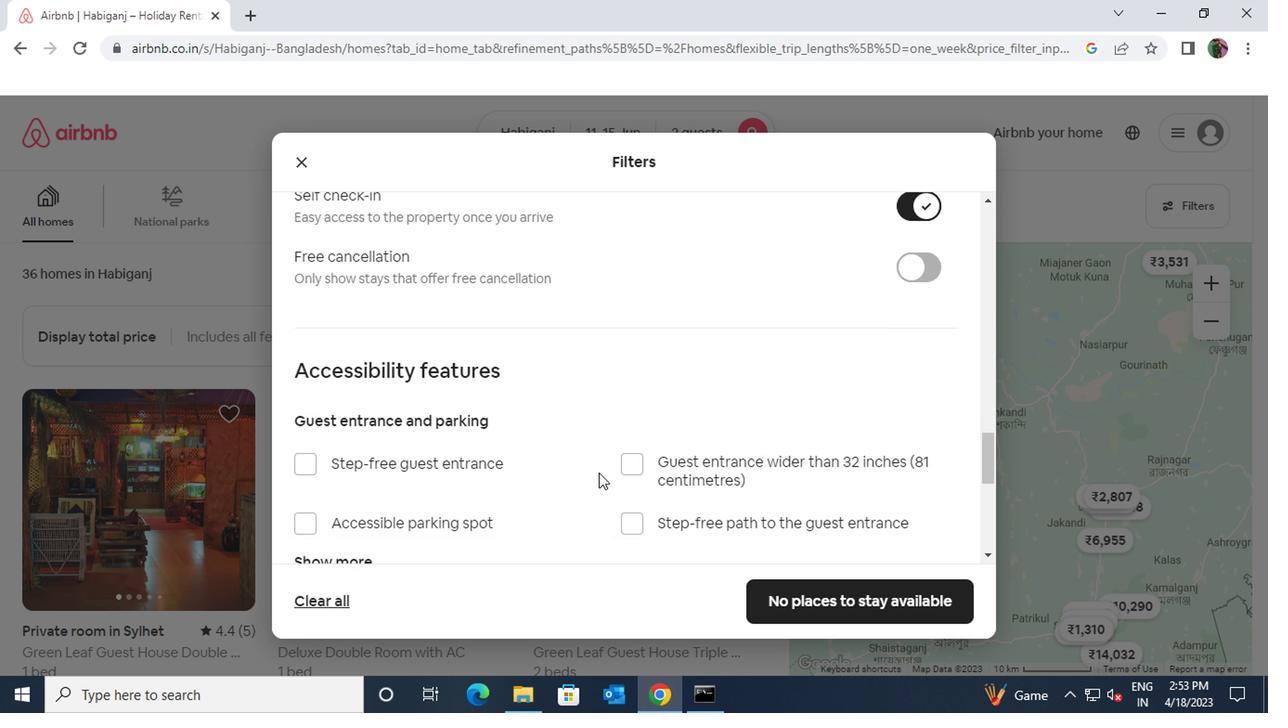 
Action: Mouse scrolled (588, 471) with delta (0, 0)
Screenshot: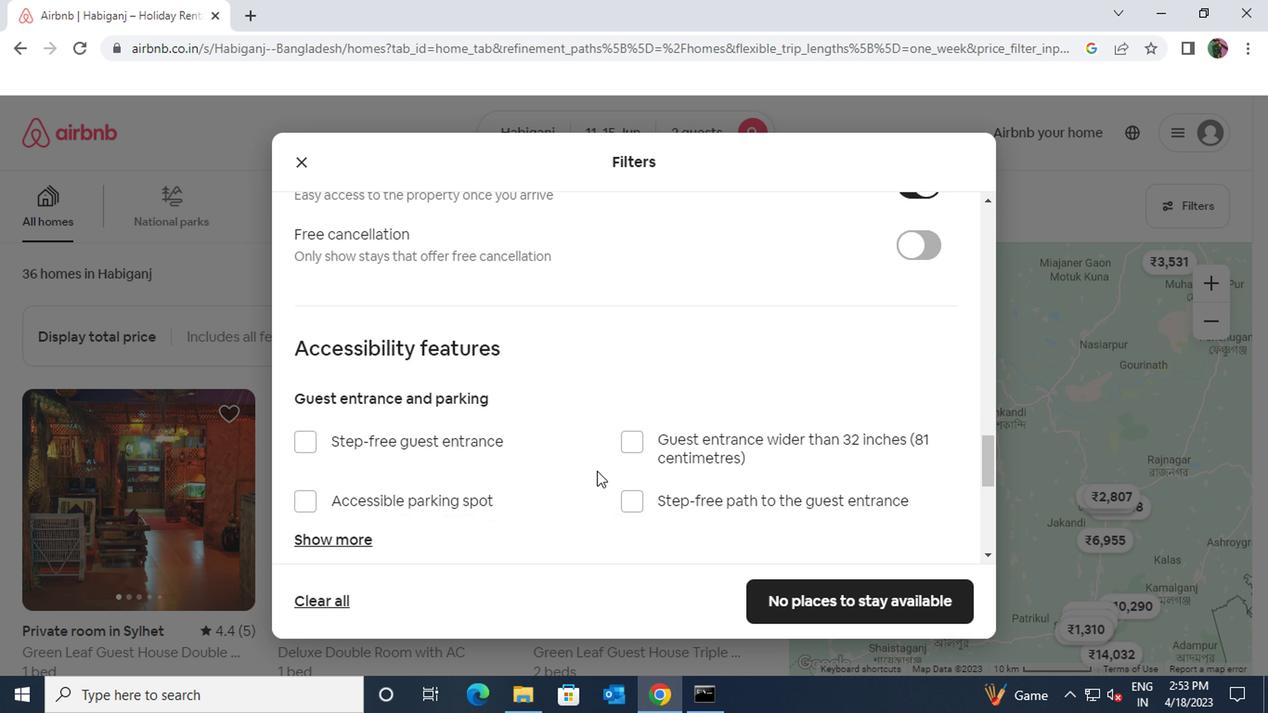 
Action: Mouse scrolled (588, 471) with delta (0, 0)
Screenshot: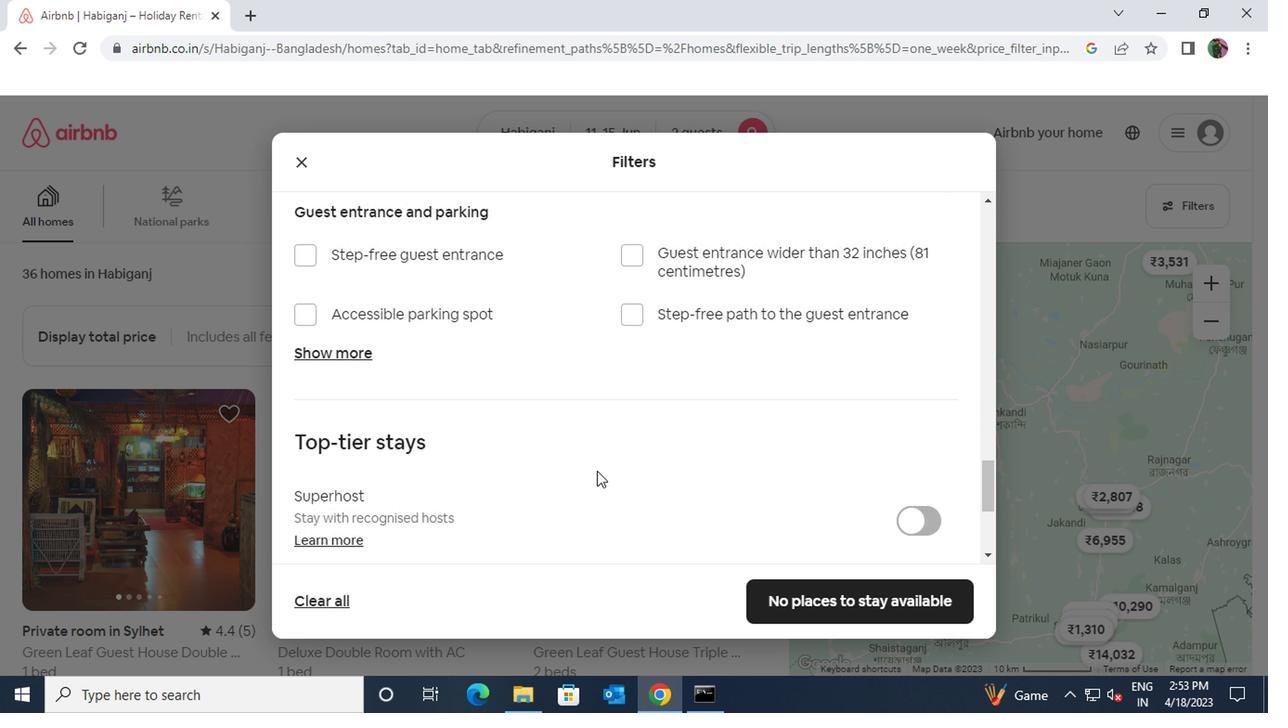 
Action: Mouse scrolled (588, 471) with delta (0, 0)
Screenshot: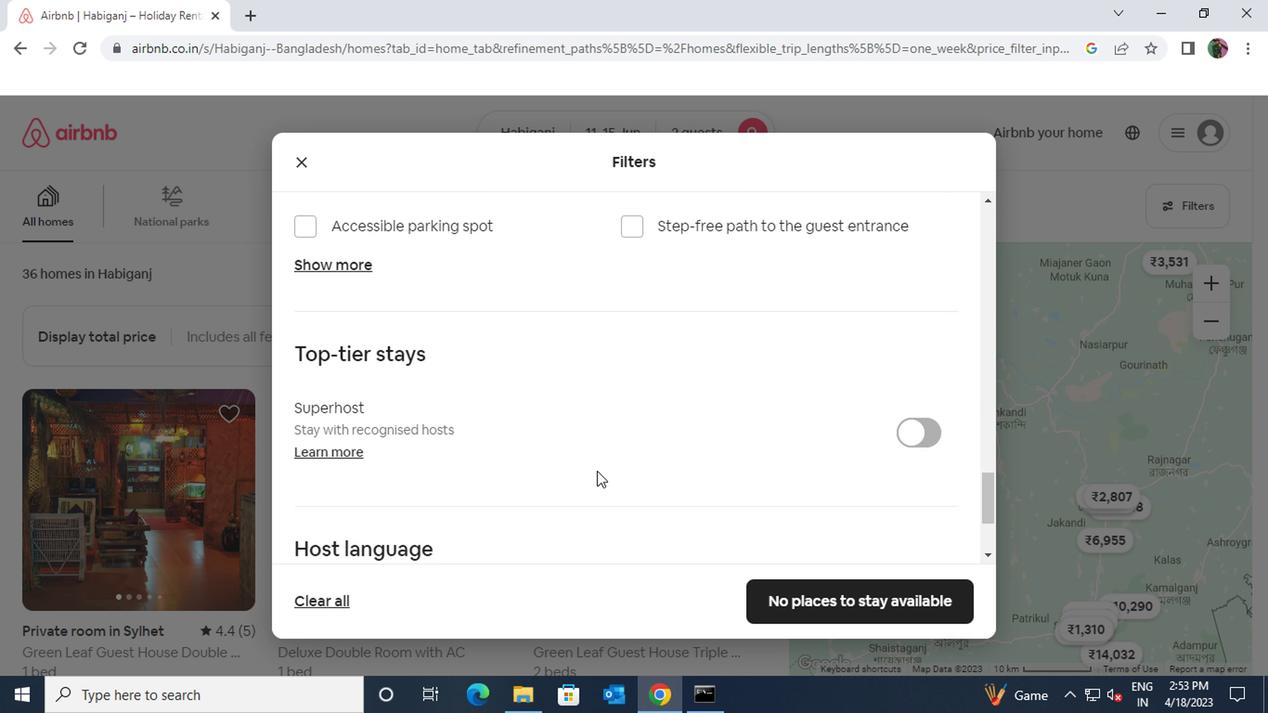 
Action: Mouse scrolled (588, 471) with delta (0, 0)
Screenshot: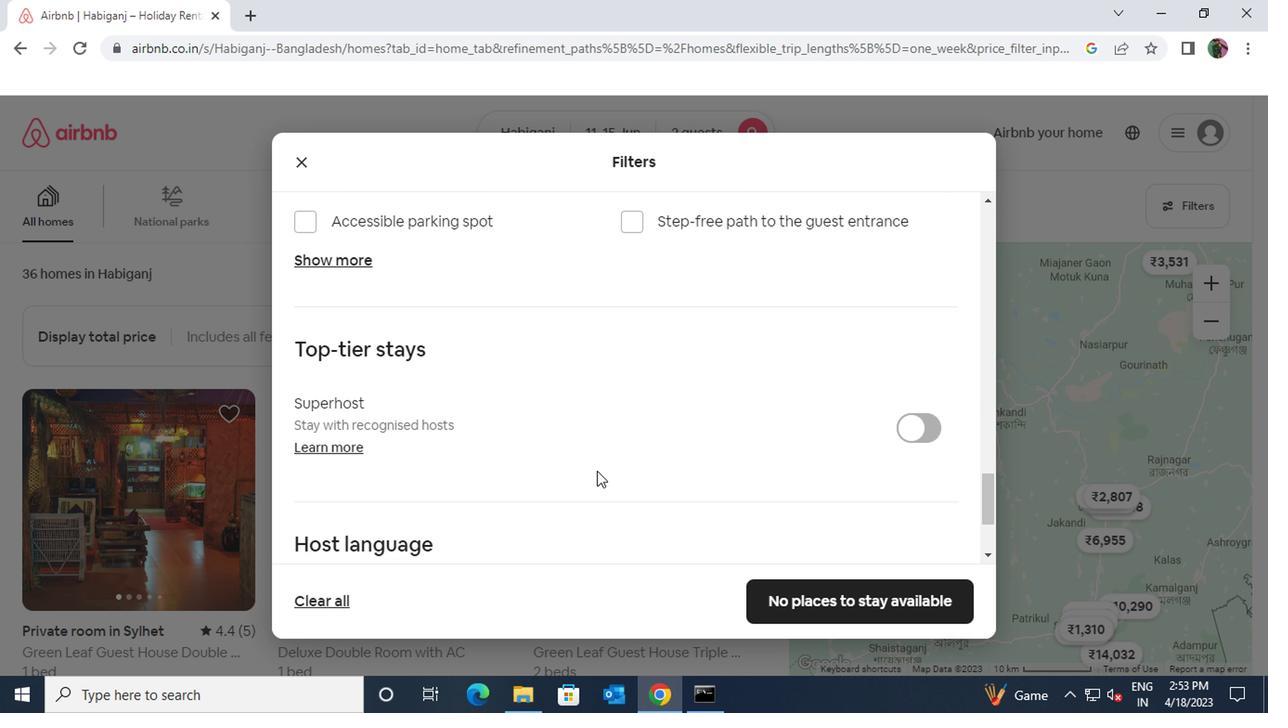 
Action: Mouse moved to (296, 431)
Screenshot: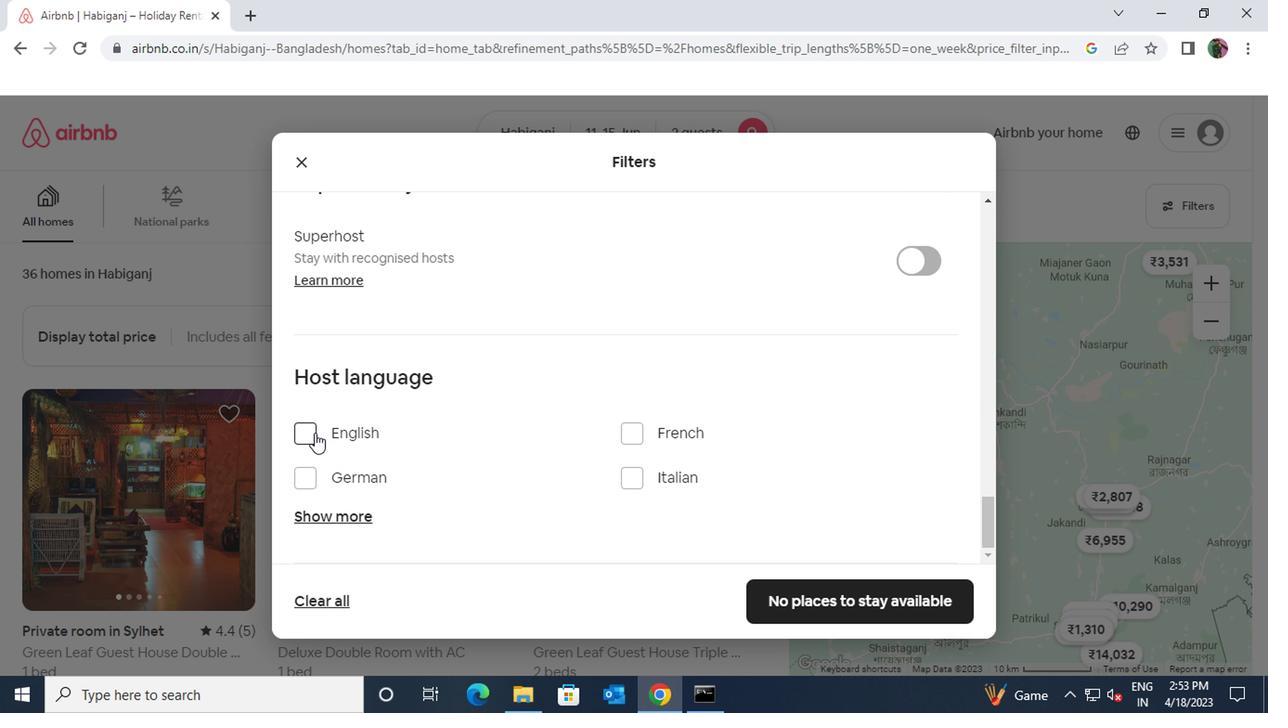 
Action: Mouse pressed left at (296, 431)
Screenshot: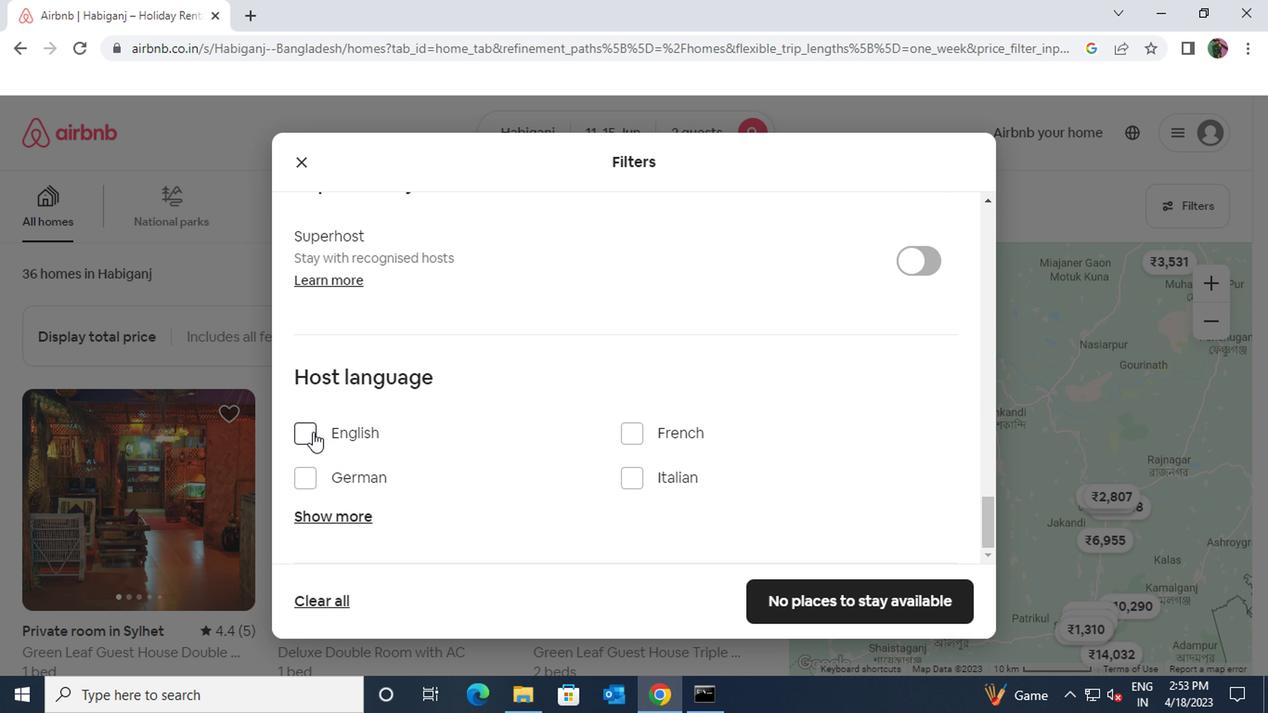 
Action: Mouse moved to (781, 588)
Screenshot: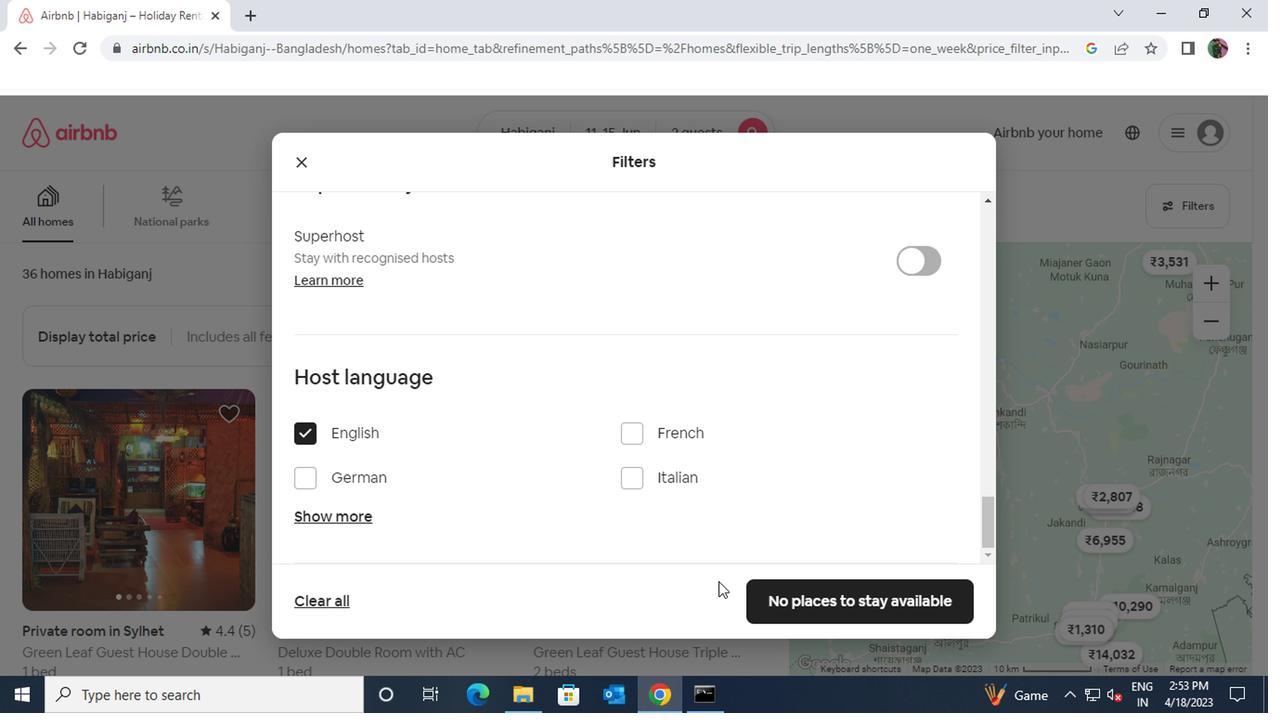 
Action: Mouse pressed left at (781, 588)
Screenshot: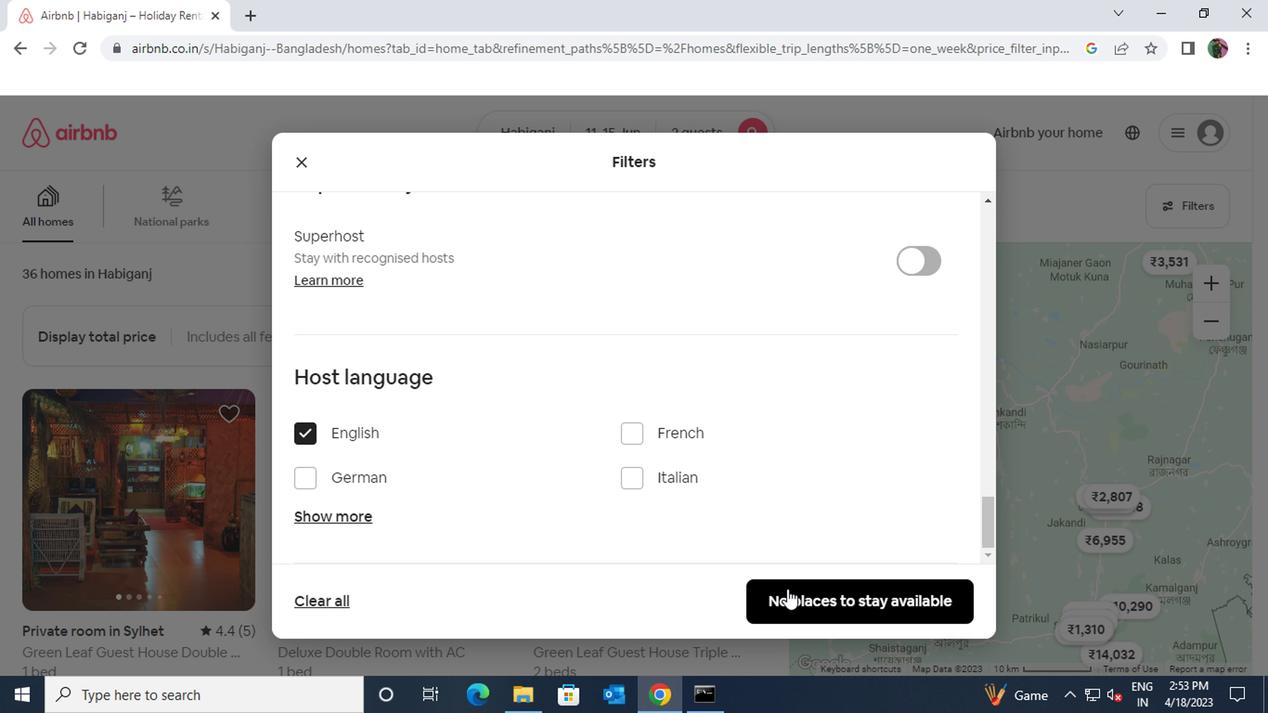
